 Task: Add an event with the title Marketing Campaign Planning, date '2024/05/16', time 8:50 AM to 10:50 AMand add a description: The team building workshop will begin with an introduction to the importance of effective communication in the workplace. Participants will learn about the impact of communication on team dynamics, productivity, and overall success. The facilitator will set a positive and supportive tone, creating a safe space for open dialogue and learning.Select event color  Grape . Add location for the event as: 654 Valley of the Kings, Luxor, Egypt, logged in from the account softage.2@softage.netand send the event invitation to softage.3@softage.net and softage.4@softage.net. Set a reminder for the event Monthly on the third Sunday
Action: Mouse moved to (55, 80)
Screenshot: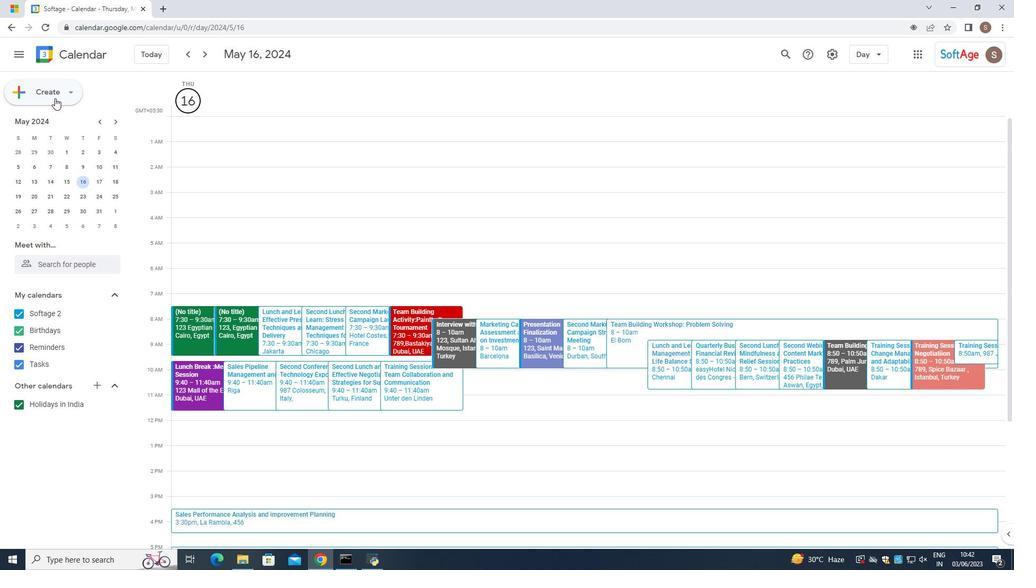 
Action: Mouse pressed left at (55, 80)
Screenshot: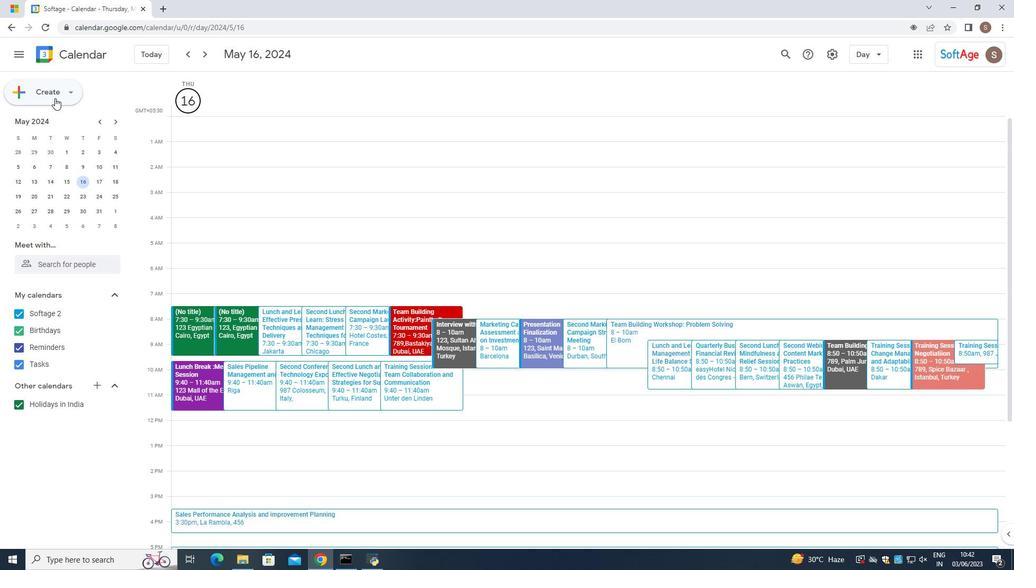 
Action: Mouse moved to (48, 122)
Screenshot: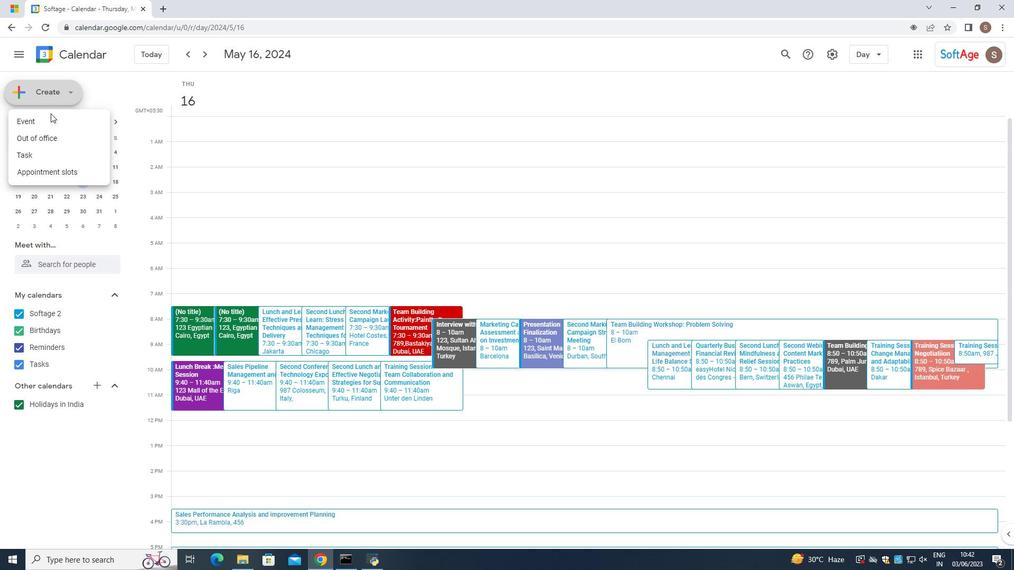 
Action: Mouse pressed left at (48, 122)
Screenshot: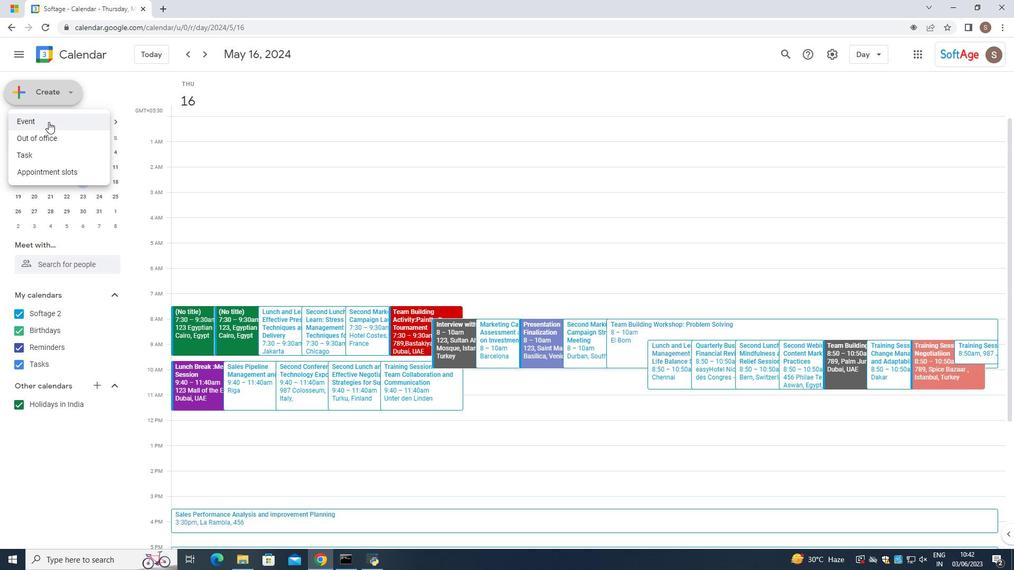 
Action: Mouse moved to (563, 253)
Screenshot: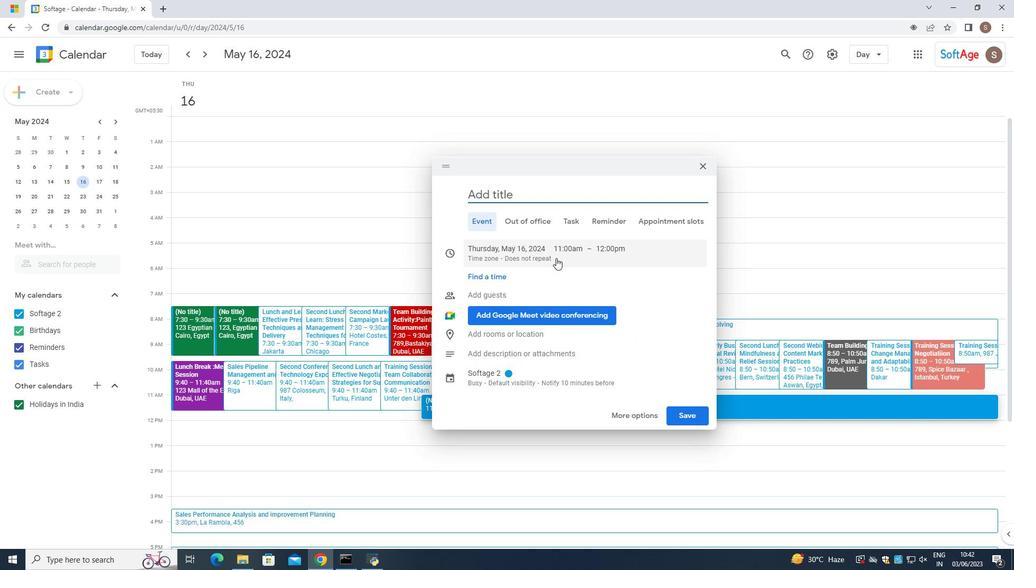 
Action: Mouse pressed left at (563, 253)
Screenshot: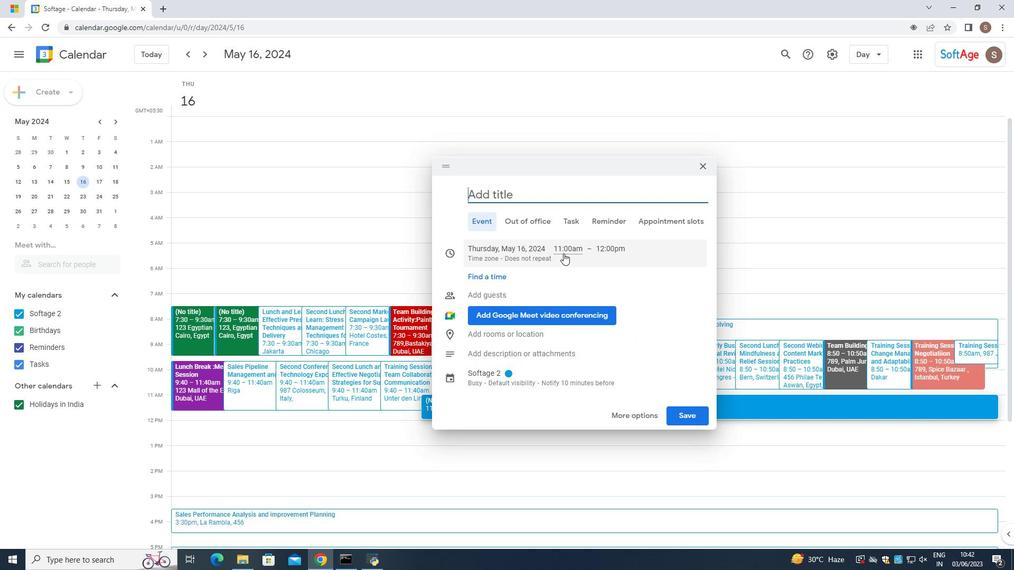 
Action: Mouse moved to (570, 286)
Screenshot: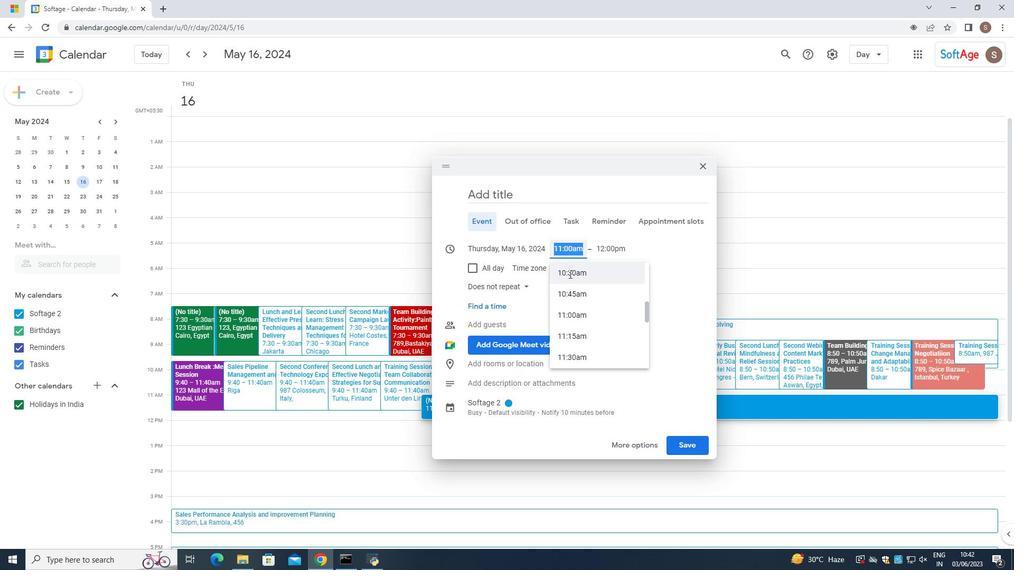 
Action: Mouse scrolled (570, 286) with delta (0, 0)
Screenshot: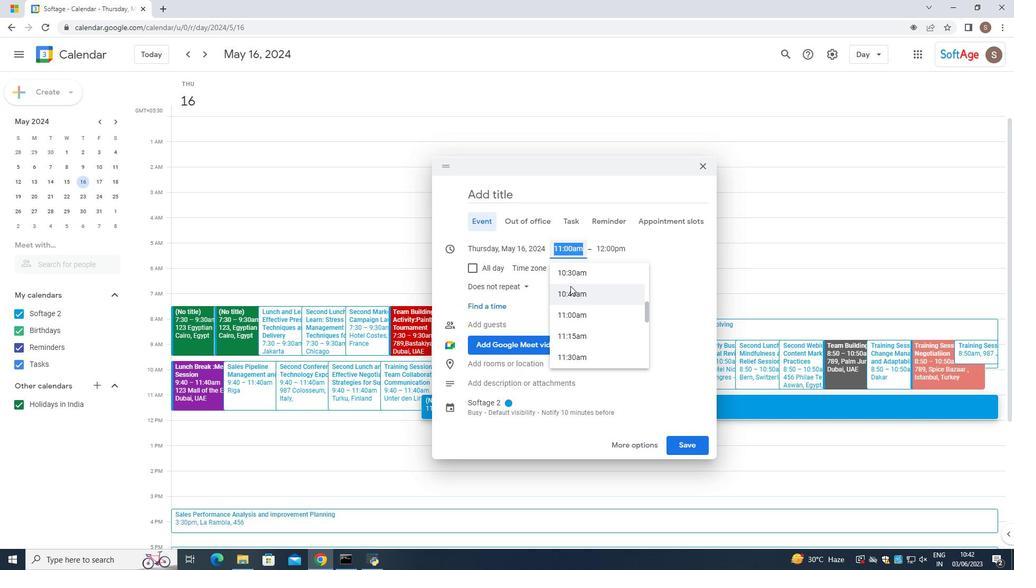 
Action: Mouse scrolled (570, 286) with delta (0, 0)
Screenshot: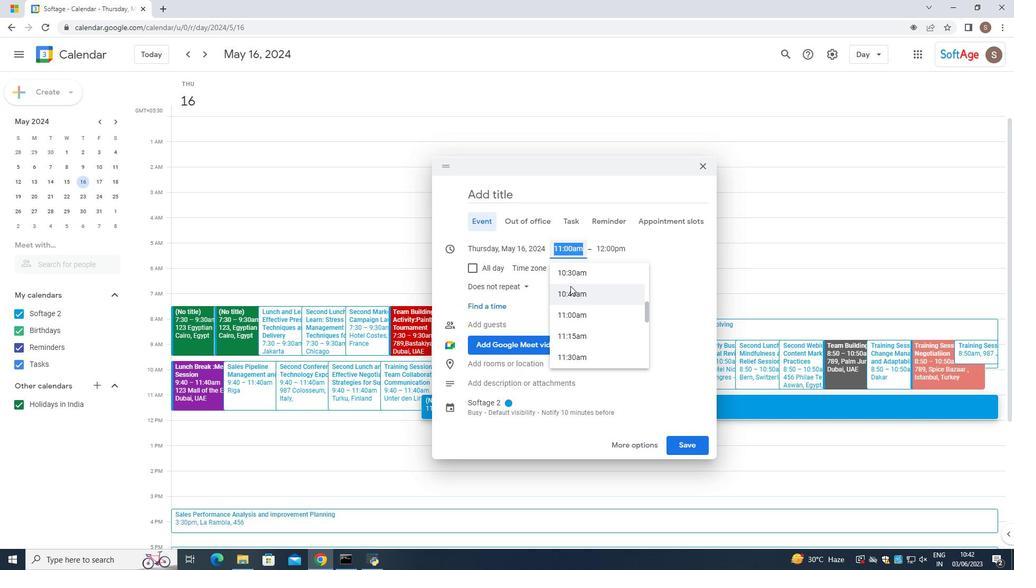 
Action: Mouse scrolled (570, 286) with delta (0, 0)
Screenshot: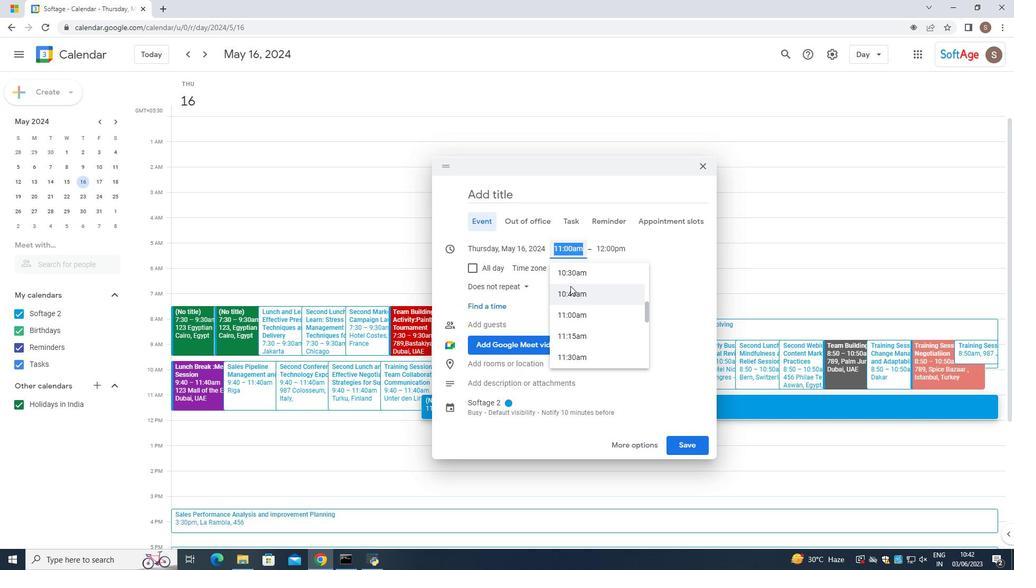 
Action: Mouse scrolled (570, 286) with delta (0, 0)
Screenshot: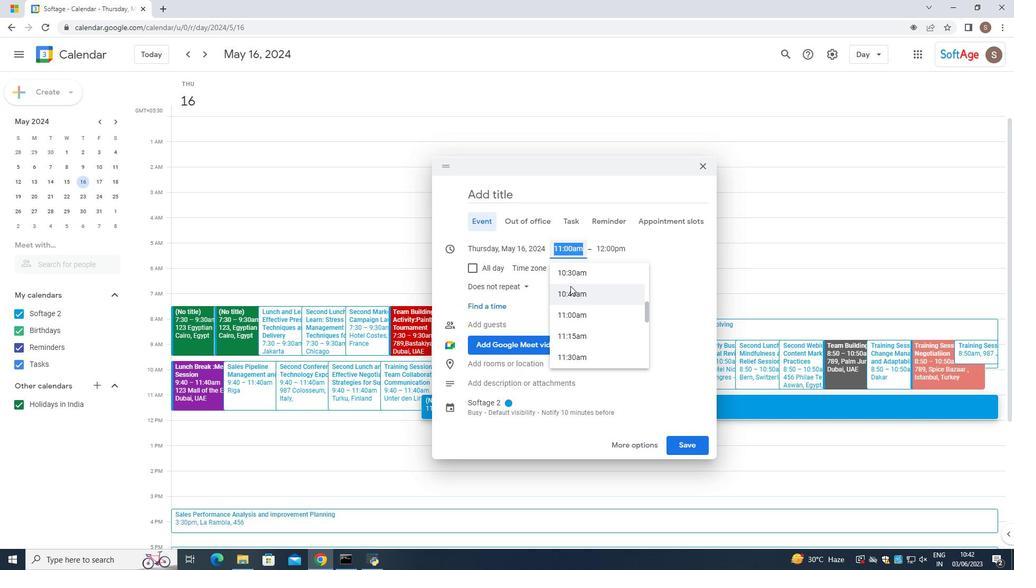 
Action: Mouse moved to (569, 282)
Screenshot: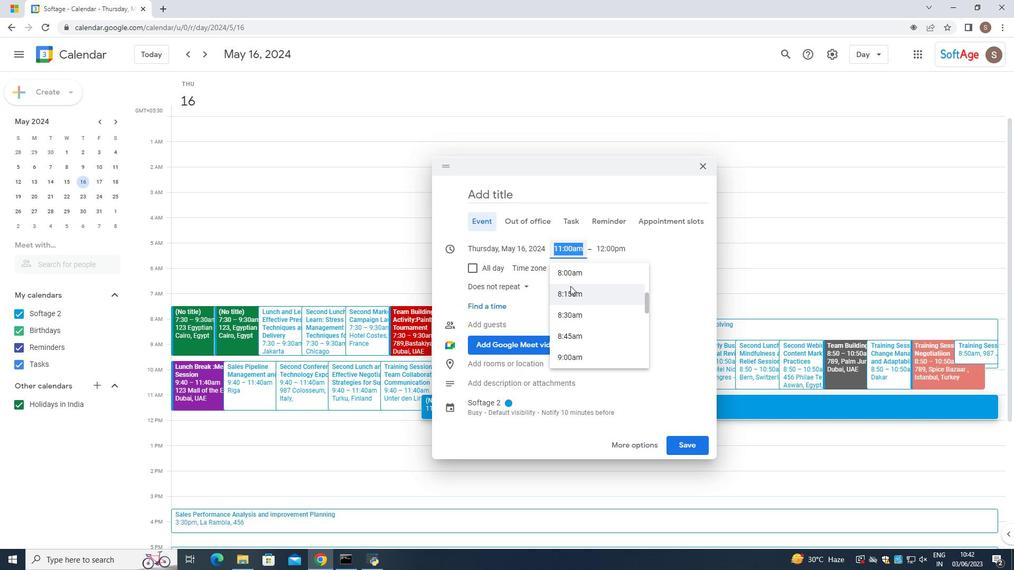
Action: Key pressed 8
Screenshot: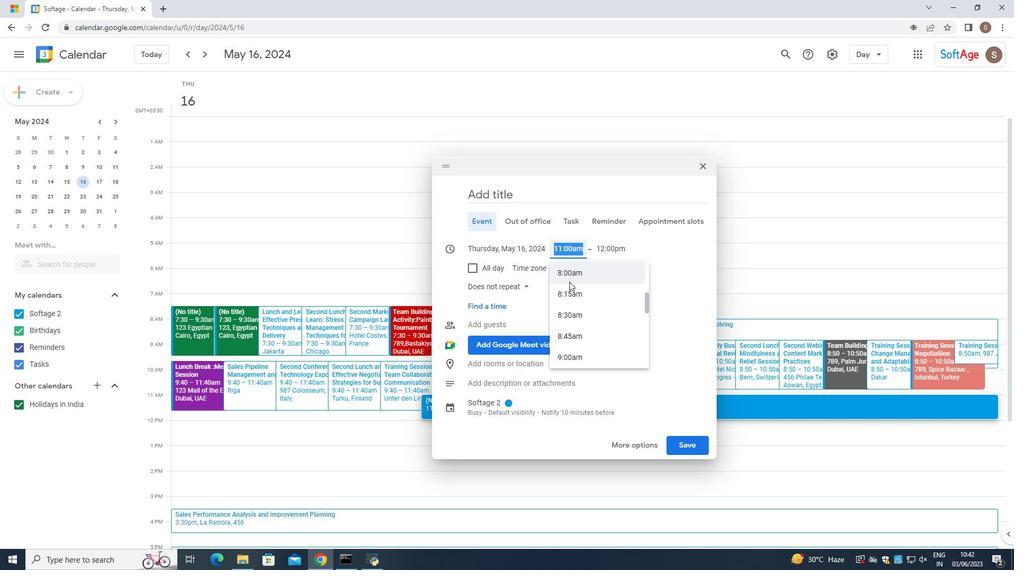 
Action: Mouse moved to (543, 274)
Screenshot: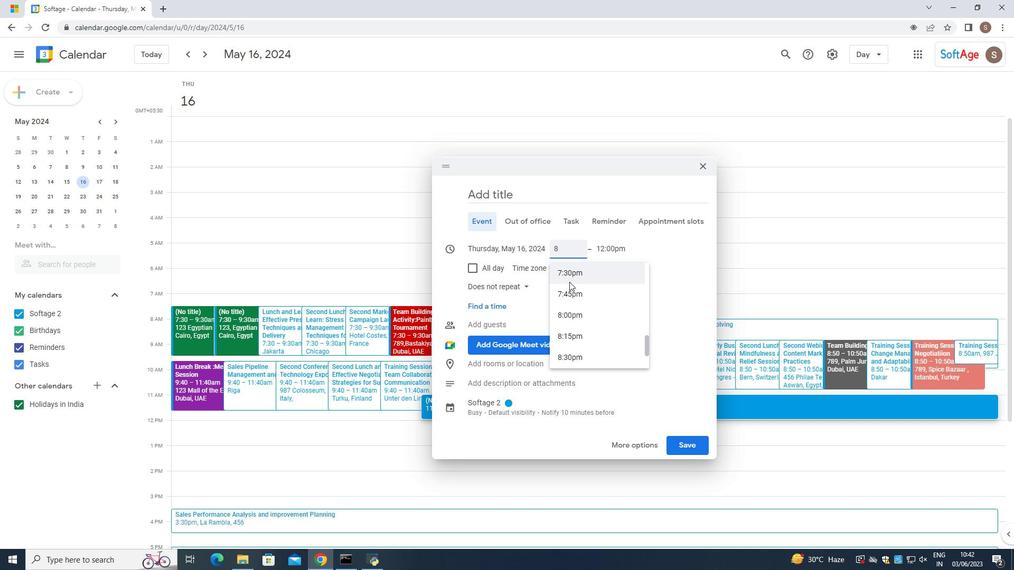 
Action: Key pressed <Key.shift_r>:
Screenshot: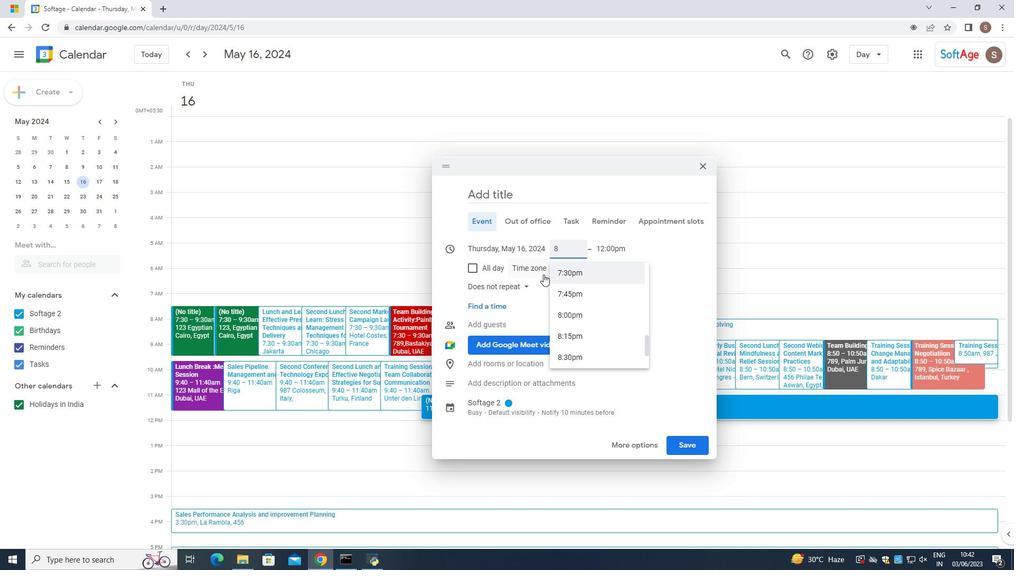 
Action: Mouse moved to (528, 268)
Screenshot: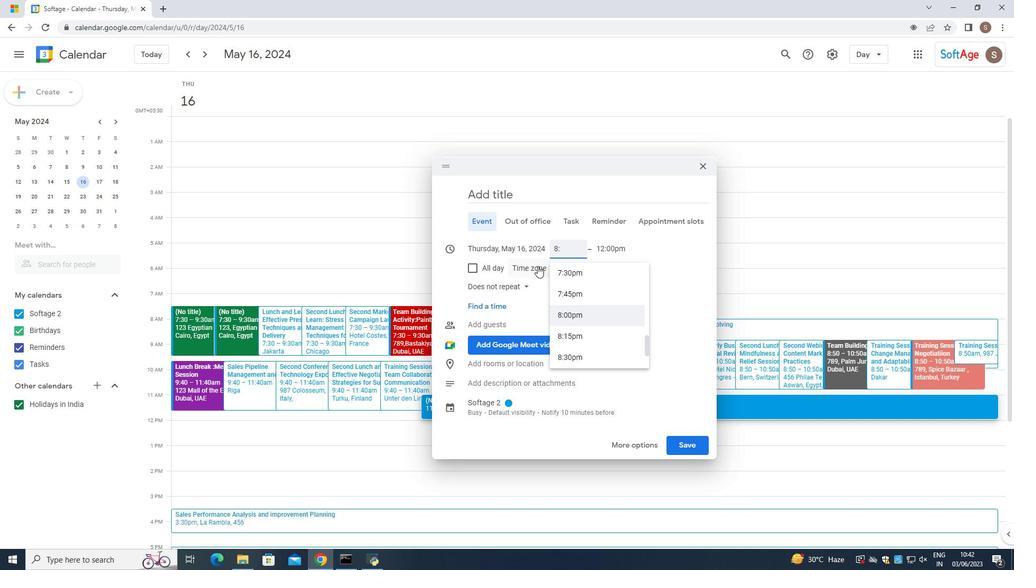 
Action: Key pressed 4<Key.backspace>
Screenshot: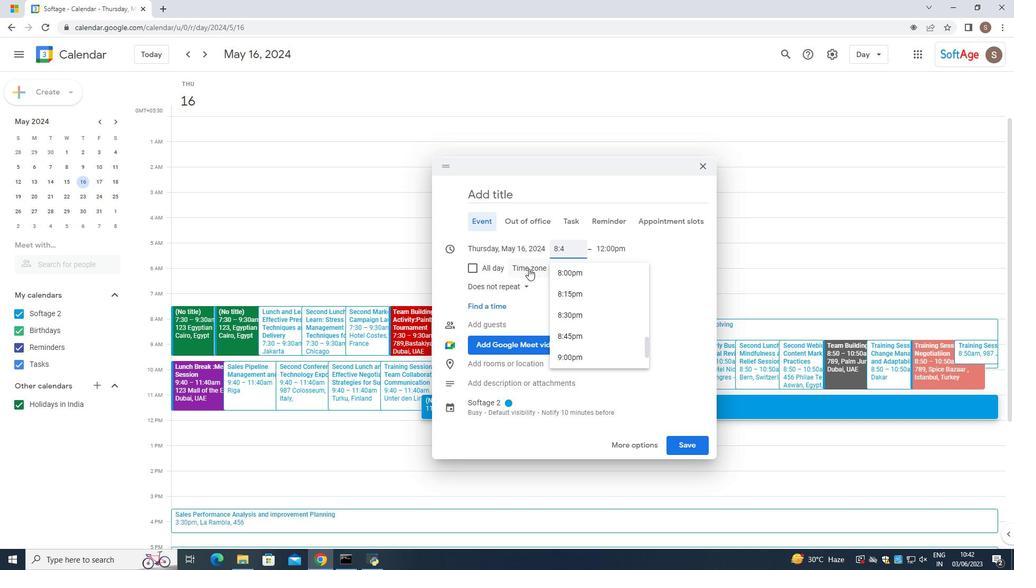 
Action: Mouse moved to (516, 240)
Screenshot: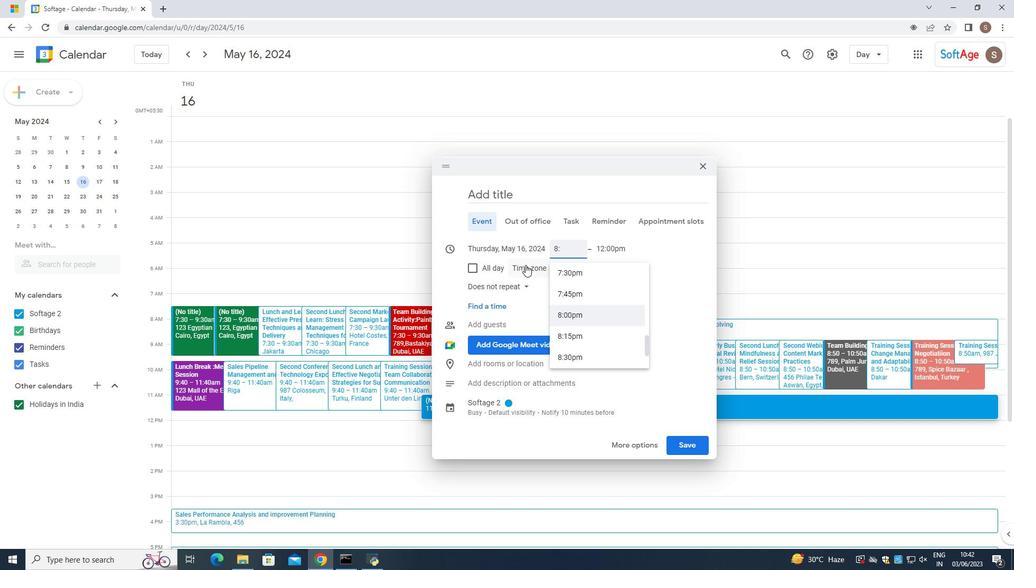 
Action: Key pressed 5
Screenshot: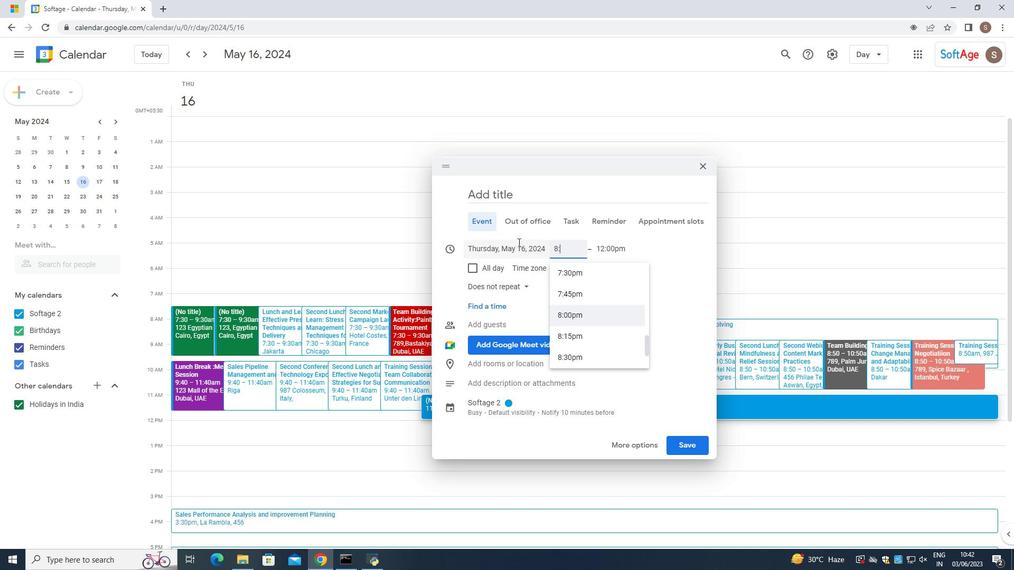 
Action: Mouse moved to (512, 240)
Screenshot: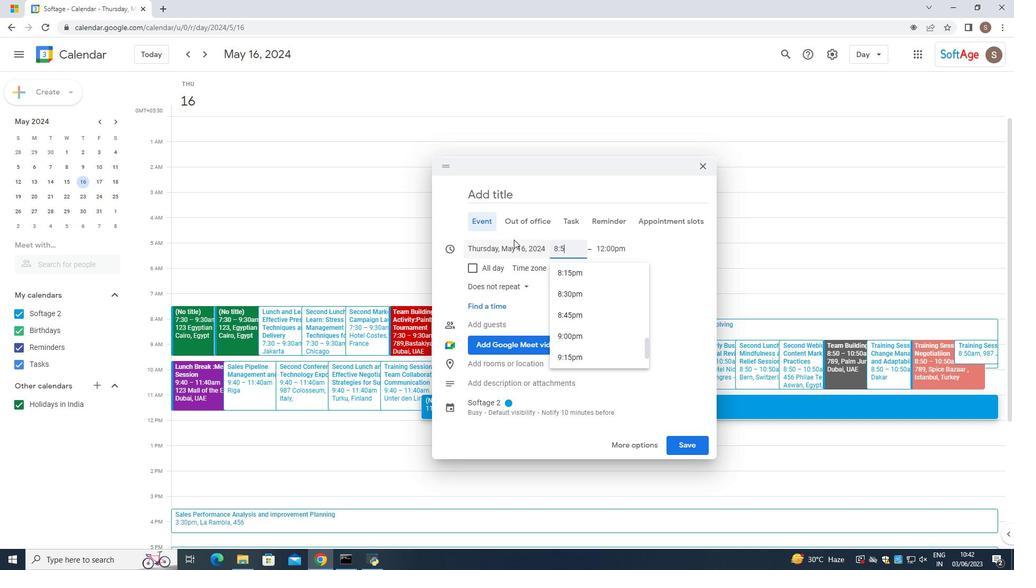 
Action: Key pressed 0<Key.space>am
Screenshot: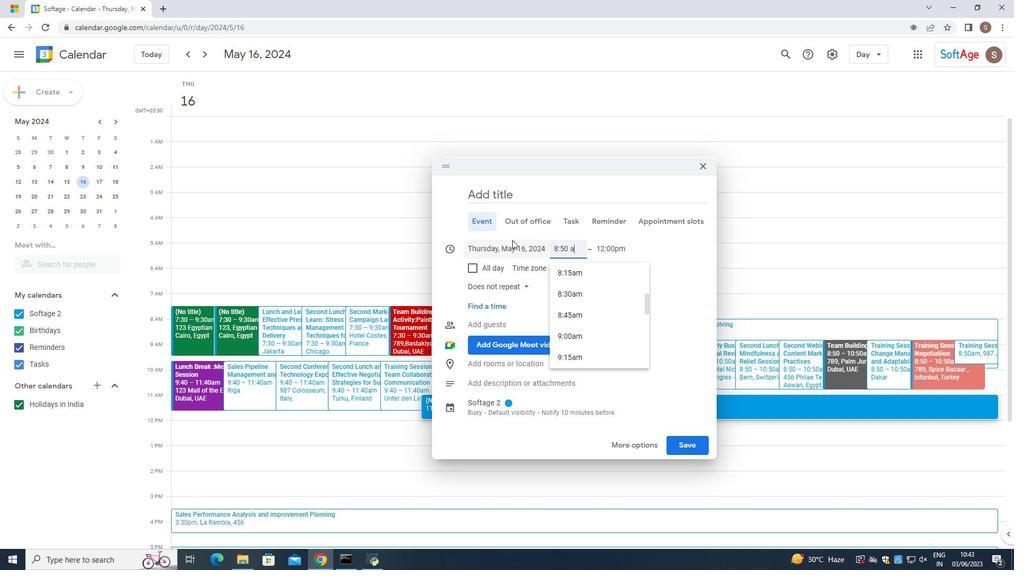
Action: Mouse moved to (512, 239)
Screenshot: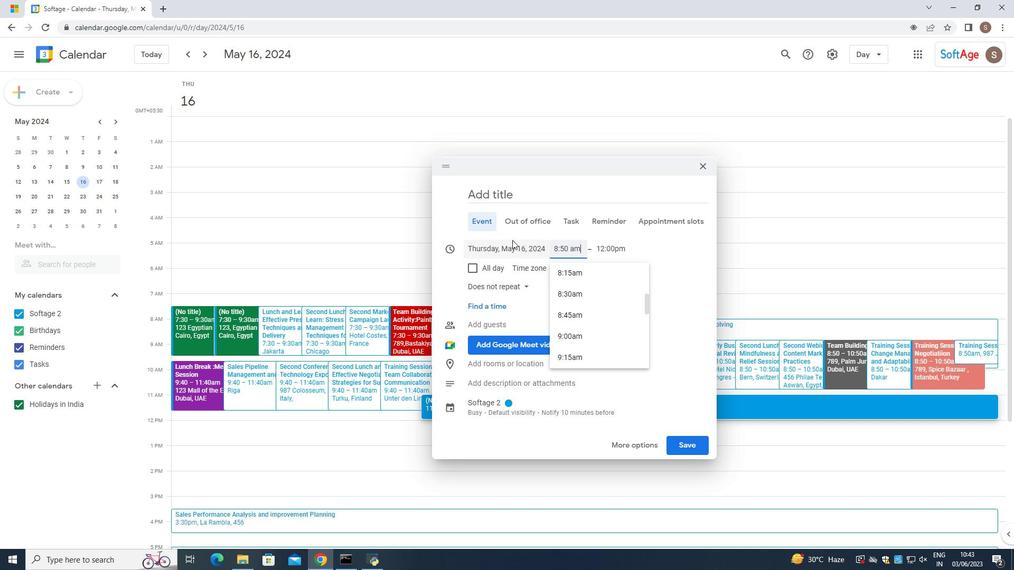 
Action: Key pressed <Key.enter>
Screenshot: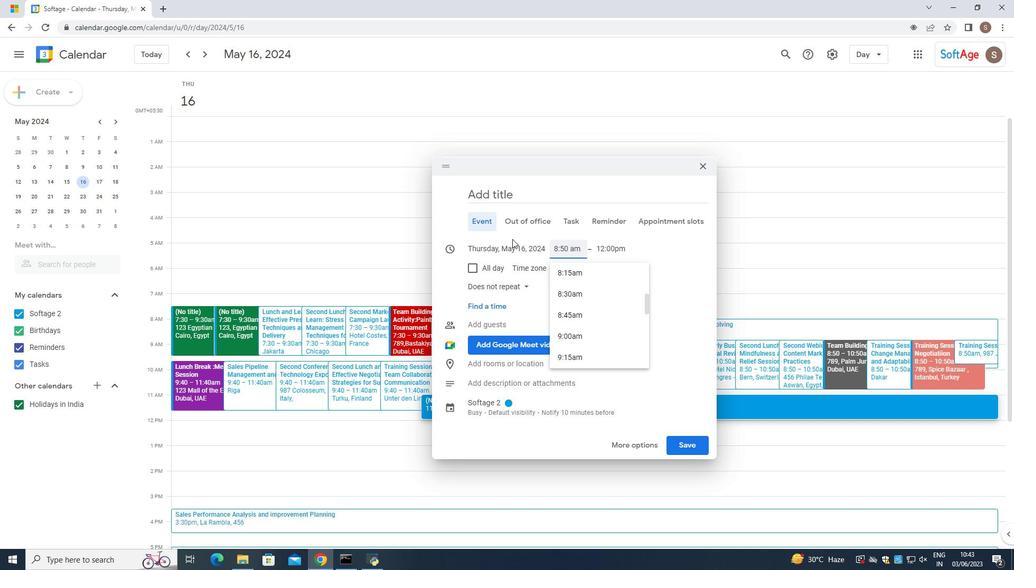 
Action: Mouse moved to (586, 250)
Screenshot: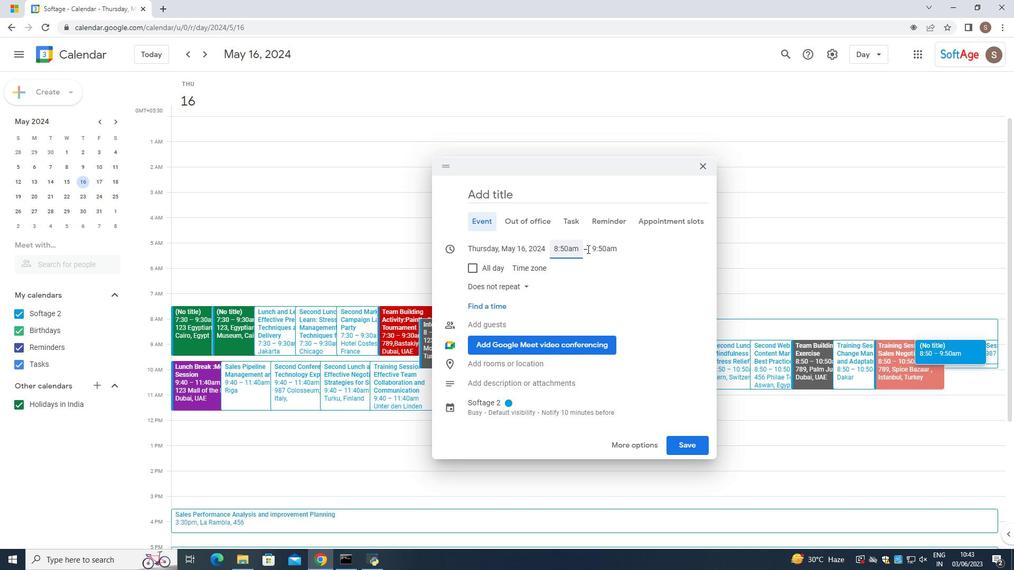 
Action: Mouse pressed left at (586, 250)
Screenshot: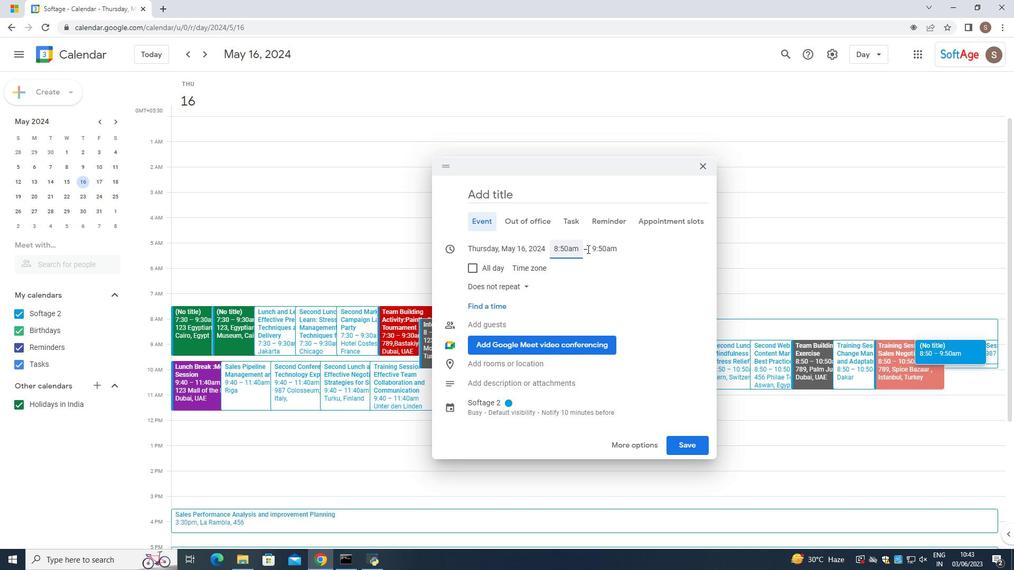 
Action: Mouse moved to (589, 250)
Screenshot: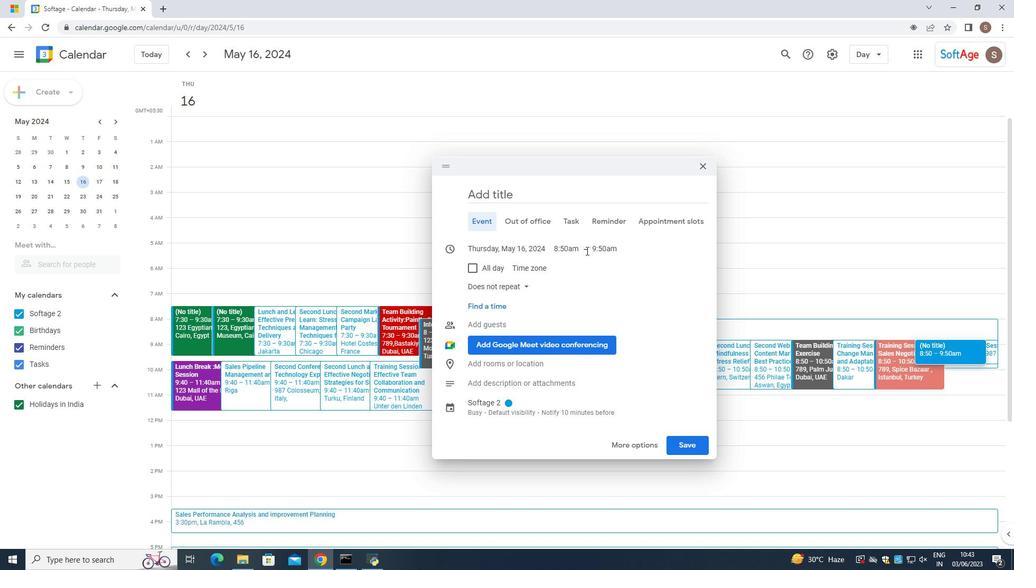 
Action: Mouse pressed left at (589, 250)
Screenshot: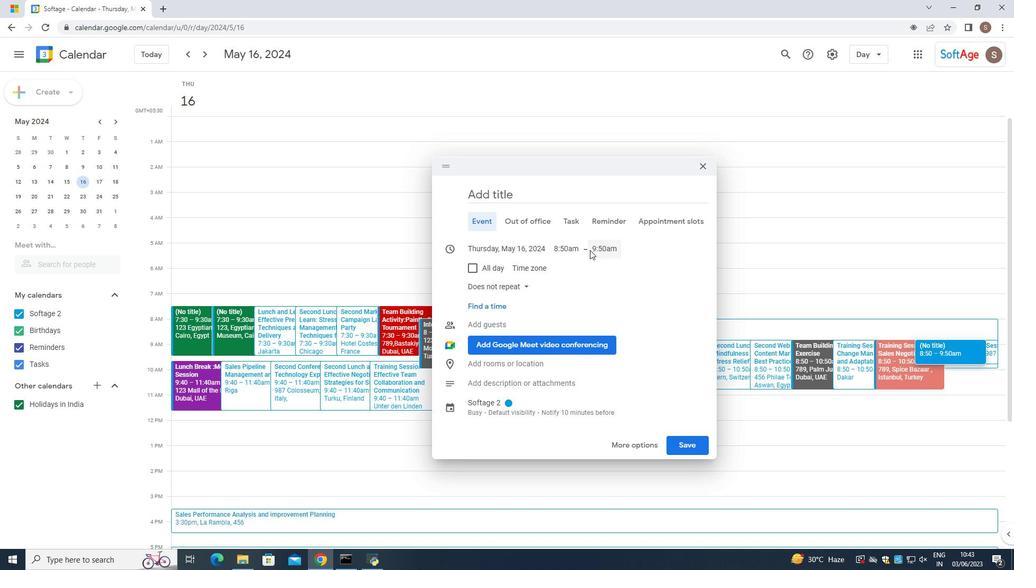 
Action: Mouse moved to (604, 348)
Screenshot: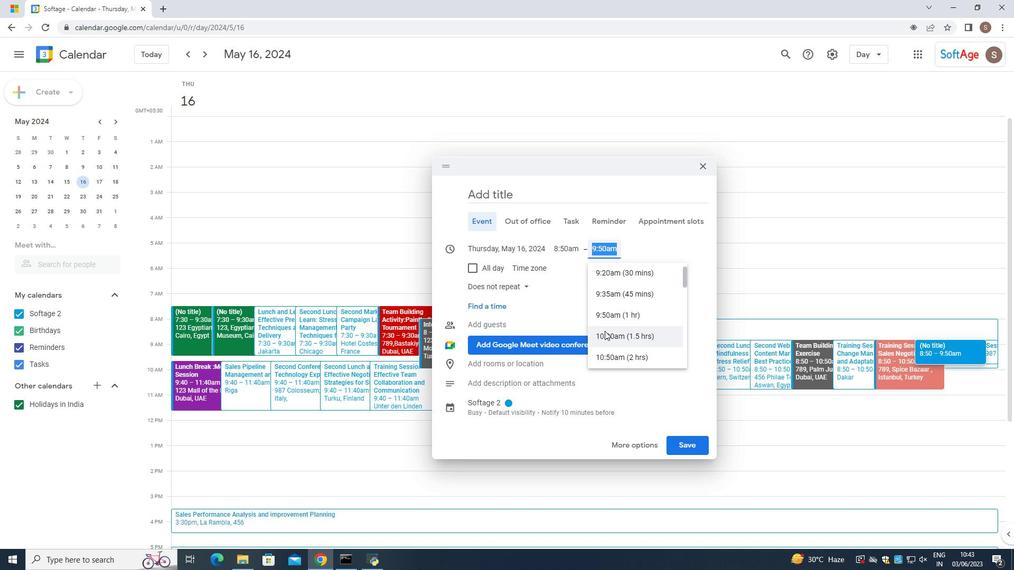 
Action: Mouse scrolled (604, 347) with delta (0, 0)
Screenshot: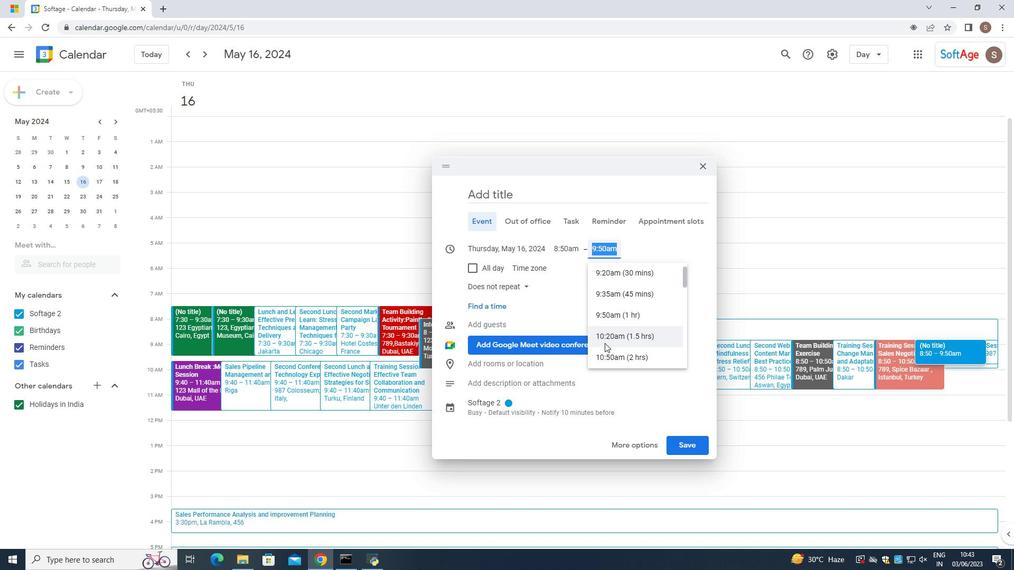 
Action: Mouse moved to (606, 350)
Screenshot: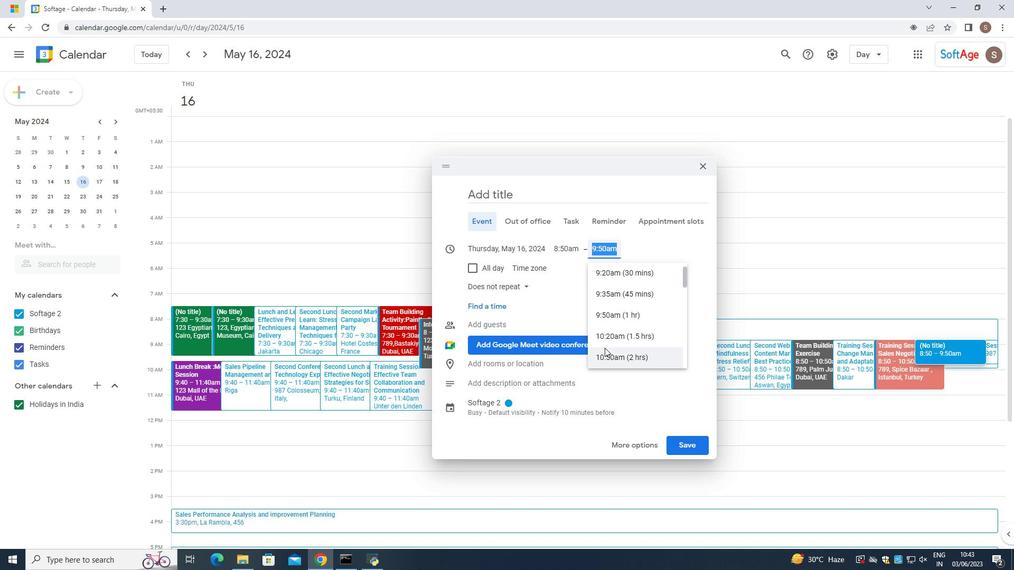 
Action: Mouse pressed left at (606, 350)
Screenshot: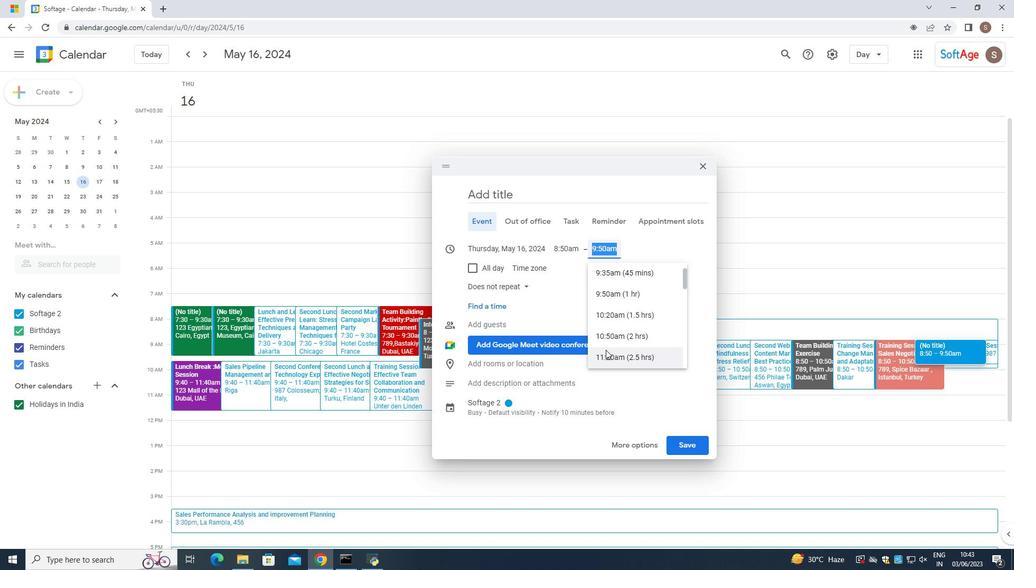 
Action: Mouse moved to (616, 303)
Screenshot: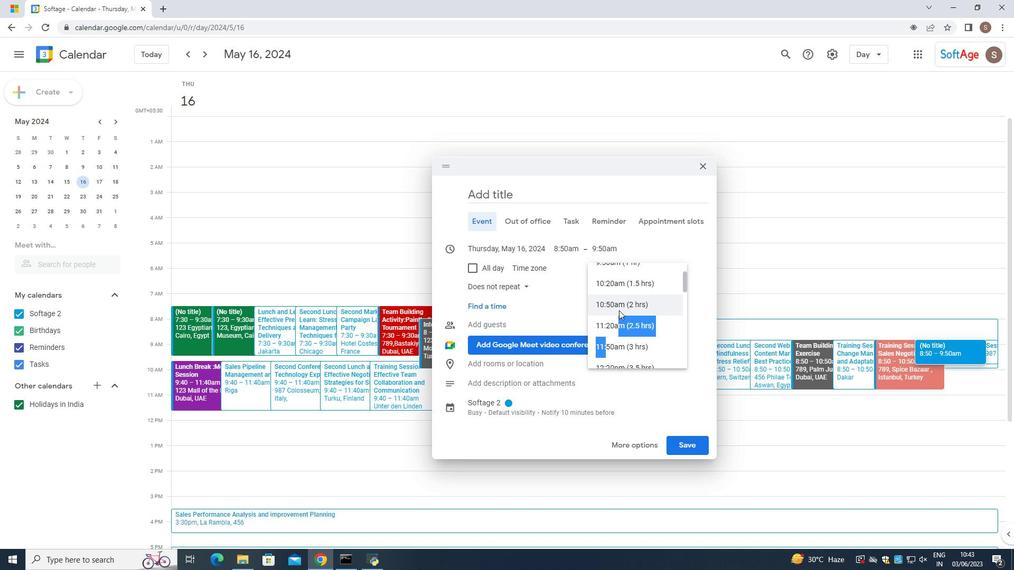 
Action: Mouse pressed left at (616, 303)
Screenshot: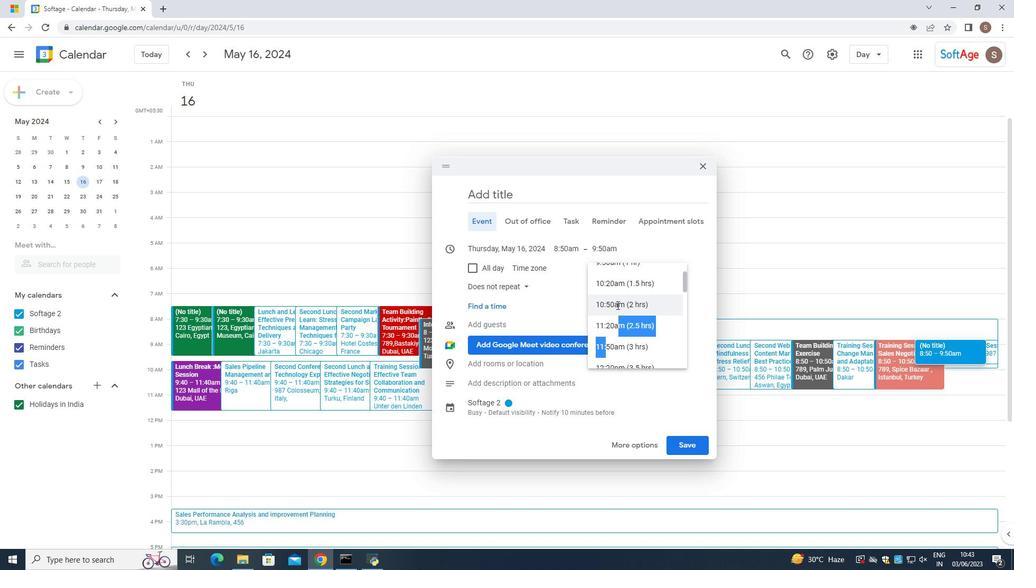 
Action: Mouse moved to (528, 285)
Screenshot: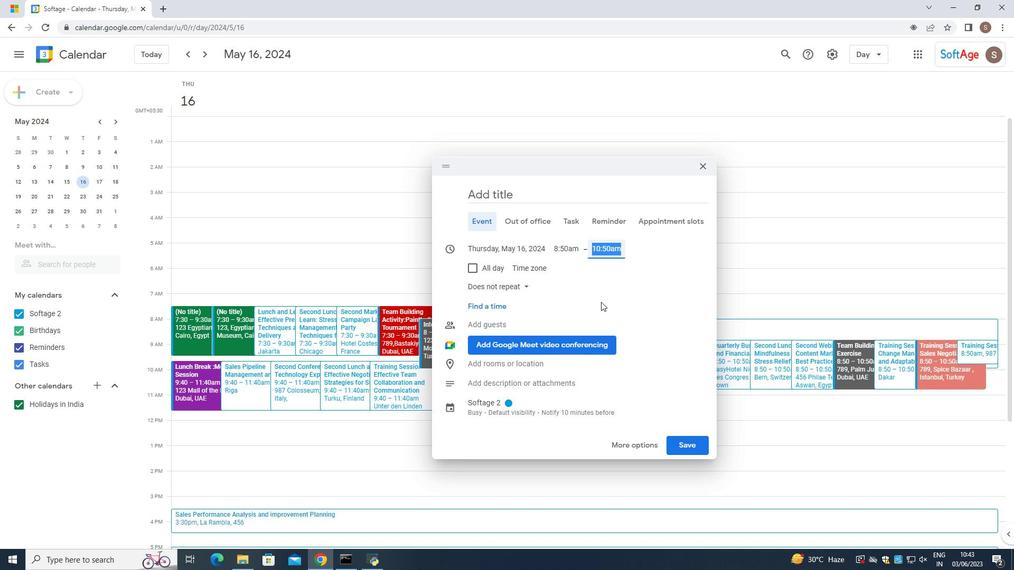 
Action: Mouse pressed left at (528, 285)
Screenshot: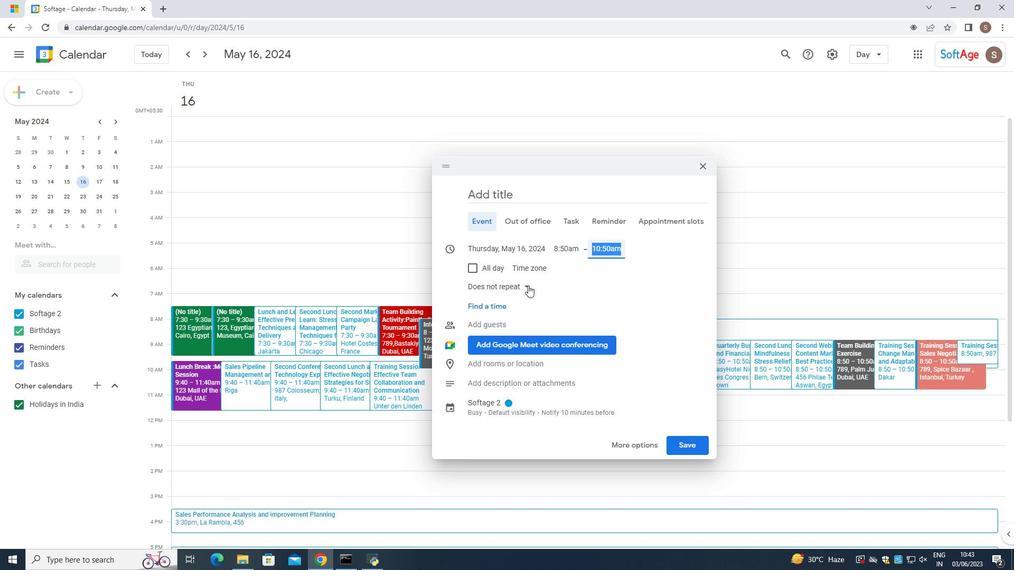 
Action: Mouse moved to (486, 413)
Screenshot: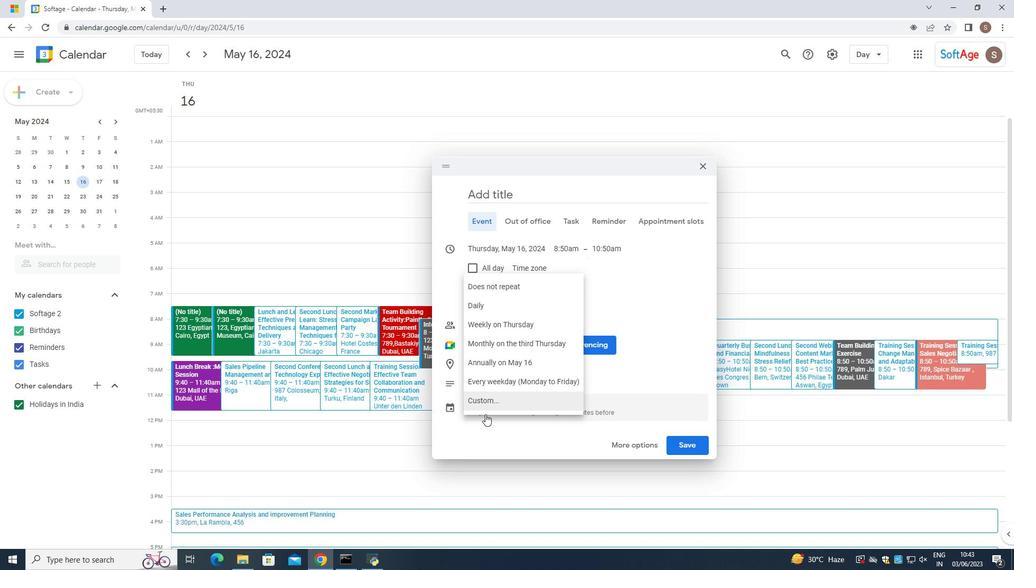 
Action: Mouse pressed left at (486, 413)
Screenshot: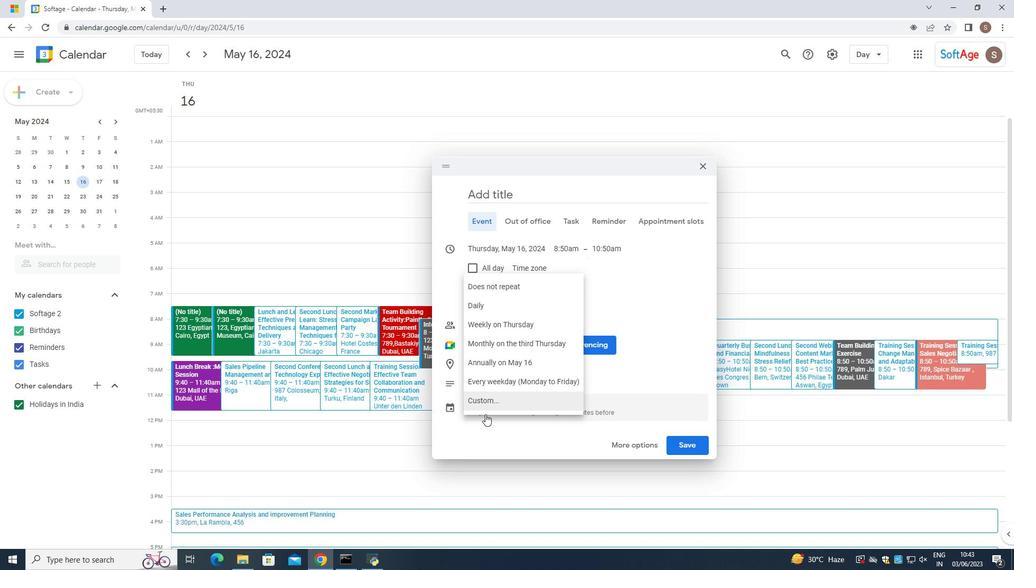 
Action: Mouse moved to (485, 409)
Screenshot: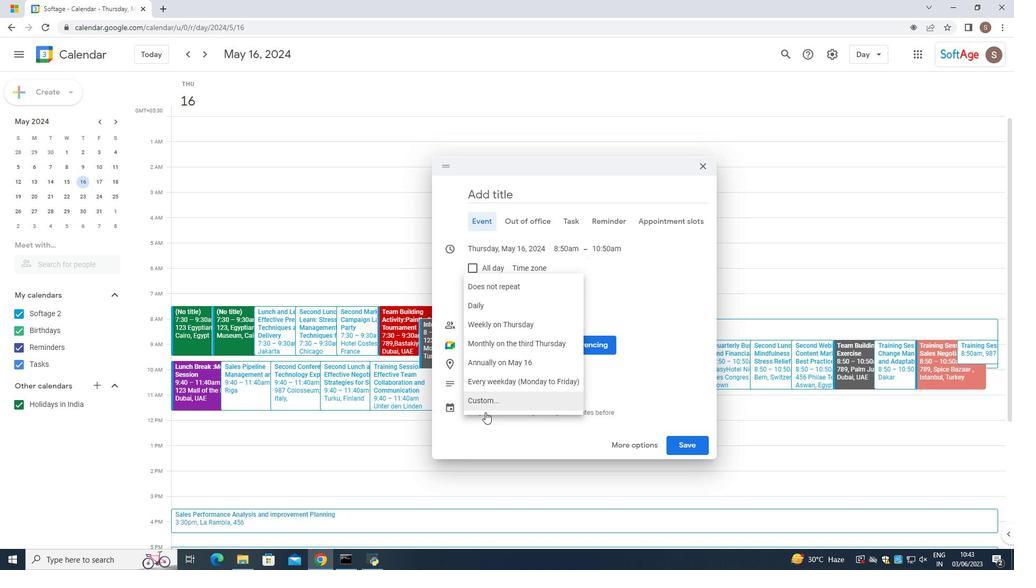 
Action: Mouse pressed left at (485, 409)
Screenshot: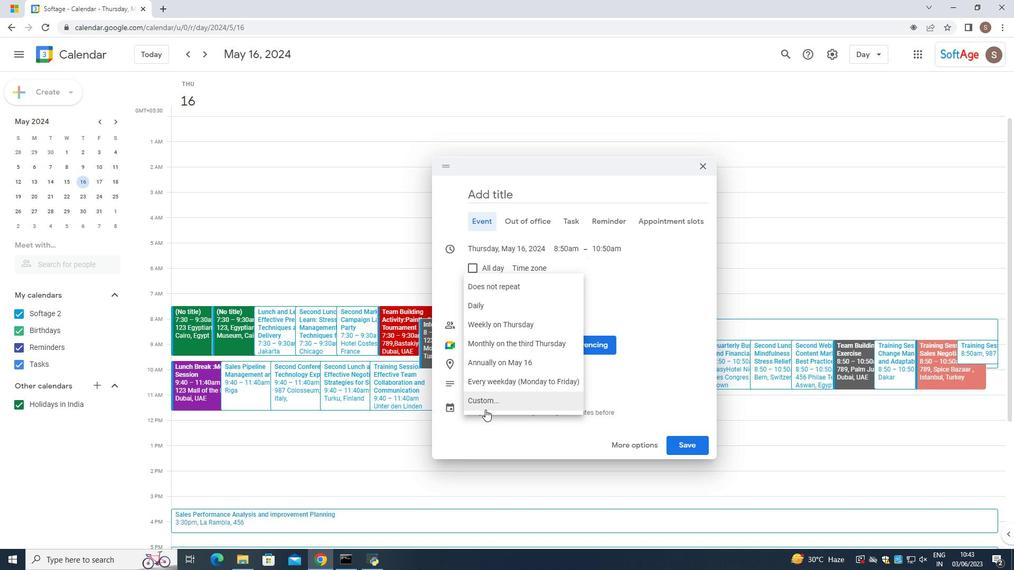 
Action: Mouse moved to (418, 271)
Screenshot: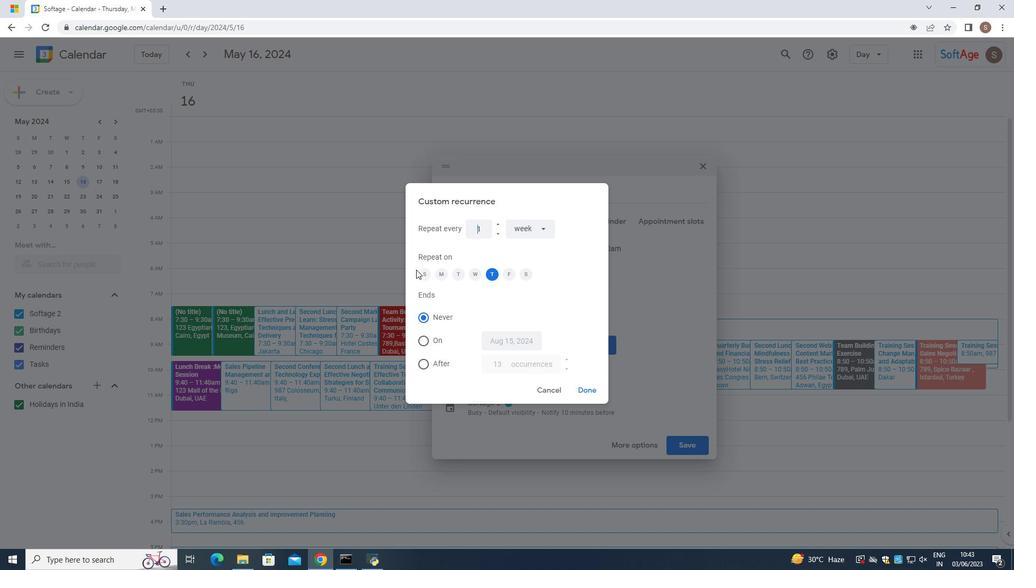 
Action: Mouse pressed left at (418, 271)
Screenshot: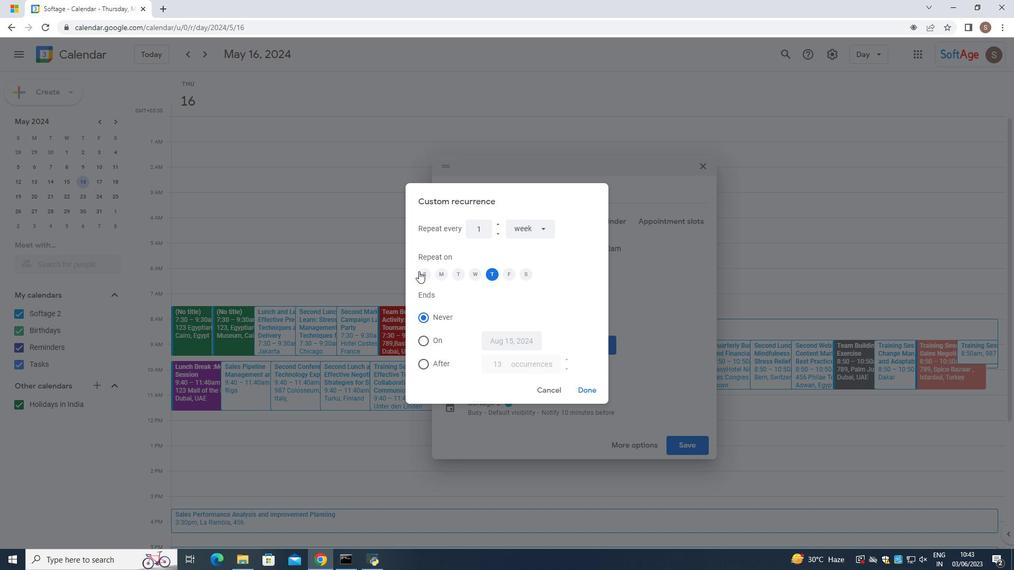
Action: Mouse moved to (488, 276)
Screenshot: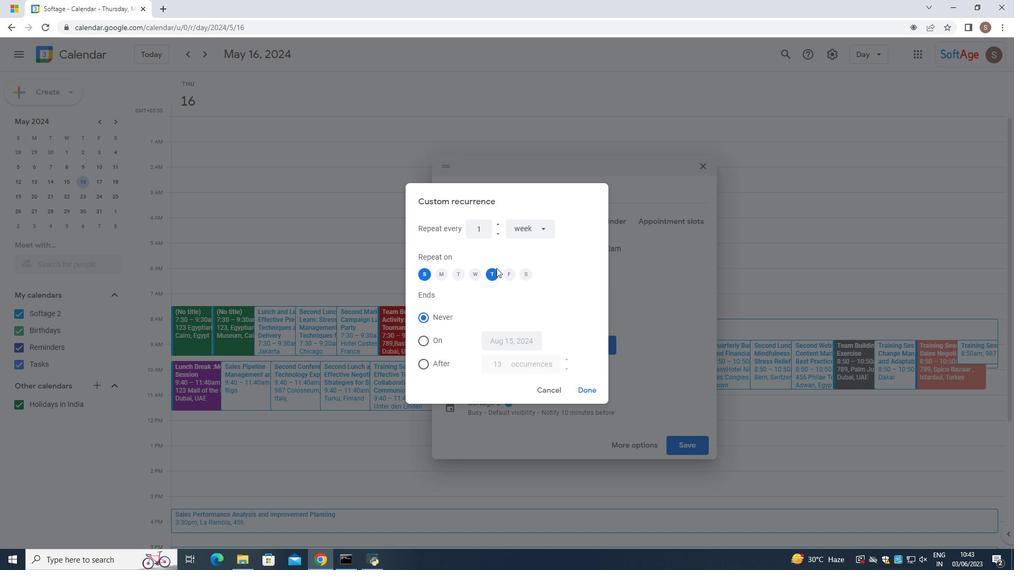
Action: Mouse pressed left at (488, 276)
Screenshot: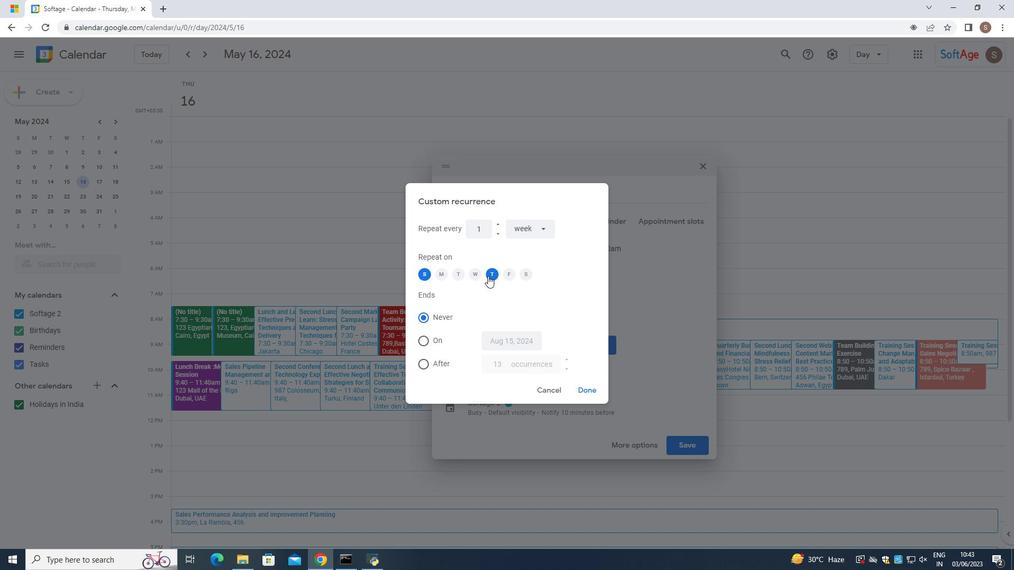 
Action: Mouse moved to (537, 238)
Screenshot: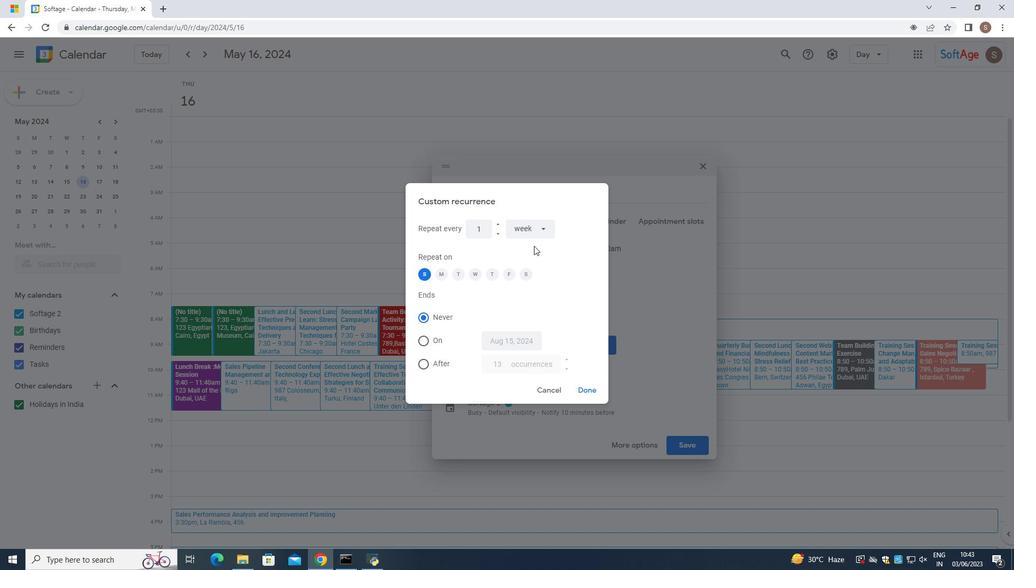 
Action: Mouse pressed left at (537, 238)
Screenshot: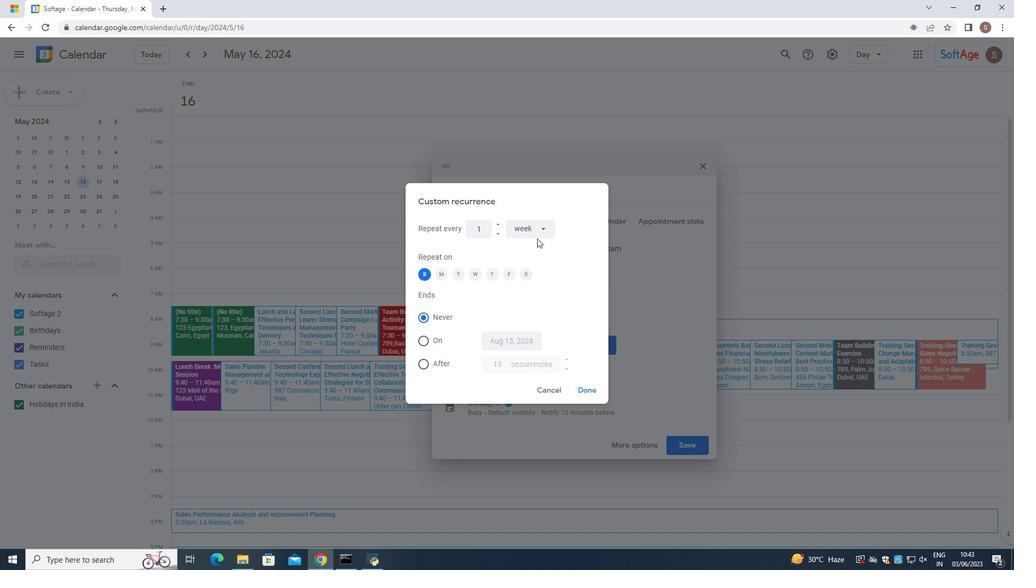 
Action: Mouse moved to (543, 231)
Screenshot: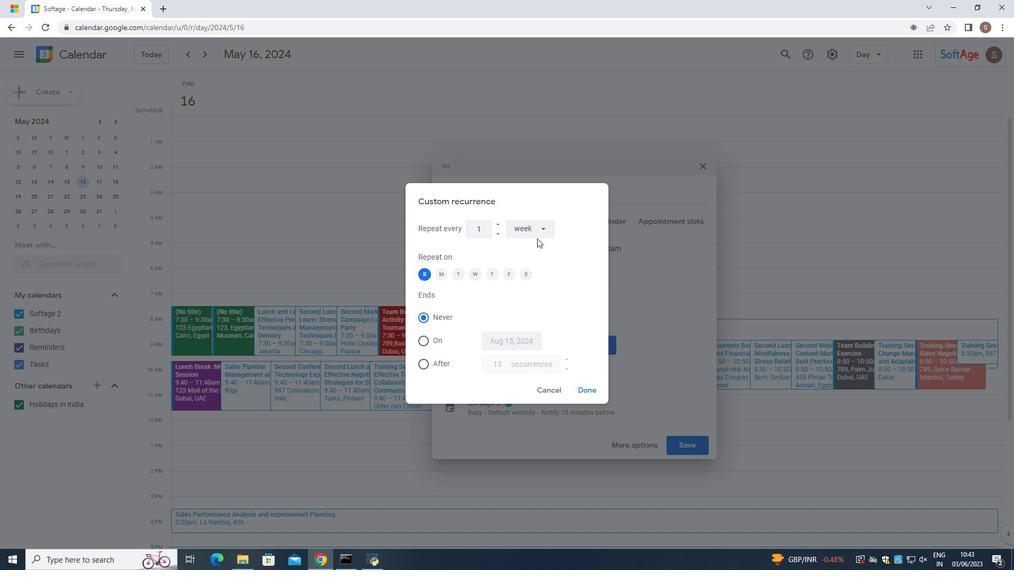 
Action: Mouse pressed left at (543, 231)
Screenshot: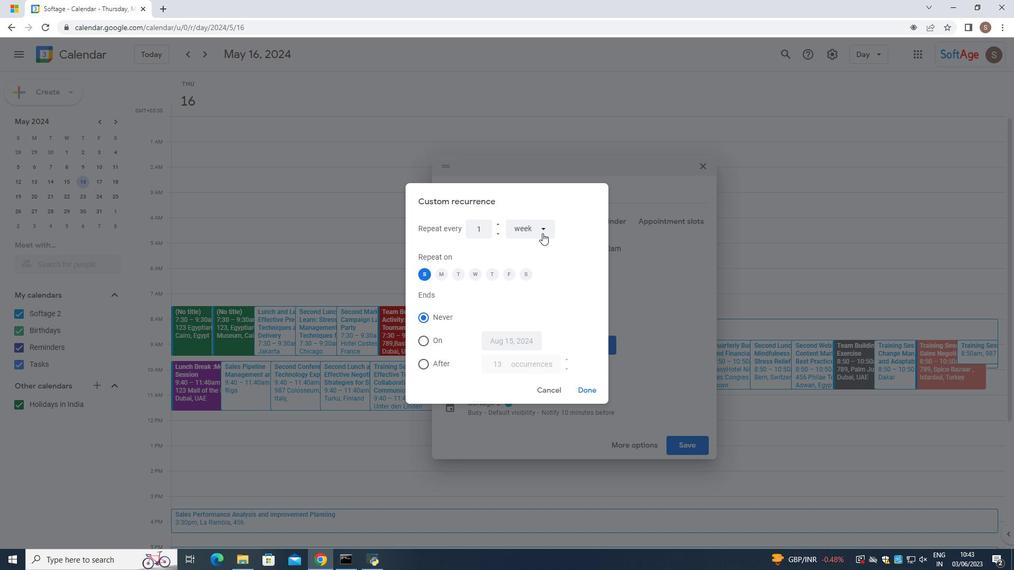 
Action: Mouse moved to (520, 286)
Screenshot: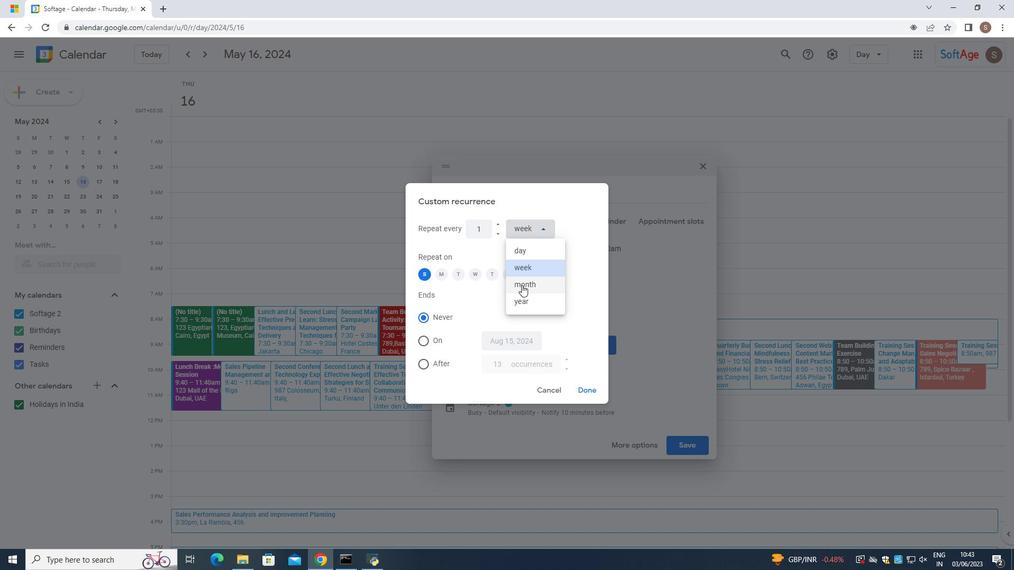 
Action: Mouse pressed left at (520, 286)
Screenshot: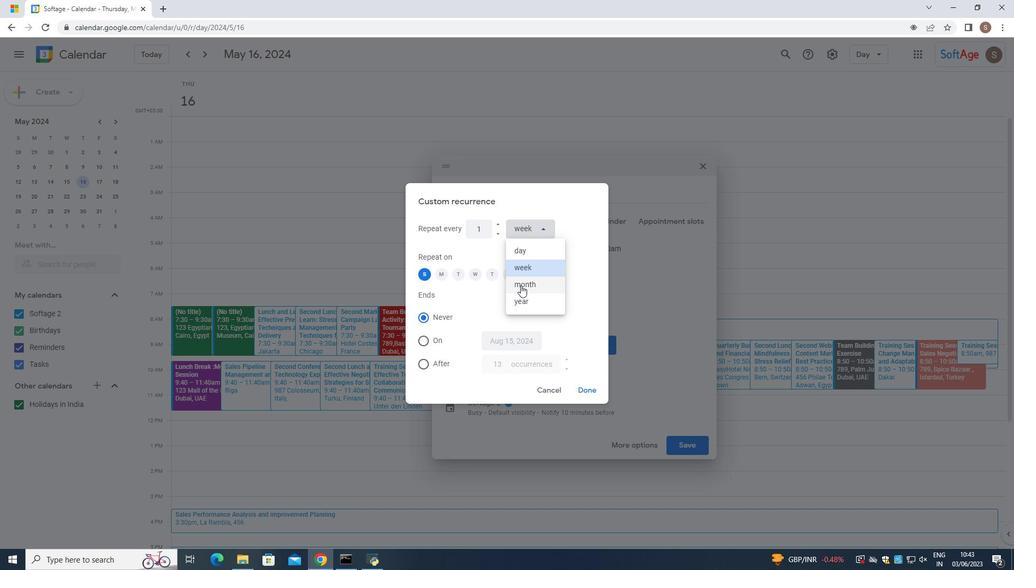 
Action: Mouse moved to (502, 270)
Screenshot: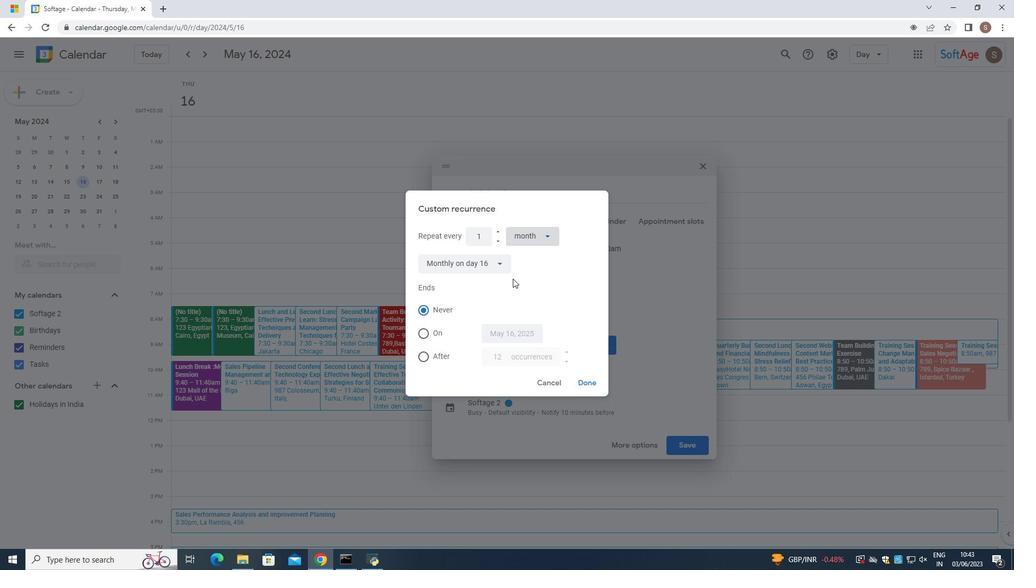 
Action: Mouse pressed left at (502, 270)
Screenshot: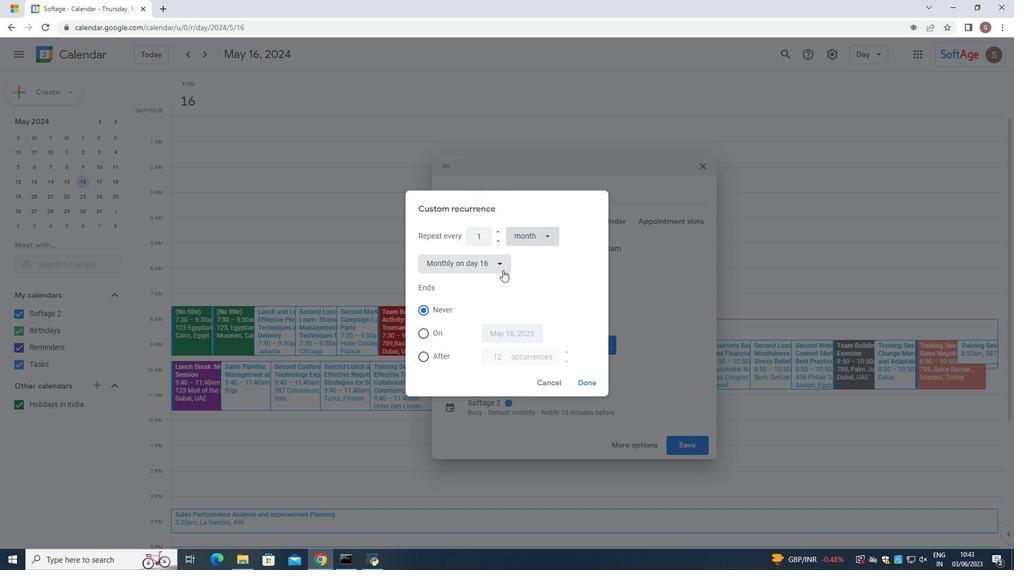 
Action: Mouse moved to (493, 293)
Screenshot: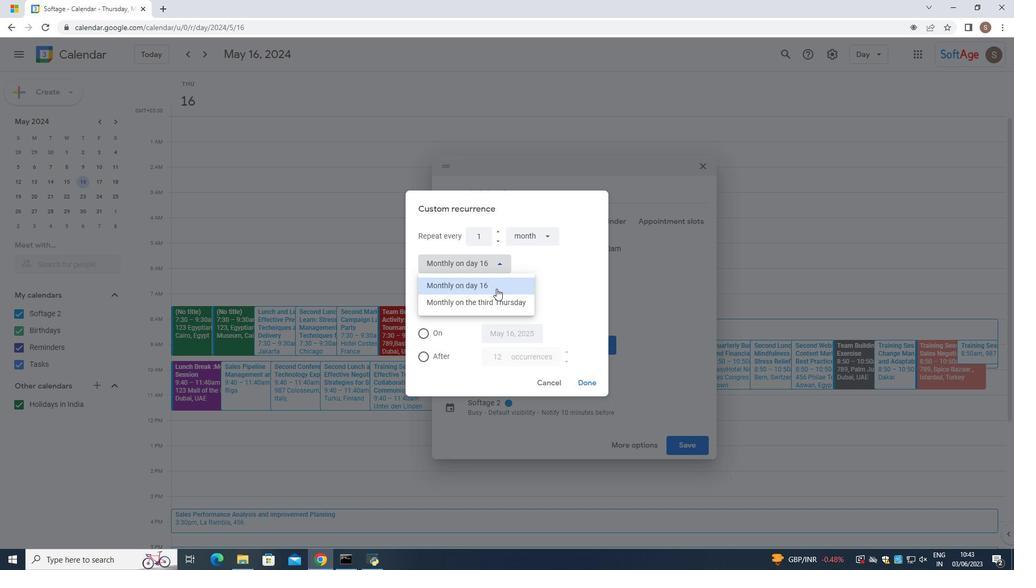 
Action: Mouse pressed left at (493, 293)
Screenshot: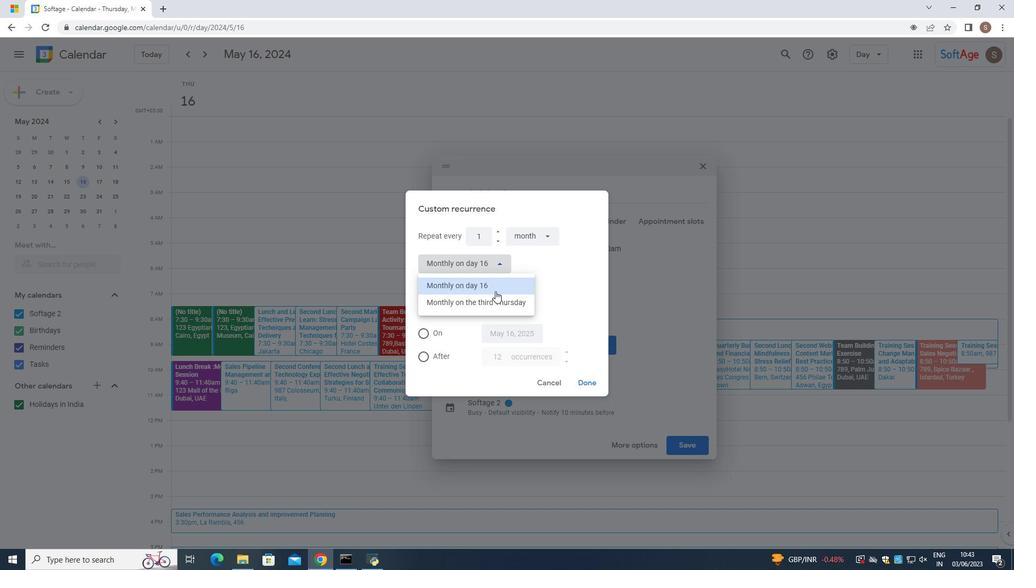 
Action: Mouse moved to (499, 262)
Screenshot: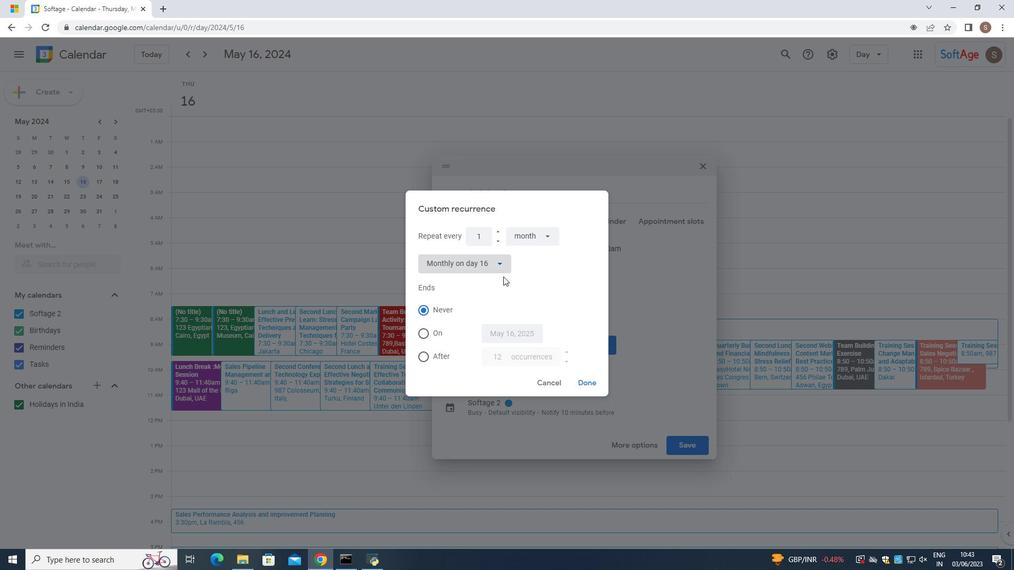 
Action: Mouse pressed left at (499, 262)
Screenshot: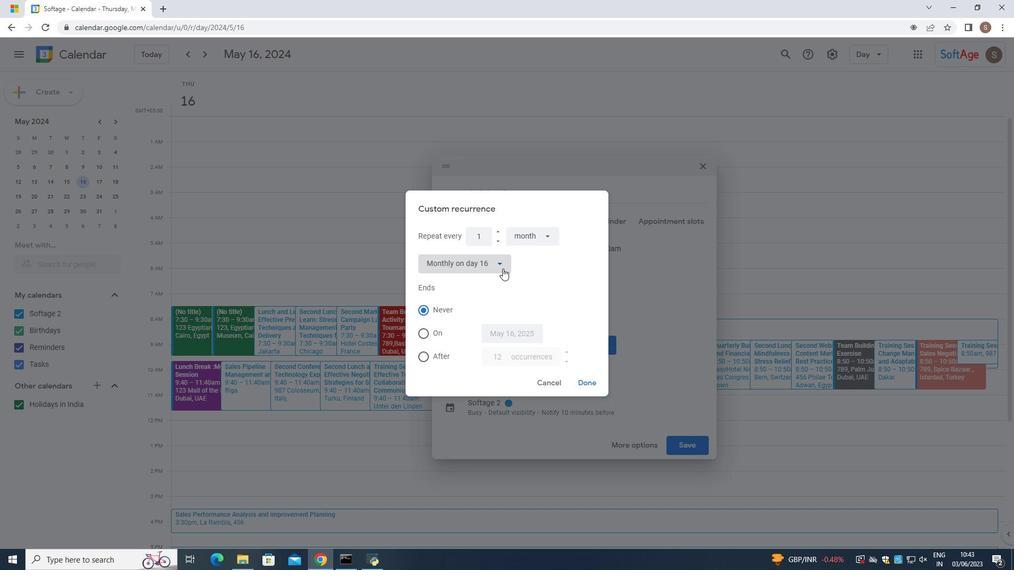 
Action: Mouse moved to (490, 301)
Screenshot: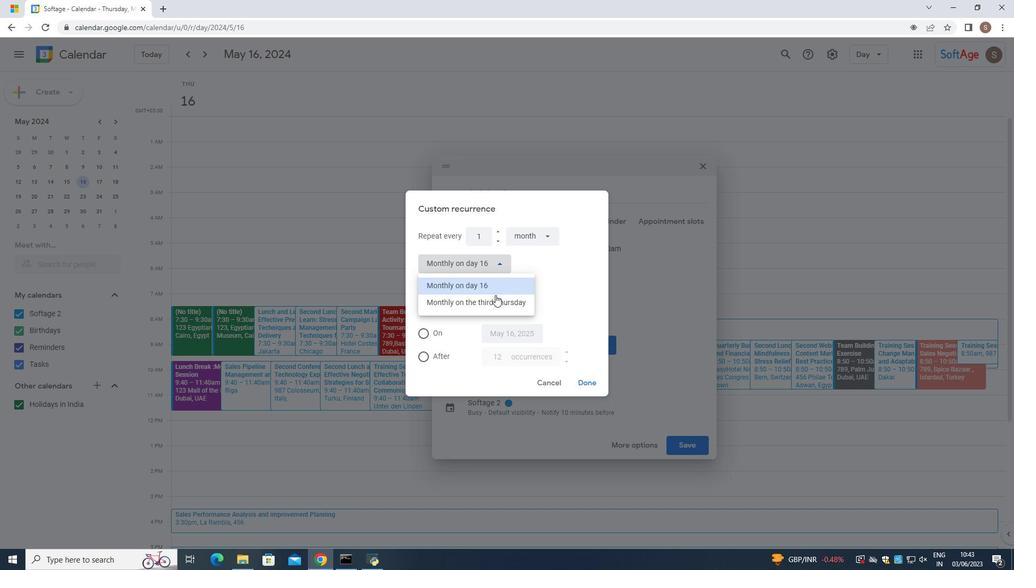 
Action: Mouse pressed left at (490, 301)
Screenshot: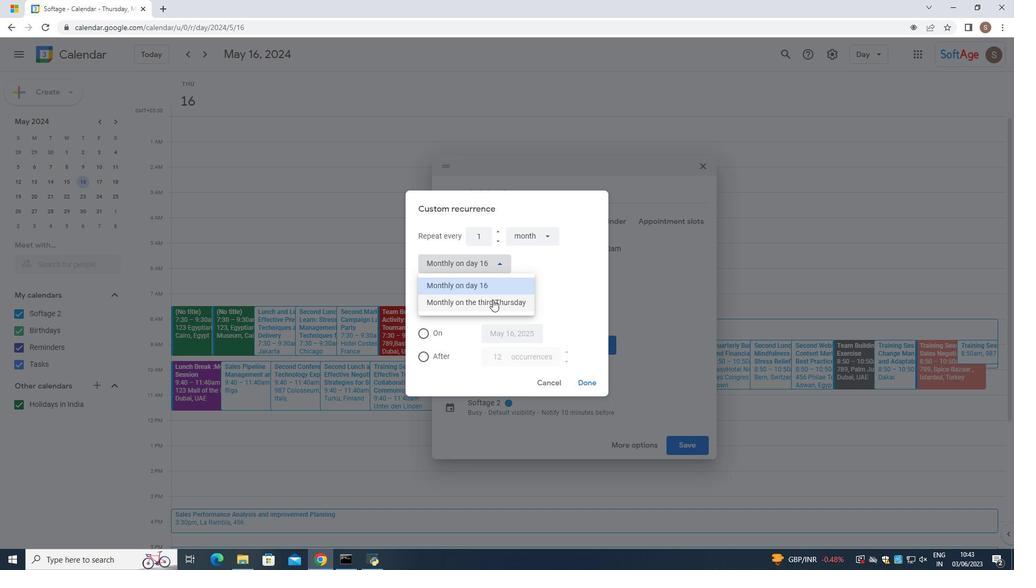 
Action: Mouse moved to (576, 387)
Screenshot: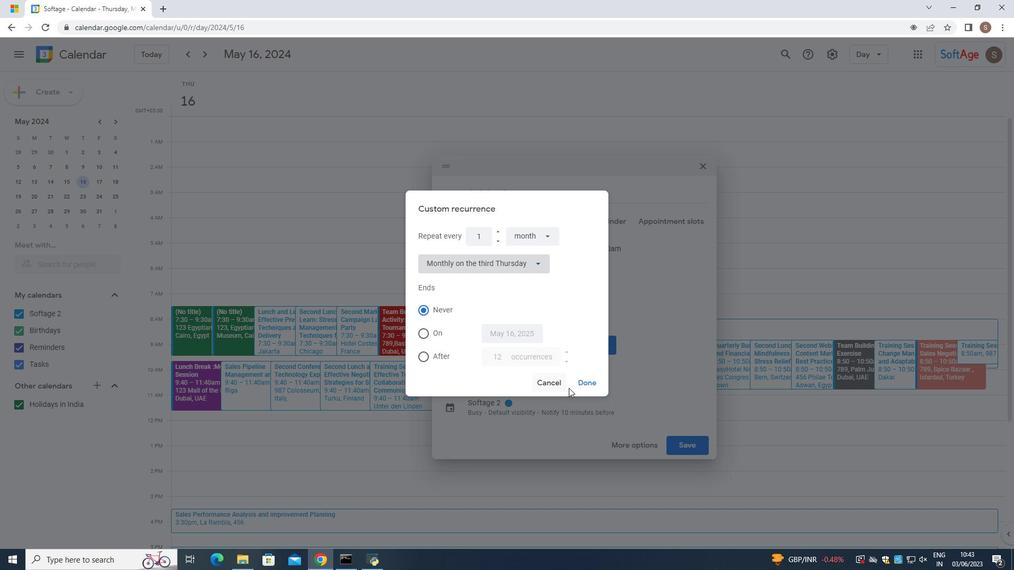 
Action: Mouse pressed left at (576, 387)
Screenshot: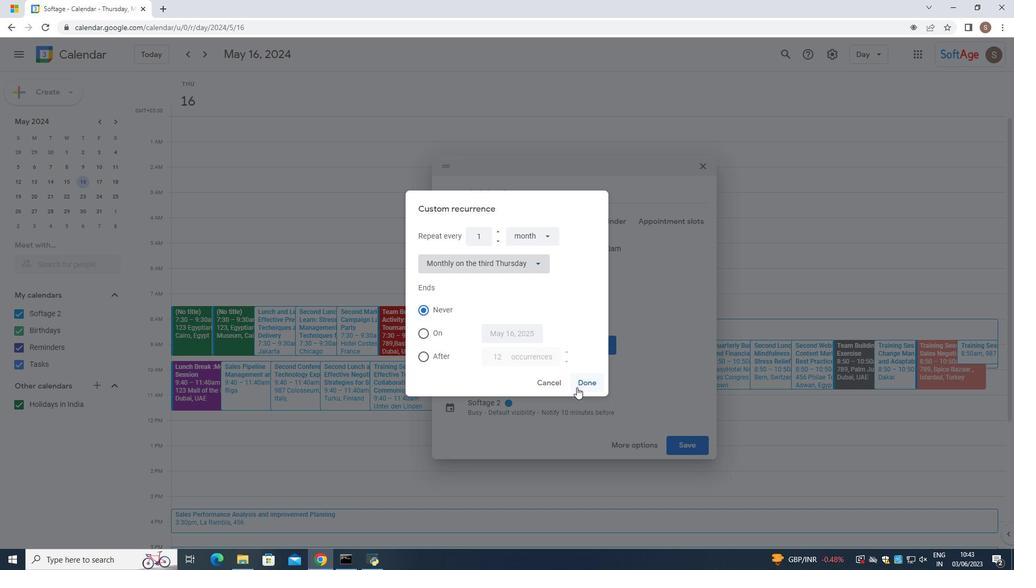 
Action: Mouse moved to (501, 302)
Screenshot: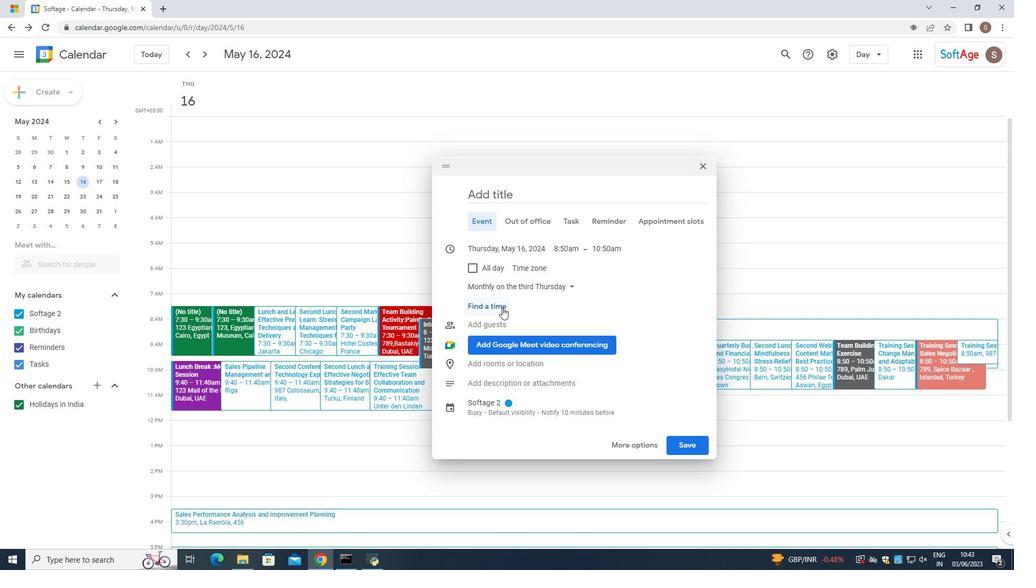 
Action: Mouse scrolled (501, 302) with delta (0, 0)
Screenshot: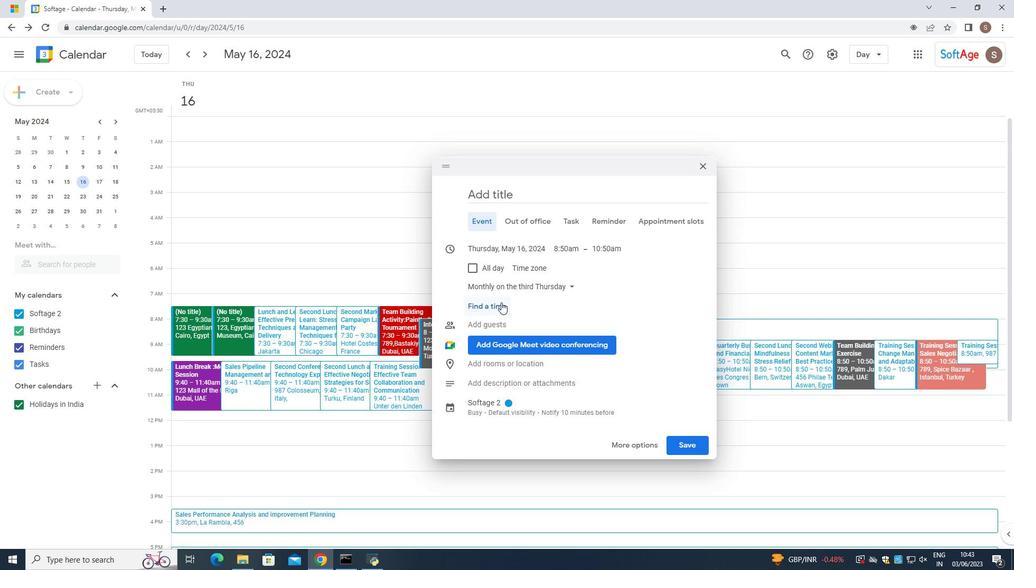 
Action: Mouse scrolled (501, 302) with delta (0, 0)
Screenshot: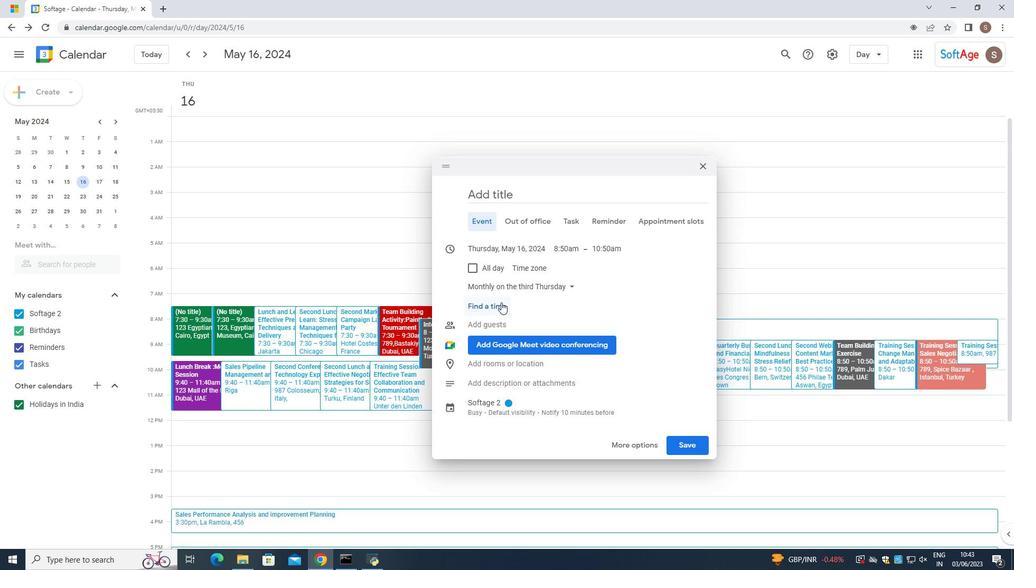 
Action: Mouse scrolled (501, 302) with delta (0, 0)
Screenshot: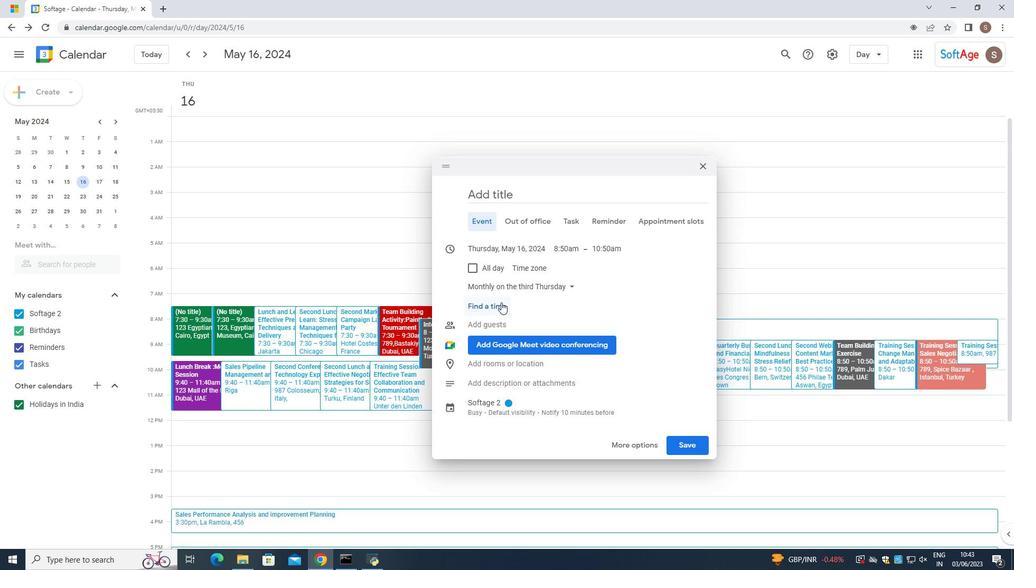 
Action: Mouse moved to (500, 302)
Screenshot: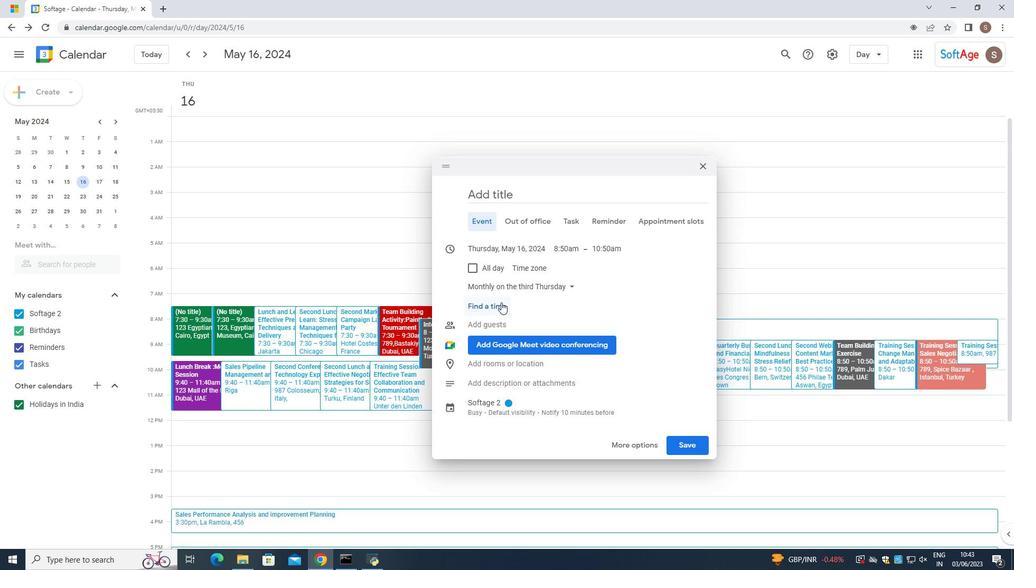 
Action: Mouse scrolled (500, 301) with delta (0, 0)
Screenshot: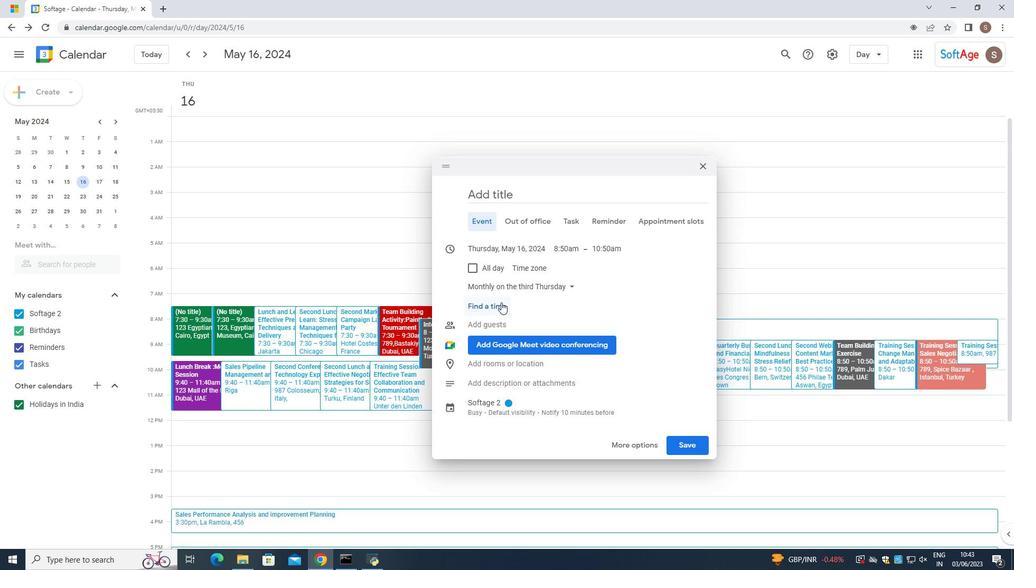 
Action: Mouse moved to (500, 302)
Screenshot: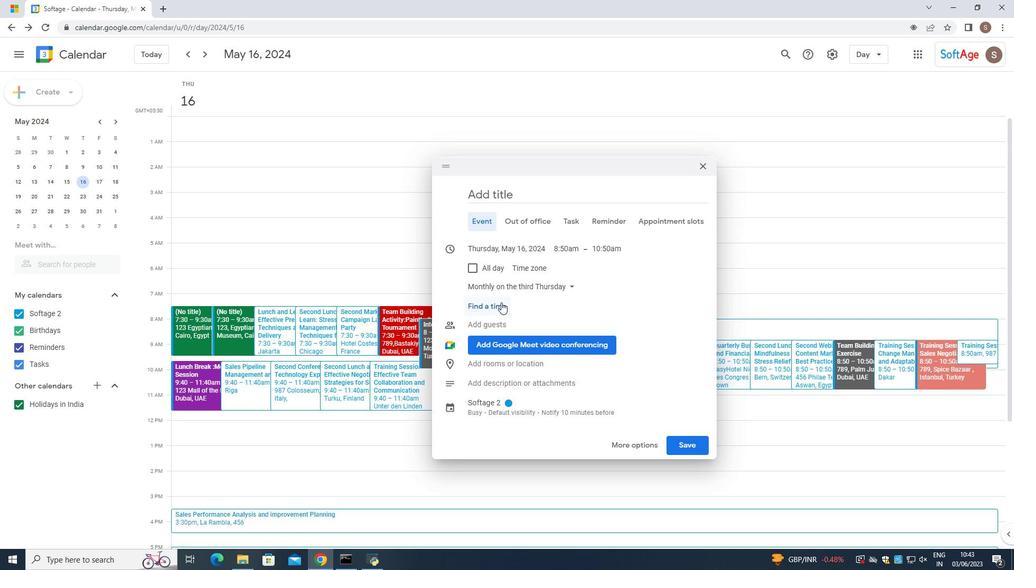 
Action: Mouse scrolled (500, 301) with delta (0, 0)
Screenshot: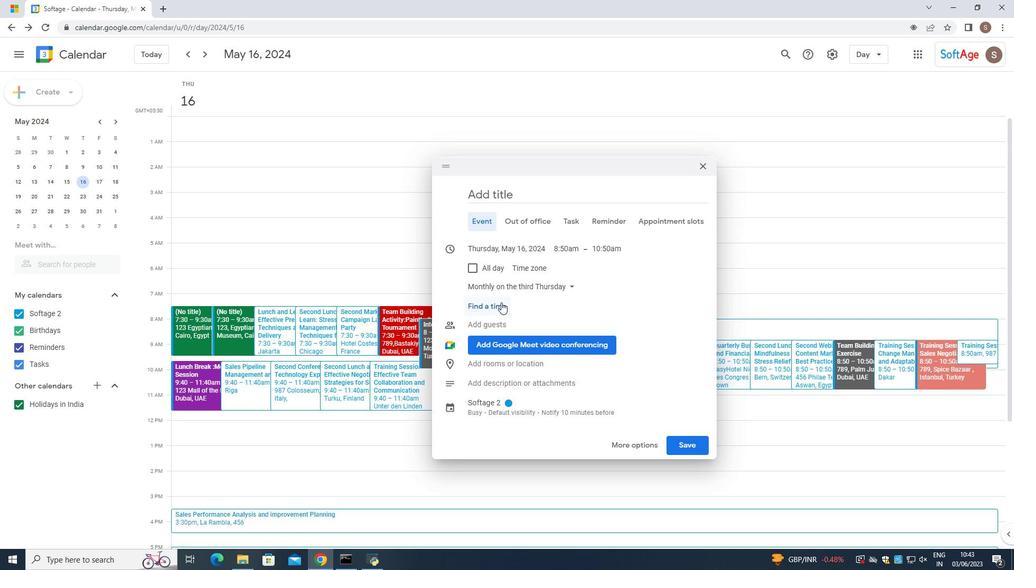 
Action: Mouse moved to (521, 359)
Screenshot: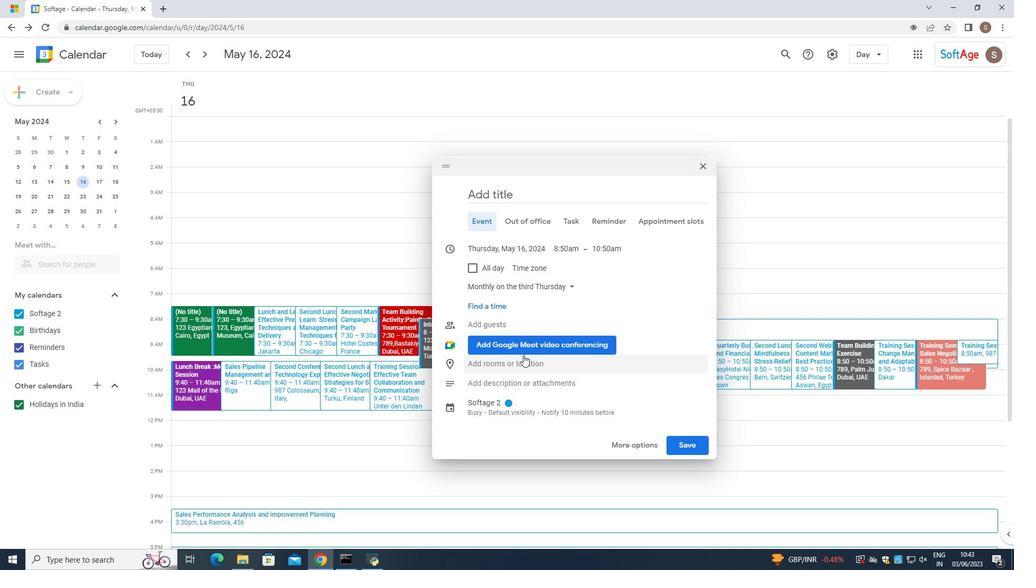 
Action: Mouse scrolled (521, 359) with delta (0, 0)
Screenshot: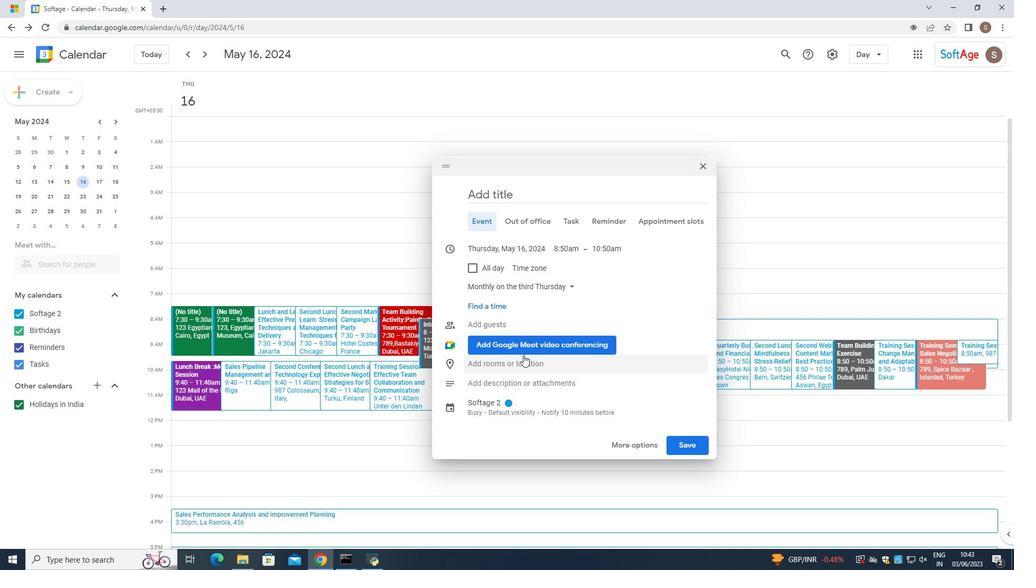 
Action: Mouse moved to (520, 363)
Screenshot: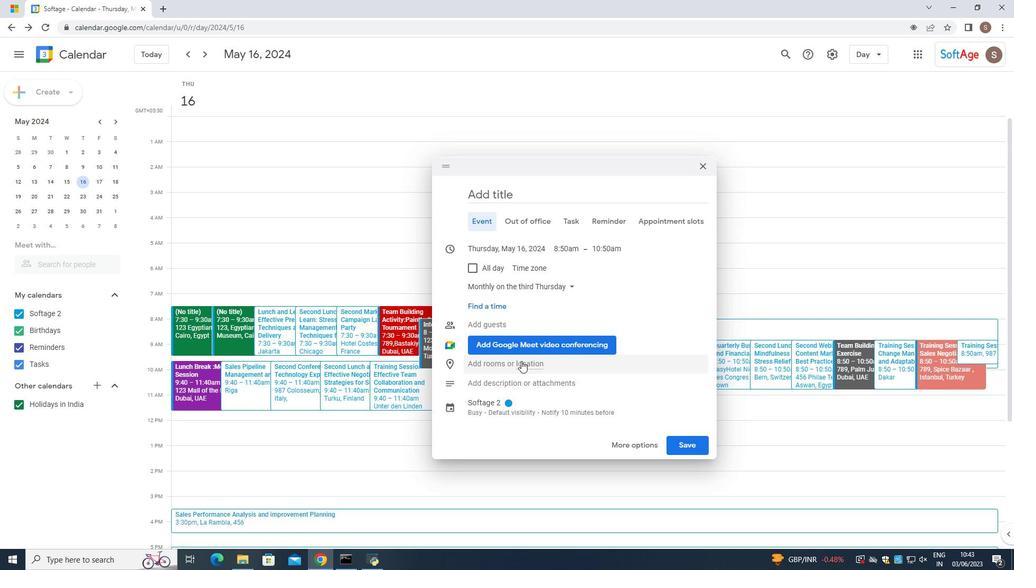 
Action: Mouse scrolled (520, 363) with delta (0, 0)
Screenshot: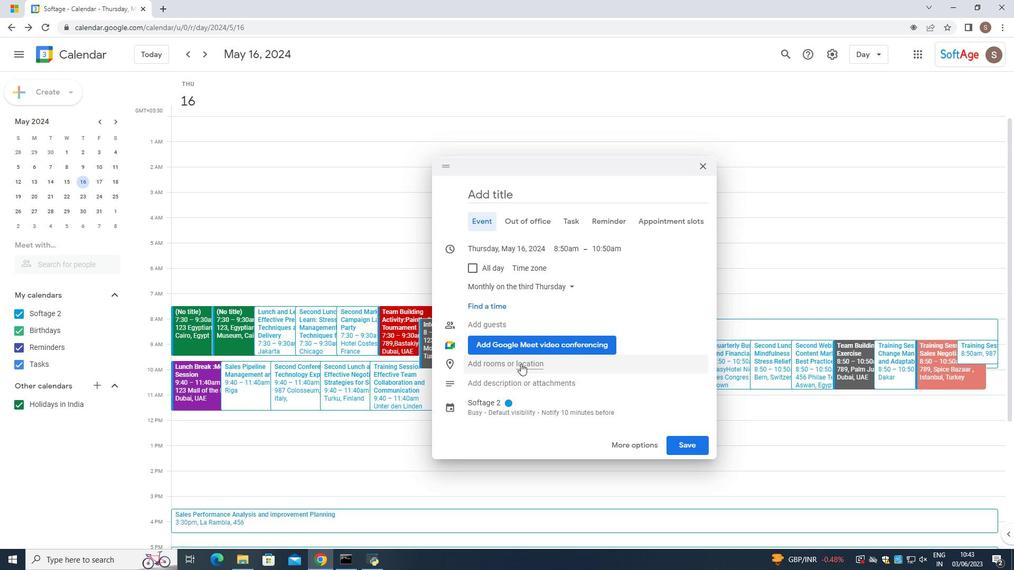 
Action: Mouse scrolled (520, 363) with delta (0, 0)
Screenshot: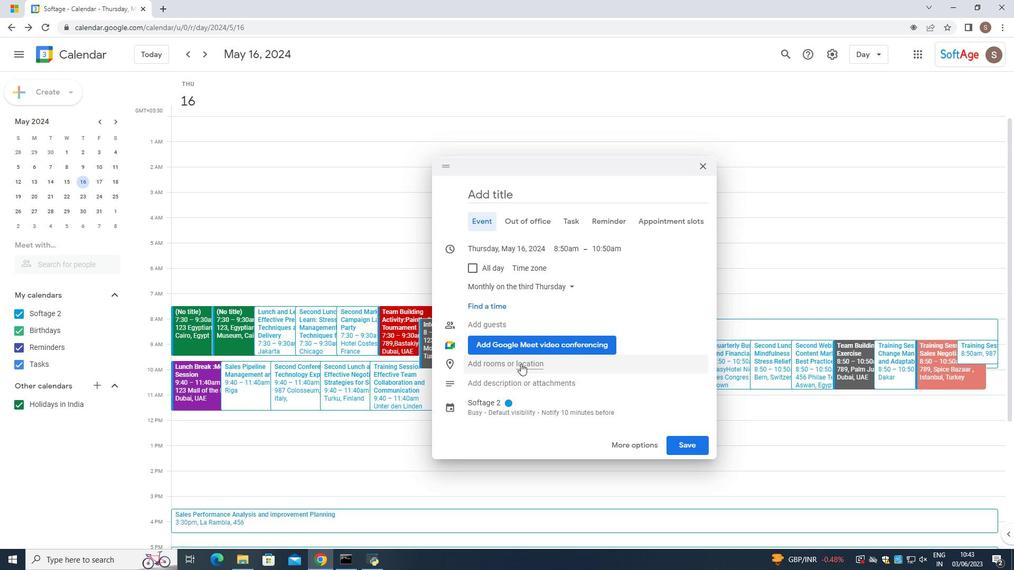 
Action: Mouse scrolled (520, 363) with delta (0, 0)
Screenshot: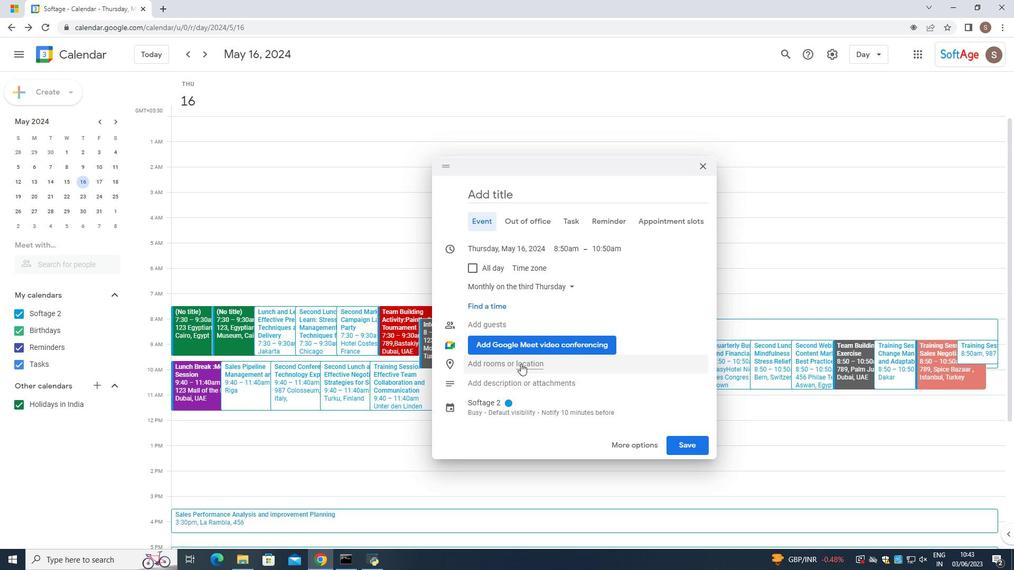
Action: Mouse scrolled (520, 363) with delta (0, 0)
Screenshot: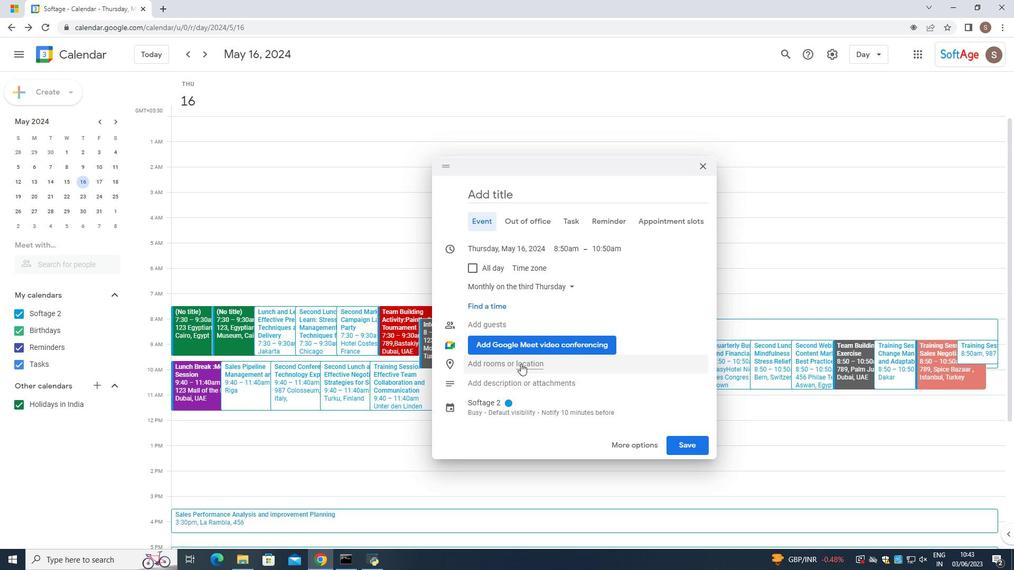 
Action: Mouse scrolled (520, 363) with delta (0, 0)
Screenshot: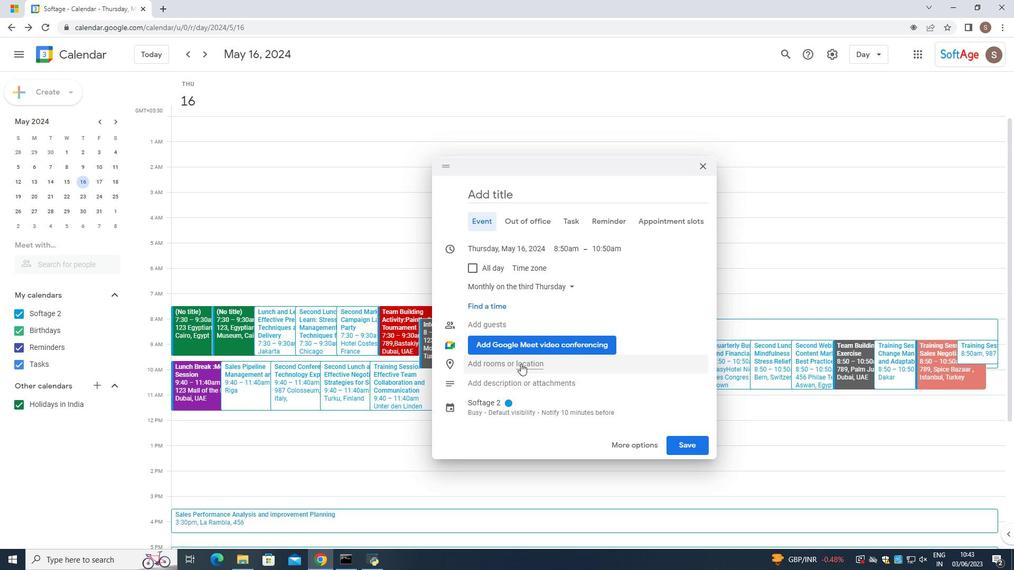 
Action: Mouse moved to (515, 377)
Screenshot: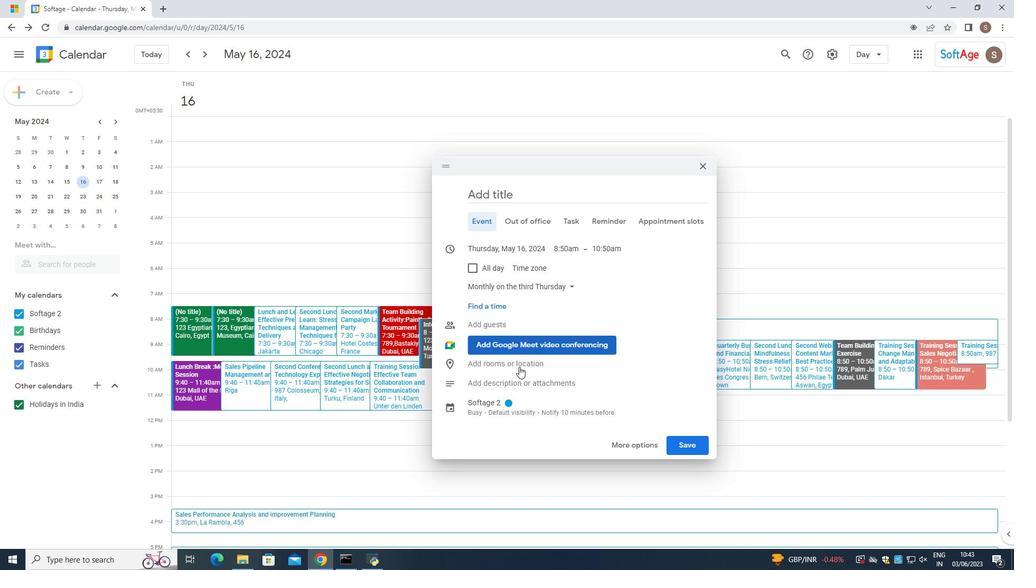 
Action: Mouse pressed left at (515, 377)
Screenshot: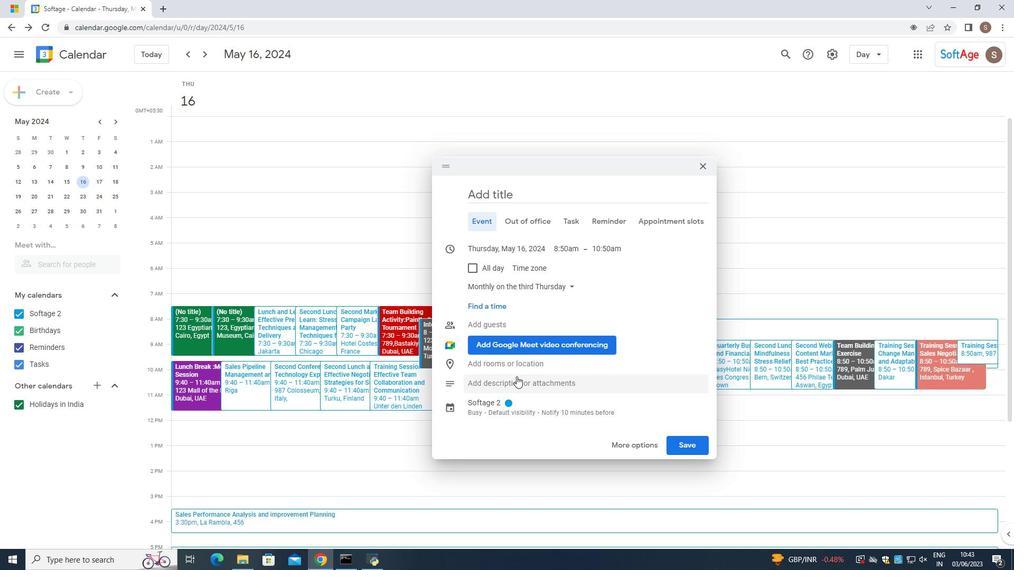 
Action: Mouse moved to (664, 455)
Screenshot: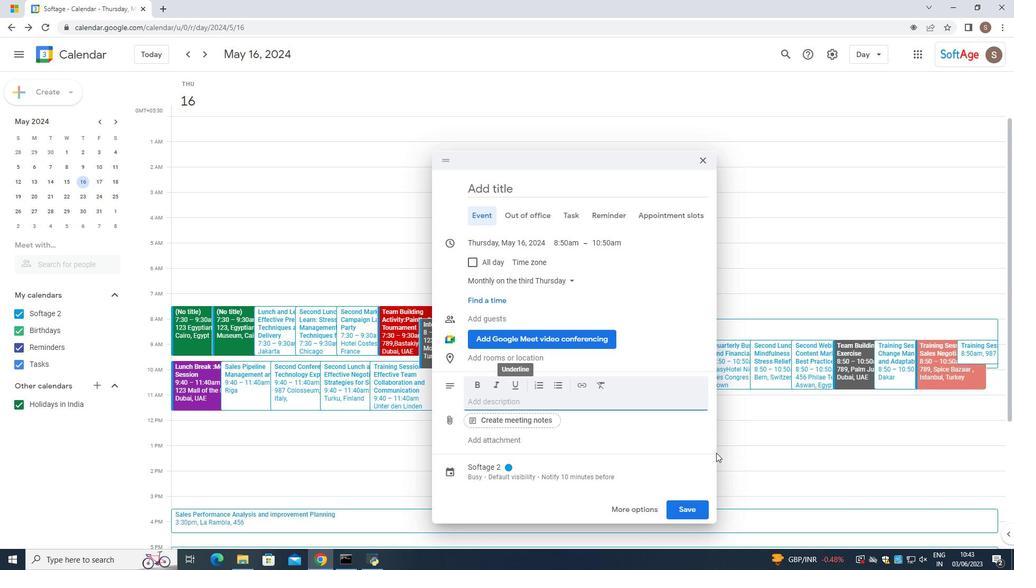 
Action: Mouse scrolled (664, 455) with delta (0, 0)
Screenshot: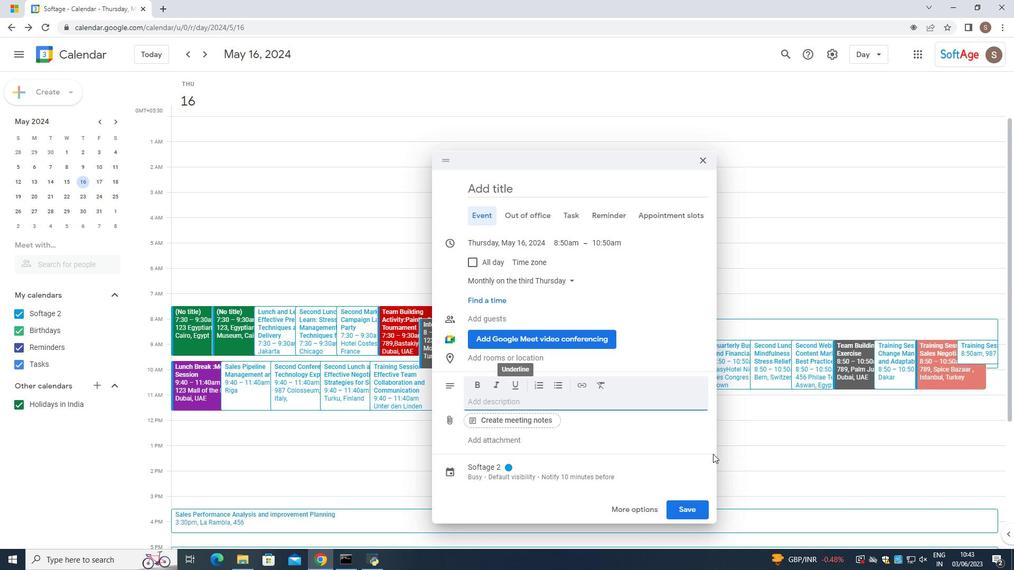 
Action: Mouse moved to (518, 464)
Screenshot: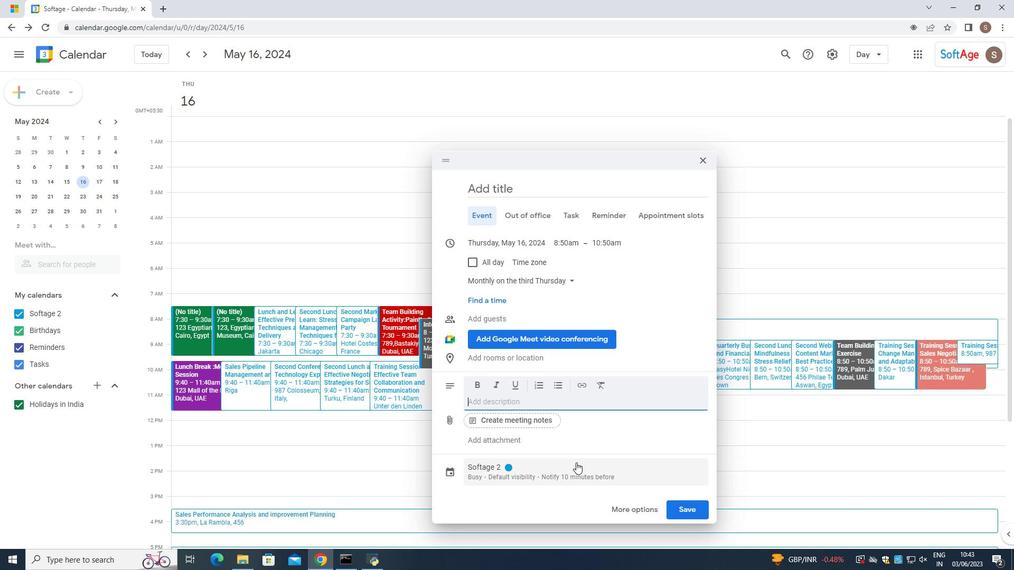 
Action: Mouse pressed left at (518, 464)
Screenshot: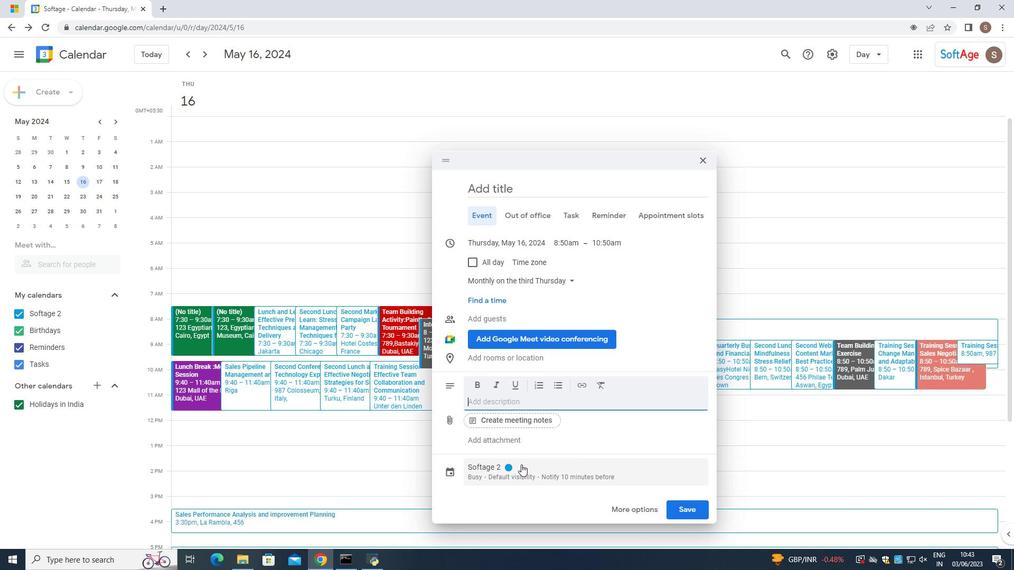 
Action: Mouse moved to (533, 392)
Screenshot: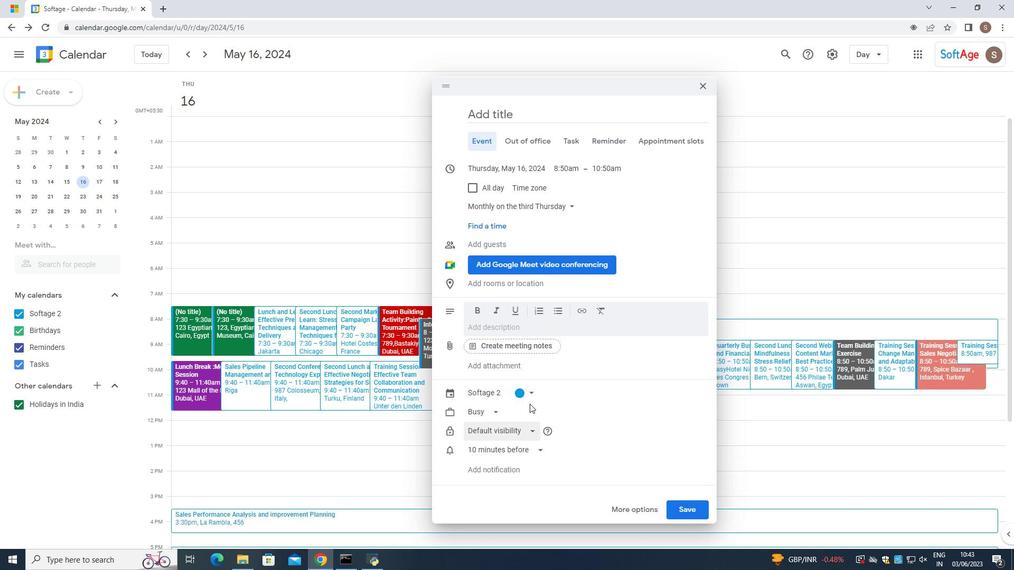 
Action: Mouse pressed left at (533, 392)
Screenshot: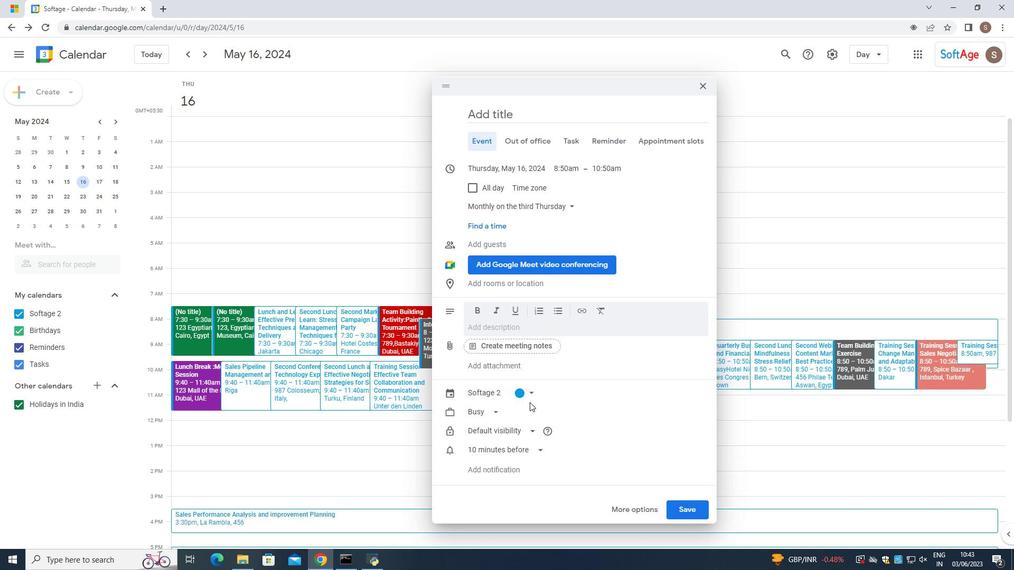 
Action: Mouse moved to (534, 448)
Screenshot: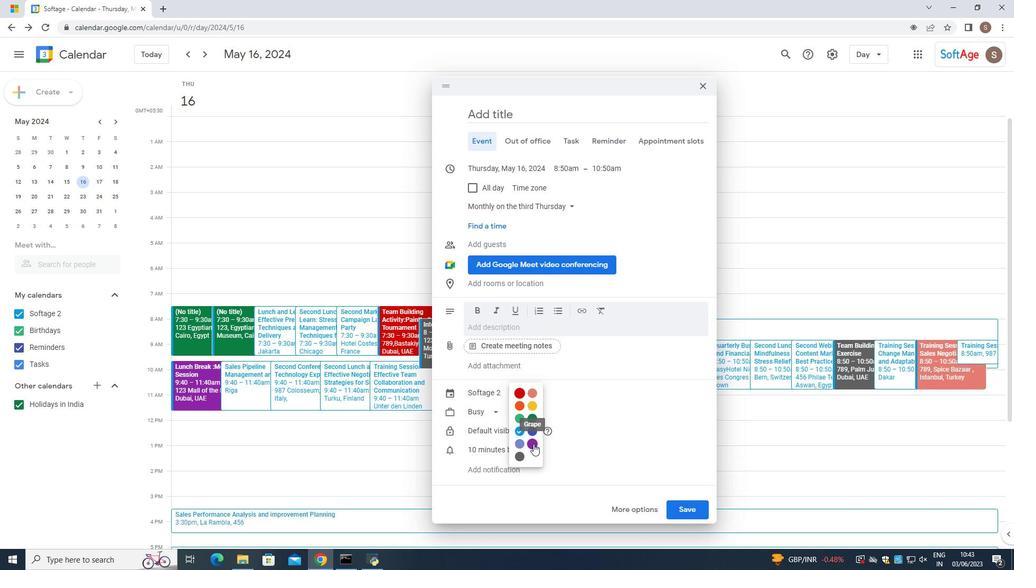 
Action: Mouse pressed left at (534, 448)
Screenshot: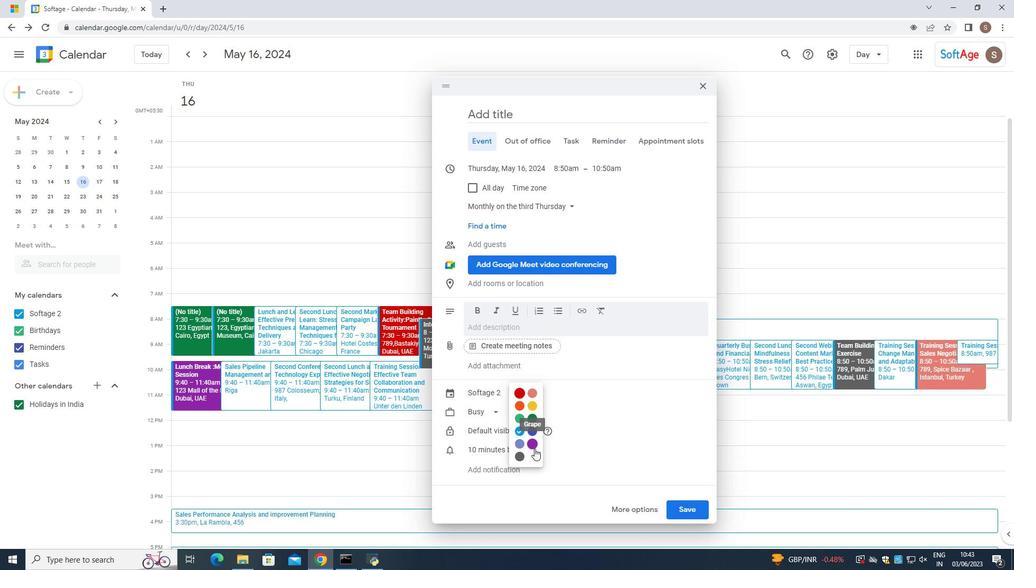 
Action: Mouse moved to (499, 324)
Screenshot: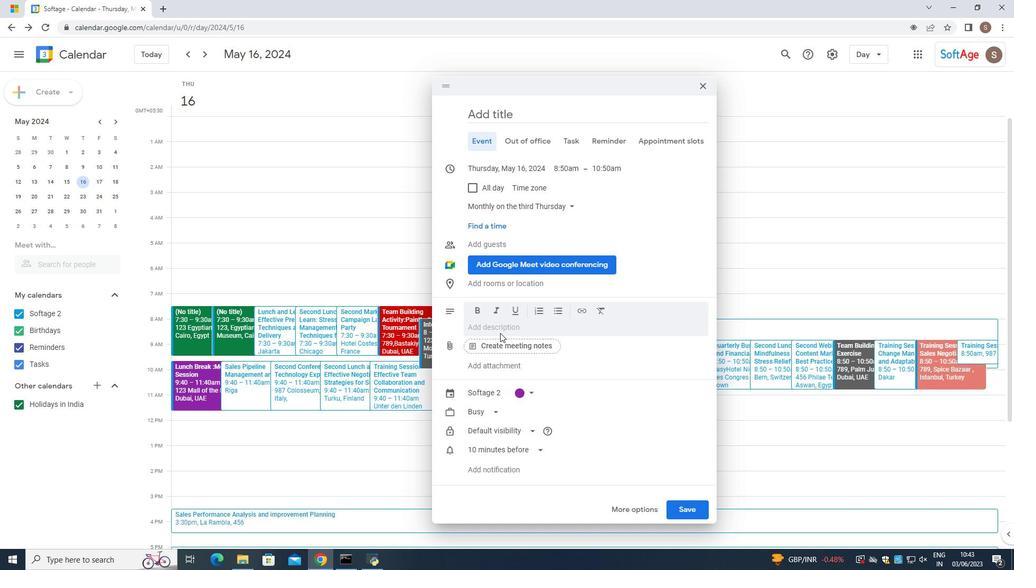
Action: Mouse pressed left at (499, 324)
Screenshot: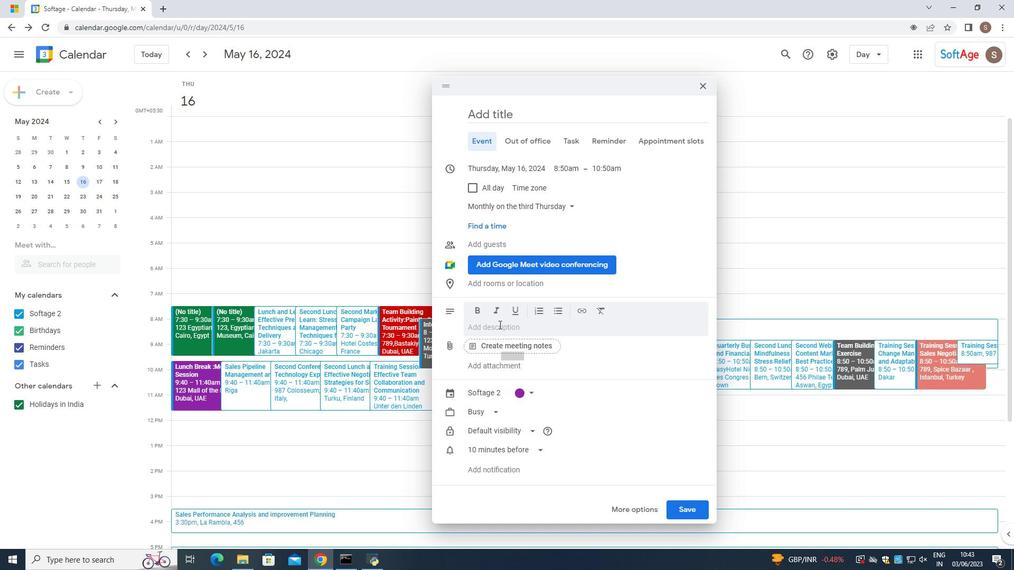 
Action: Mouse moved to (495, 312)
Screenshot: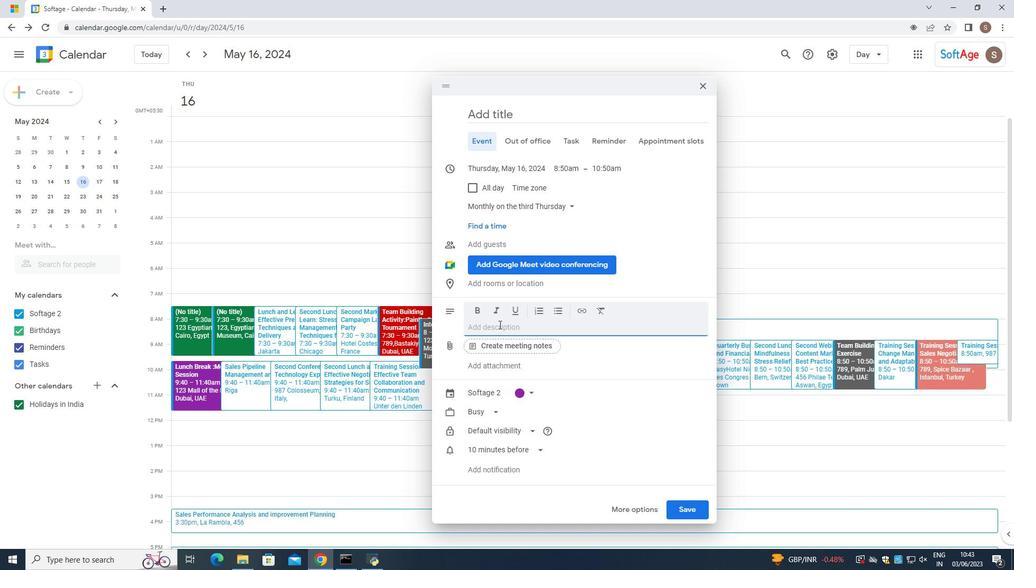 
Action: Mouse pressed left at (495, 312)
Screenshot: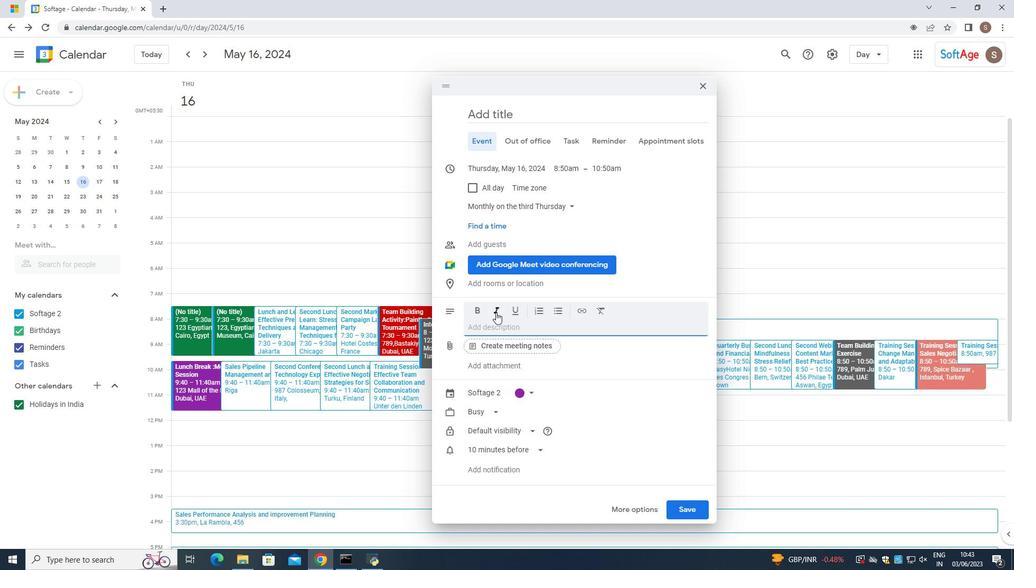 
Action: Mouse moved to (492, 324)
Screenshot: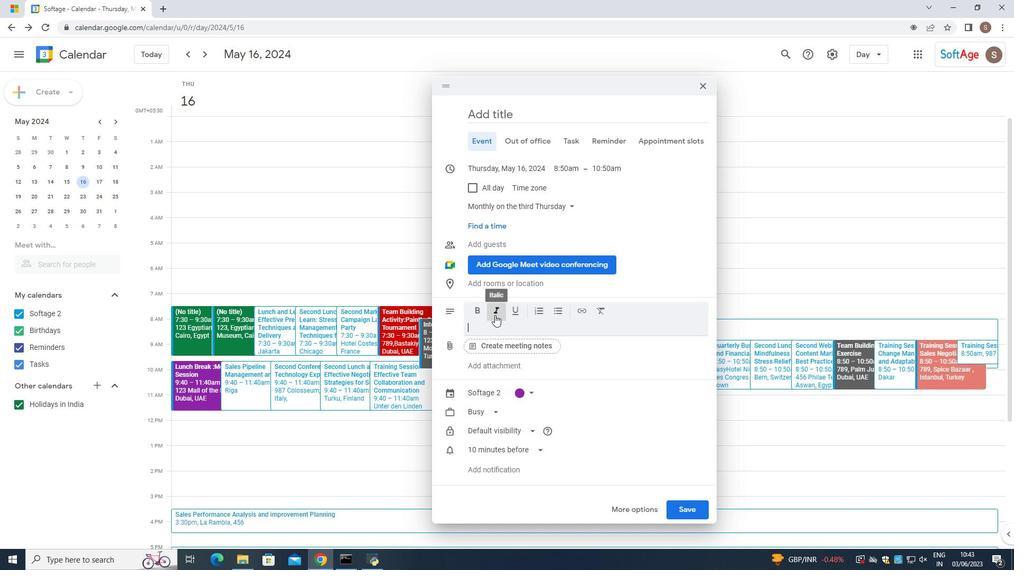 
Action: Mouse pressed left at (492, 324)
Screenshot: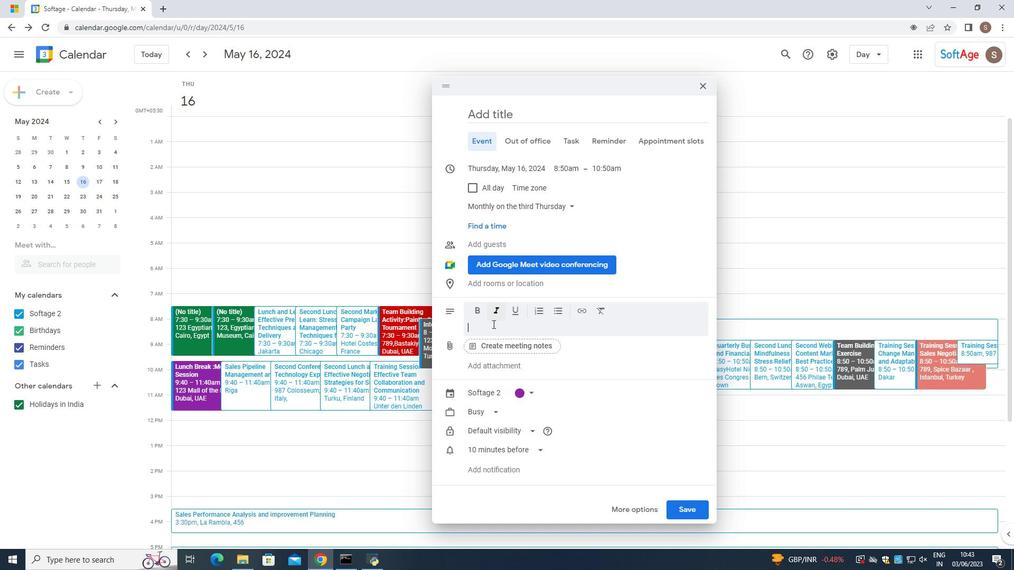 
Action: Mouse moved to (514, 315)
Screenshot: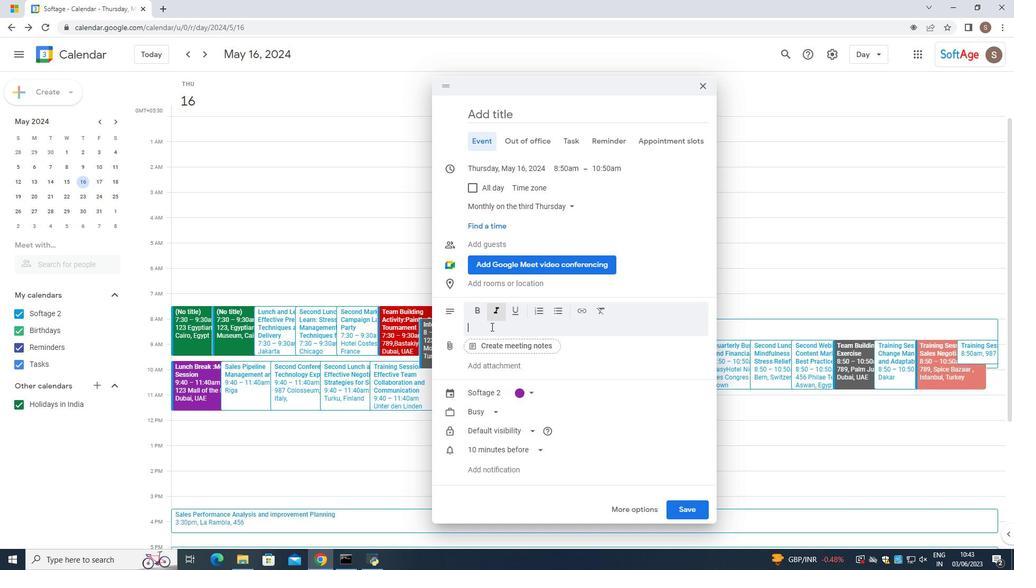 
Action: Key pressed the<Key.backspace><Key.backspace><Key.backspace><Key.caps_lock>T<Key.caps_lock>hge<Key.space><Key.backspace><Key.backspace><Key.backspace>e<Key.space>team<Key.space>building<Key.space>workshop<Key.space>will<Key.space>begin<Key.space>with<Key.space>an<Key.space>ind<Key.backspace><Key.backspace><Key.backspace><Key.backspace><Key.space>introduction<Key.space>to<Key.space>the<Key.space>importance<Key.space>of<Key.space>effectiove<Key.space>communication<Key.space>
Screenshot: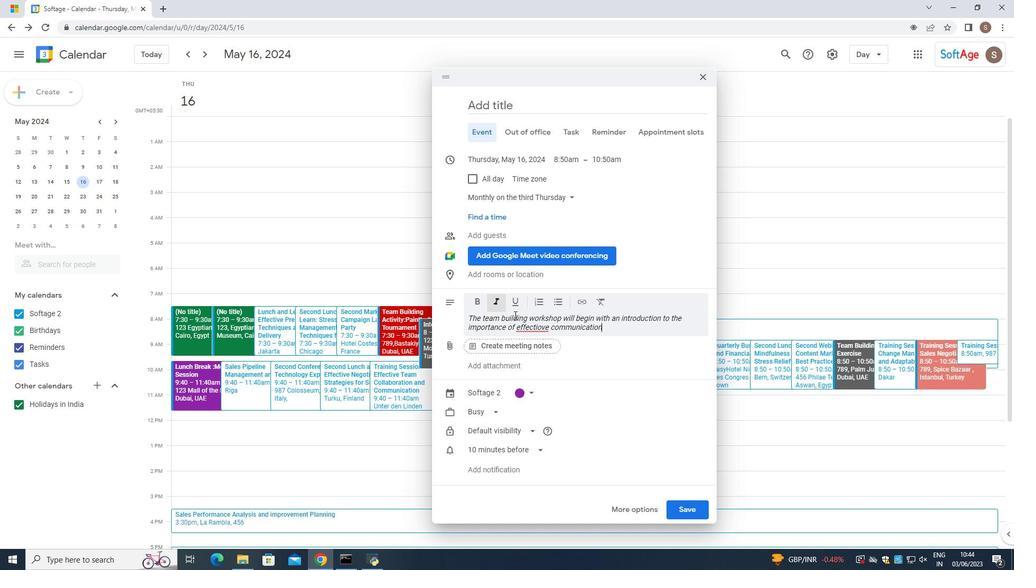 
Action: Mouse moved to (538, 330)
Screenshot: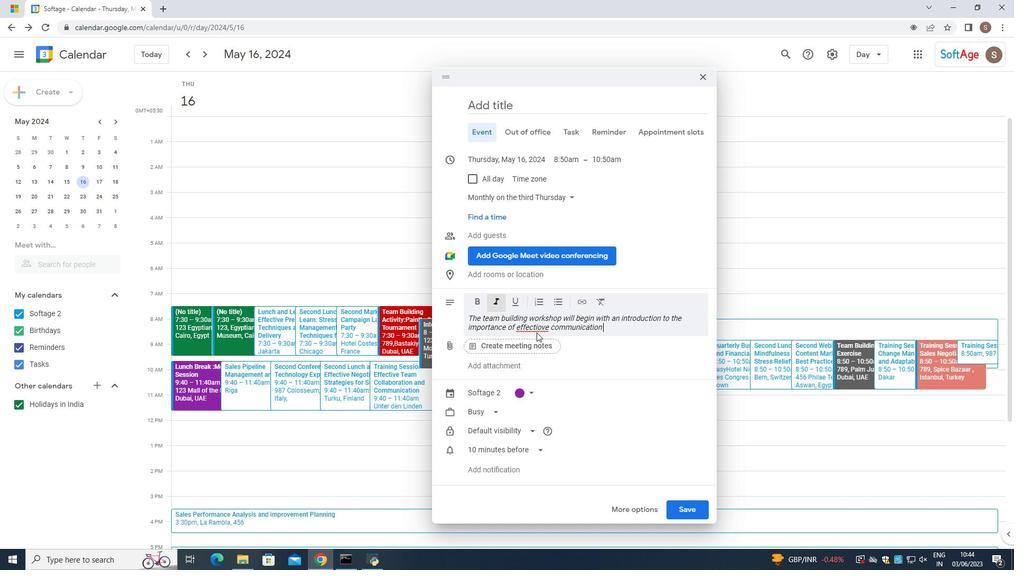 
Action: Mouse pressed left at (538, 330)
Screenshot: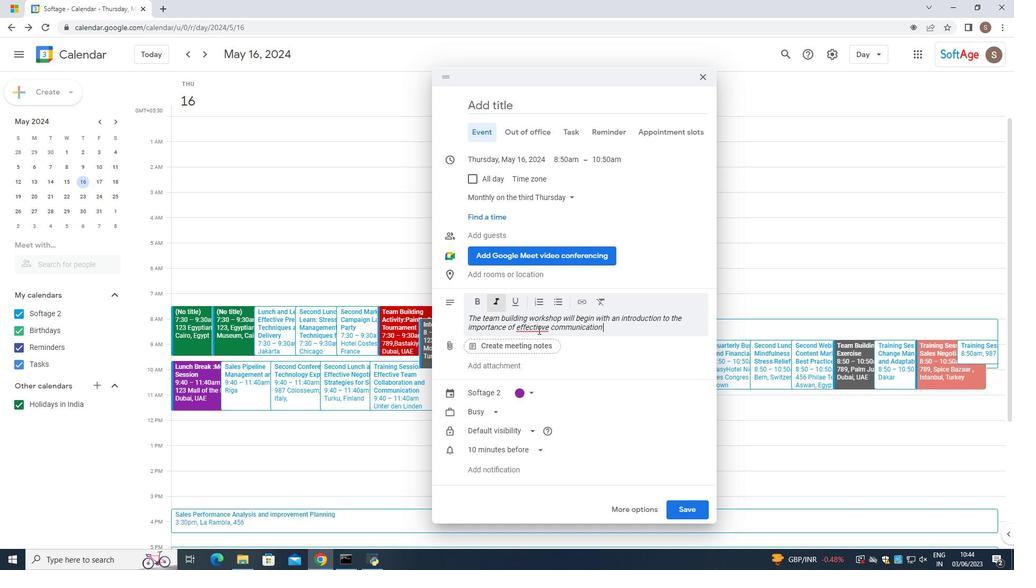 
Action: Mouse pressed right at (538, 330)
Screenshot: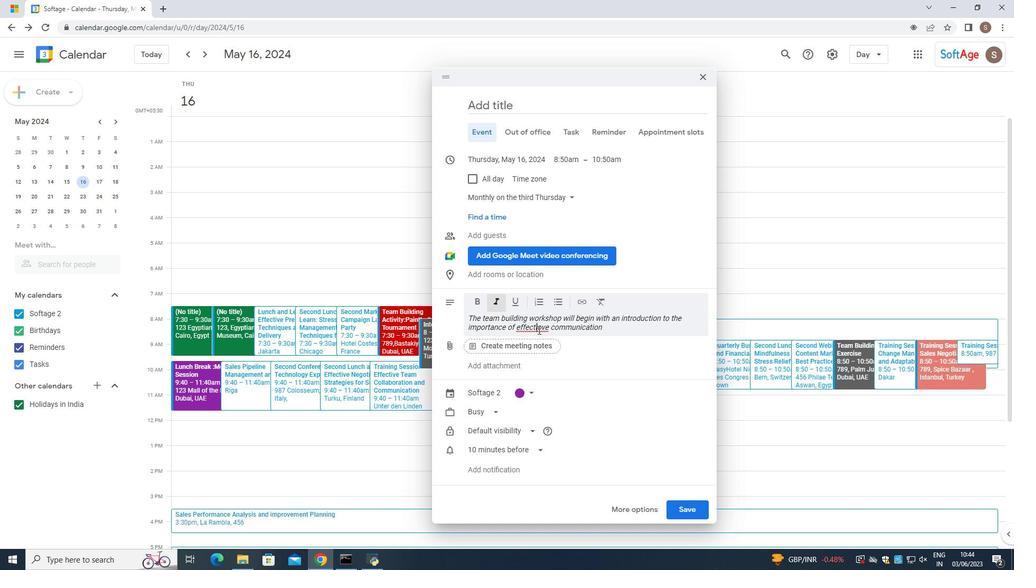 
Action: Mouse moved to (564, 334)
Screenshot: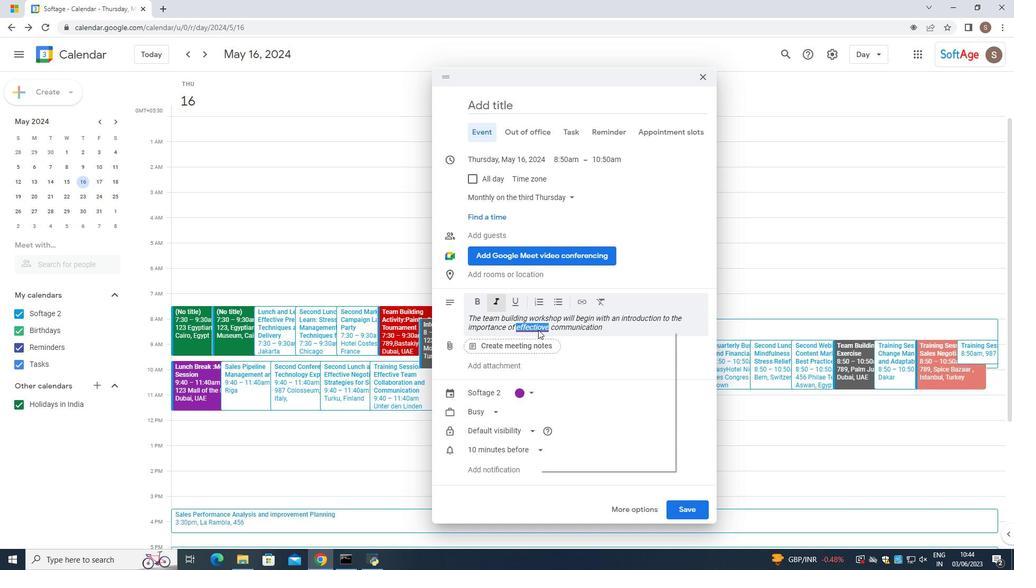 
Action: Mouse pressed left at (564, 334)
Screenshot: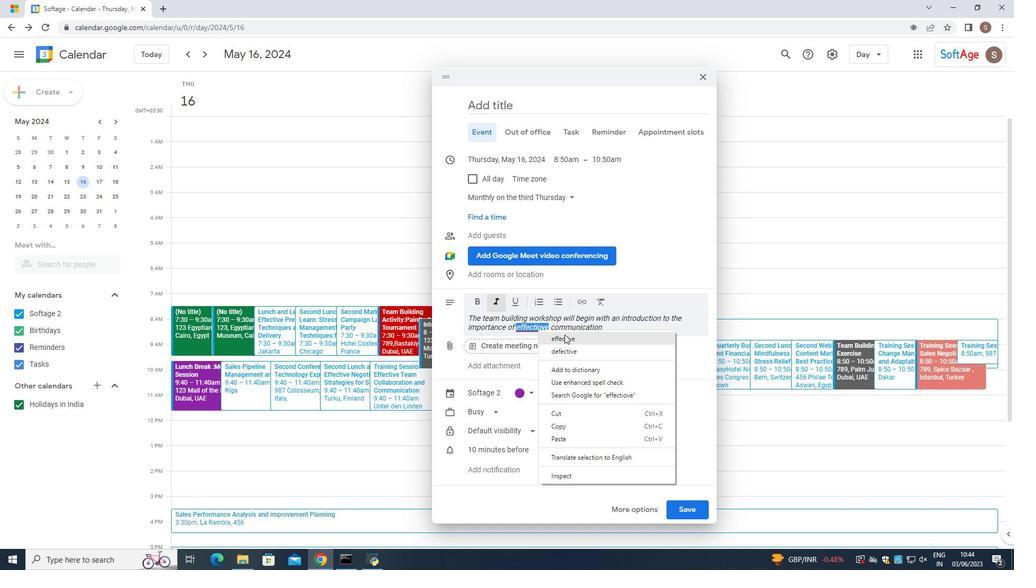 
Action: Mouse moved to (611, 324)
Screenshot: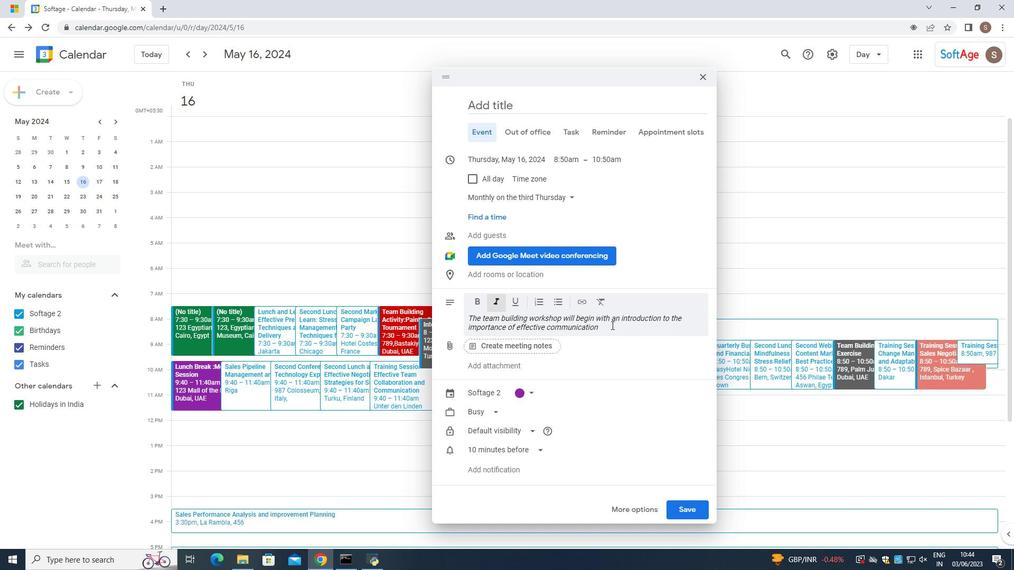 
Action: Mouse pressed left at (611, 324)
Screenshot: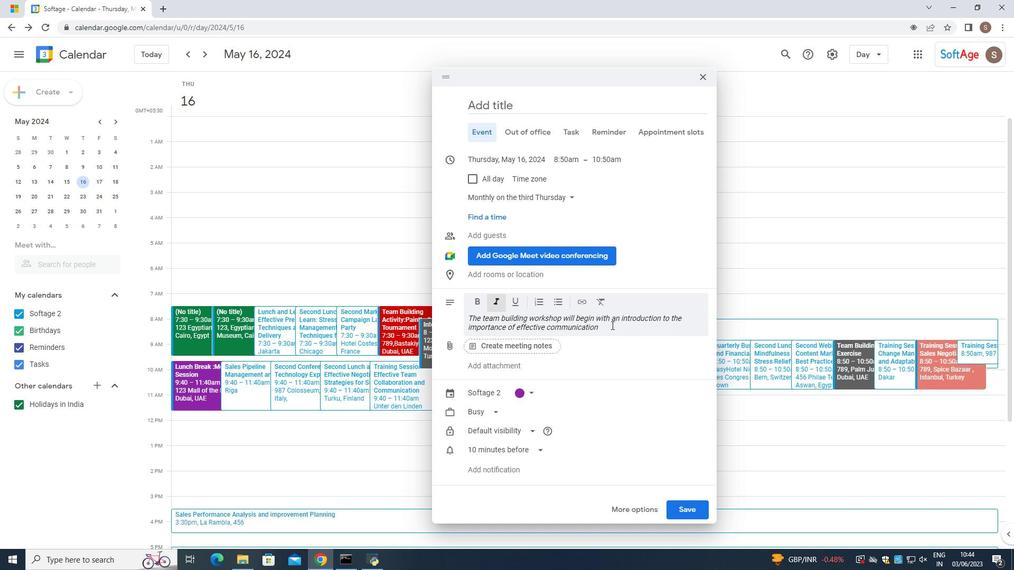 
Action: Mouse moved to (611, 331)
Screenshot: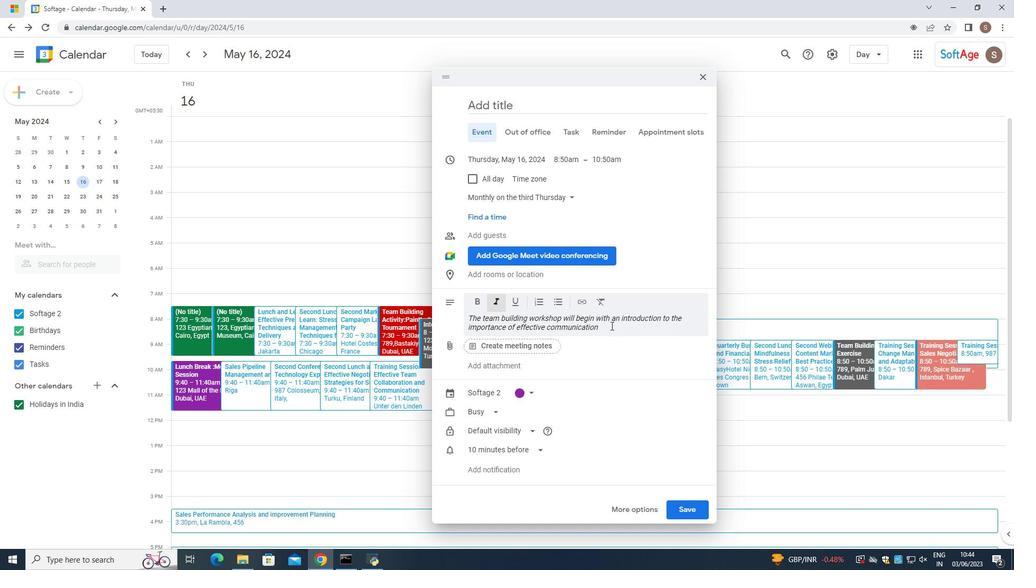 
Action: Key pressed in<Key.space>the<Key.space>workplace.<Key.space><Key.caps_lock>O<Key.backspace>P<Key.caps_lock>articipants<Key.space>will<Key.space>learn<Key.space>about<Key.space>the<Key.space>impact<Key.space>ofvc<Key.backspace><Key.backspace><Key.space>v<Key.backspace>communication<Key.space>on<Key.space>team<Key.space>dynamics,<Key.space>profdu<Key.backspace><Key.backspace><Key.backspace>ductivity<Key.space>and<Key.space>ob<Key.backspace>verall<Key.space>success,<Key.backspace>,<Key.backspace>.<Key.space><Key.caps_lock>T<Key.caps_lock>he<Key.space>facillitator<Key.space>
Screenshot: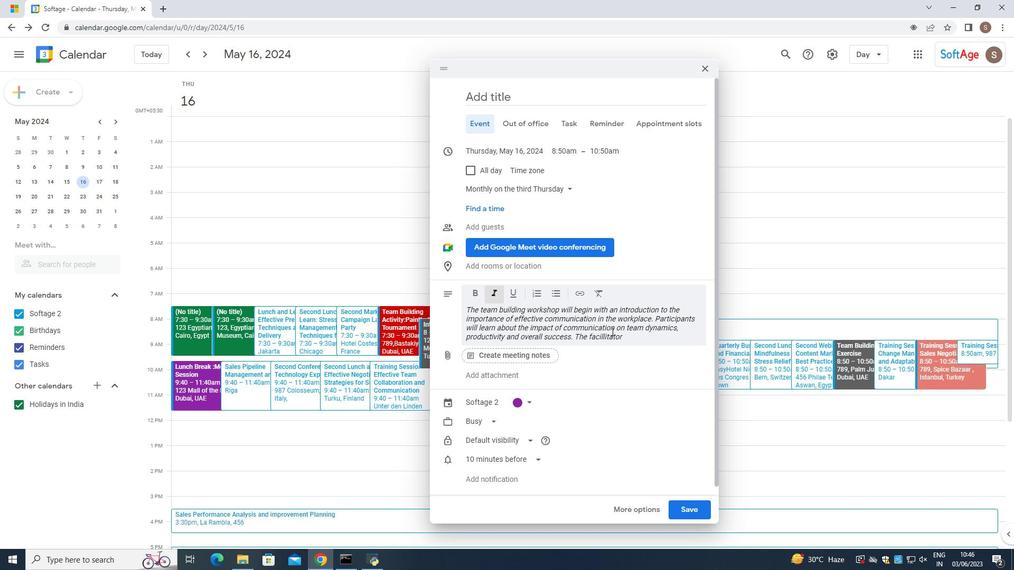 
Action: Mouse moved to (604, 326)
Screenshot: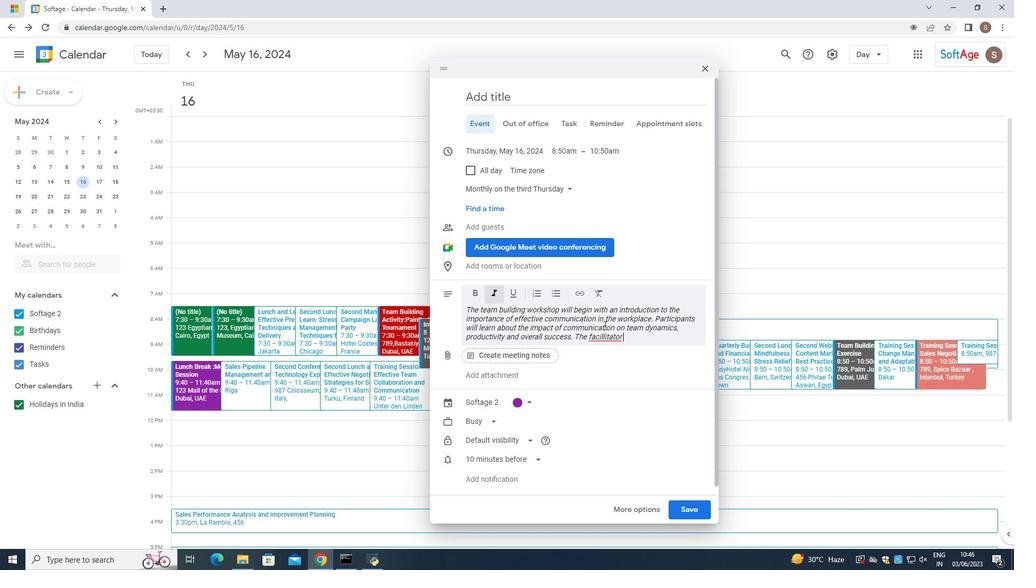 
Action: Mouse pressed left at (604, 326)
Screenshot: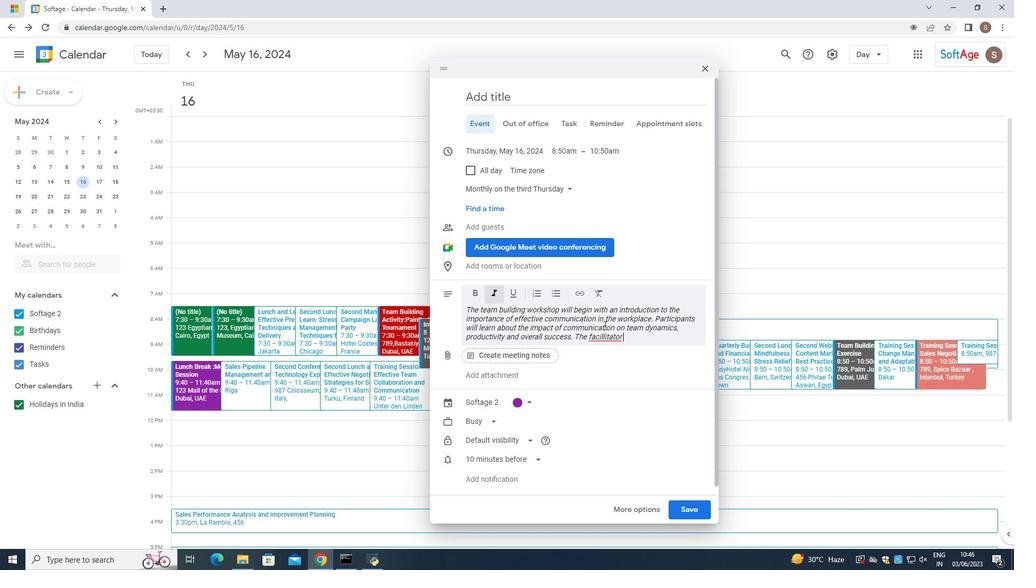 
Action: Mouse moved to (605, 338)
Screenshot: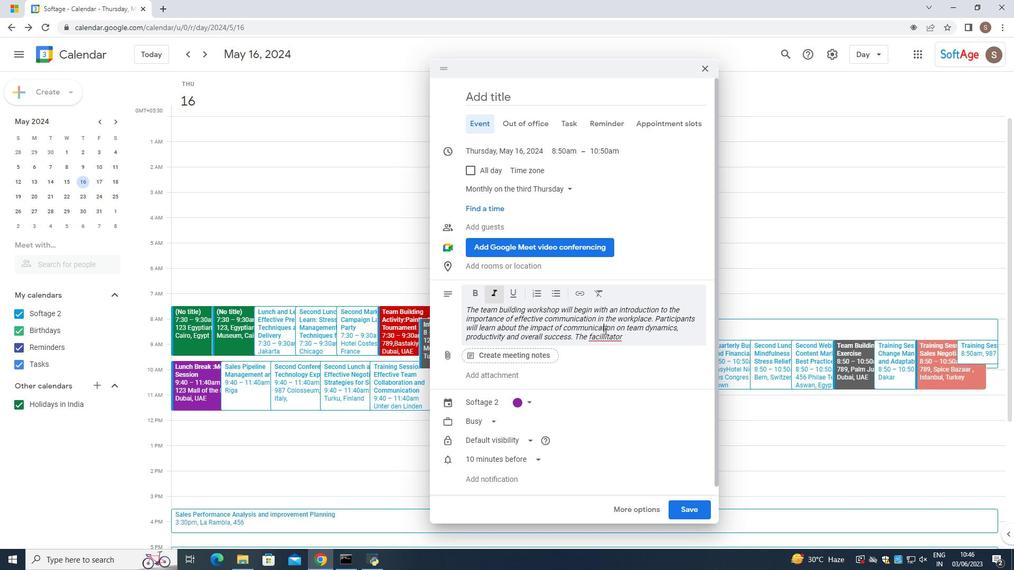 
Action: Mouse pressed left at (605, 338)
Screenshot: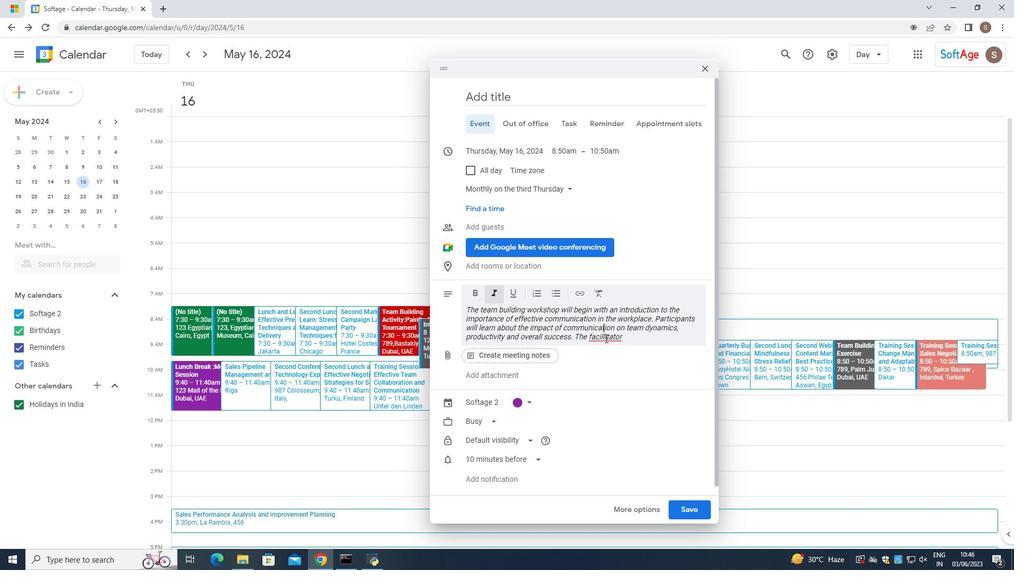 
Action: Mouse pressed right at (605, 338)
Screenshot: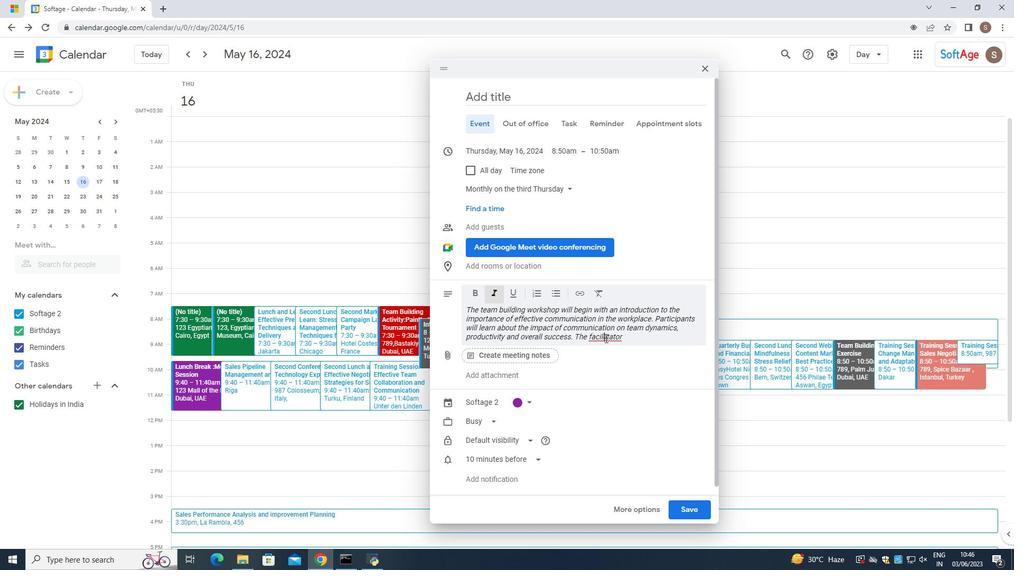 
Action: Mouse moved to (633, 348)
Screenshot: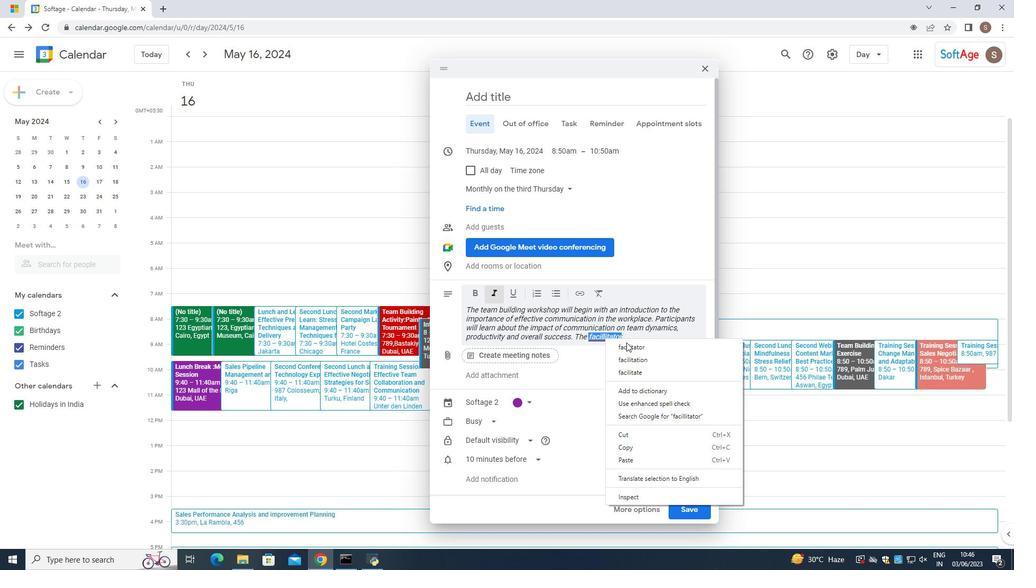 
Action: Mouse pressed left at (633, 348)
Screenshot: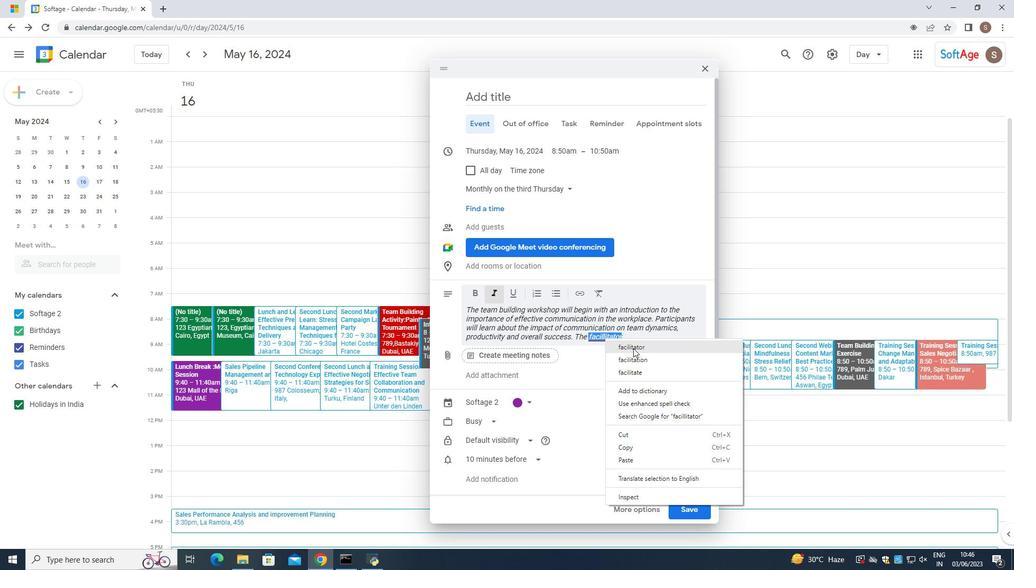
Action: Mouse moved to (640, 337)
Screenshot: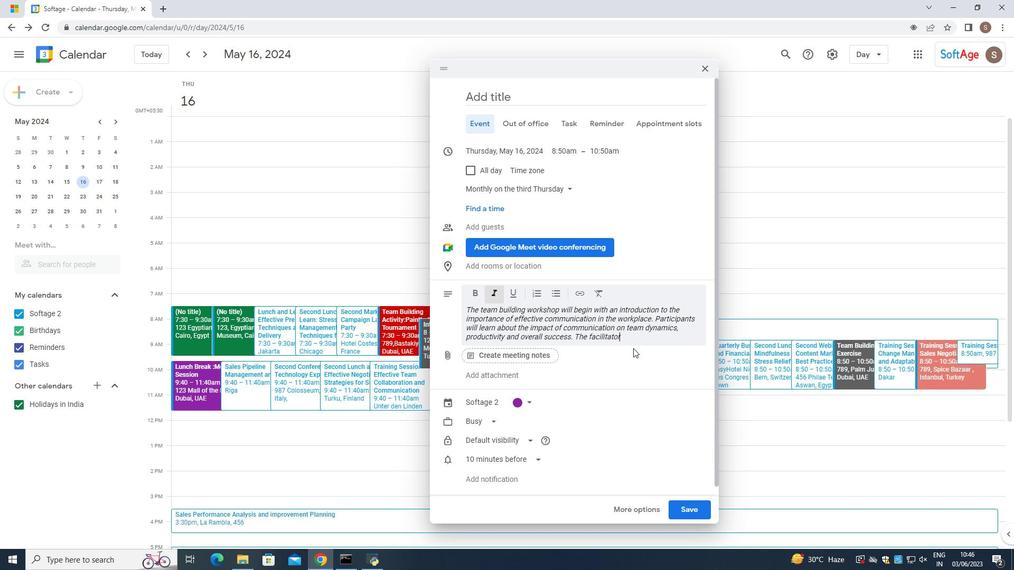 
Action: Mouse pressed left at (640, 337)
Screenshot: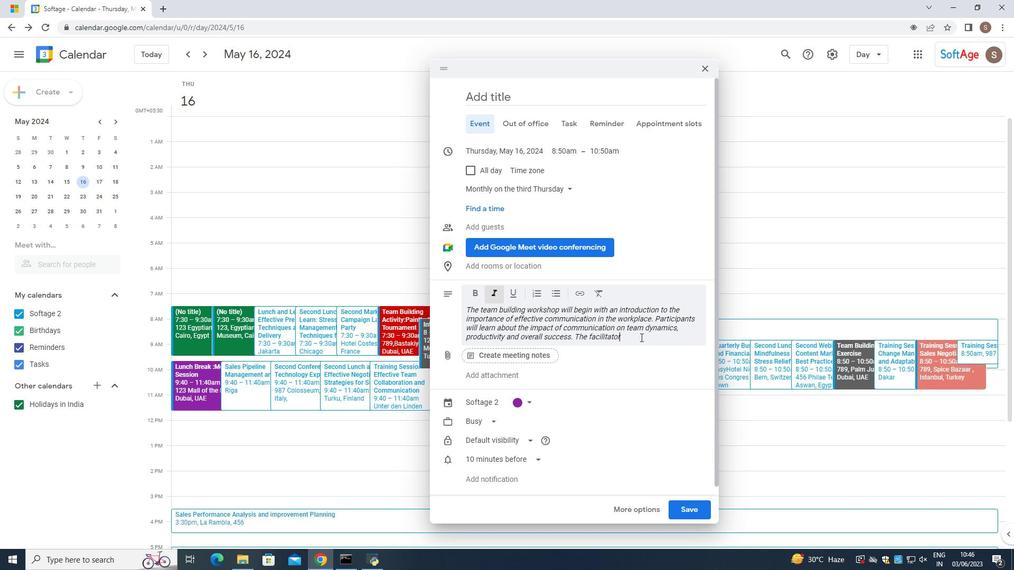 
Action: Mouse moved to (671, 367)
Screenshot: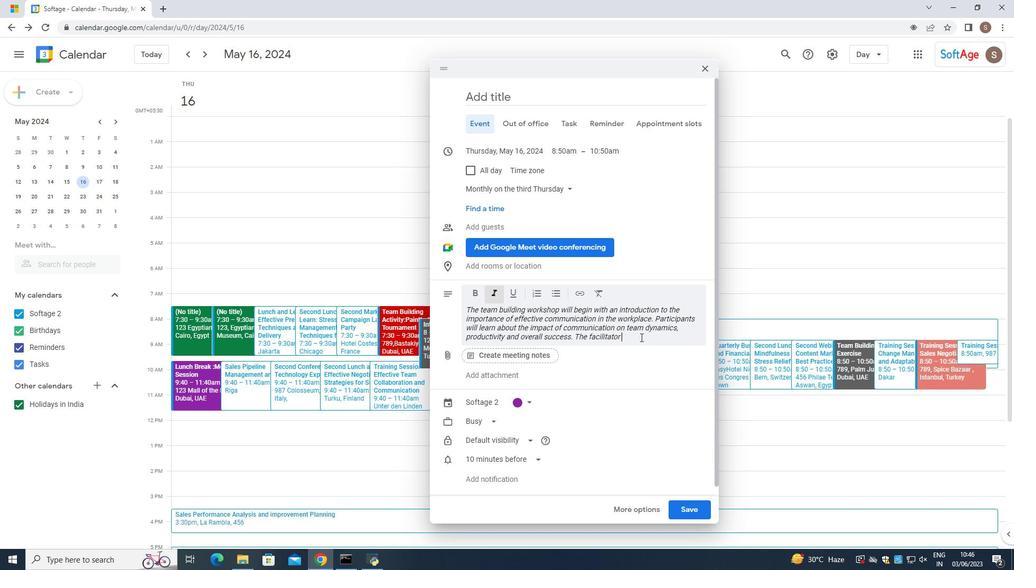 
Action: Key pressed <Key.space>will<Key.space>set<Key.space>a<Key.space>positive<Key.space>and<Key.space>suoppo==<Key.backspace><Key.backspace>rtive<Key.space>tone<Key.space>creatying<Key.space>
Screenshot: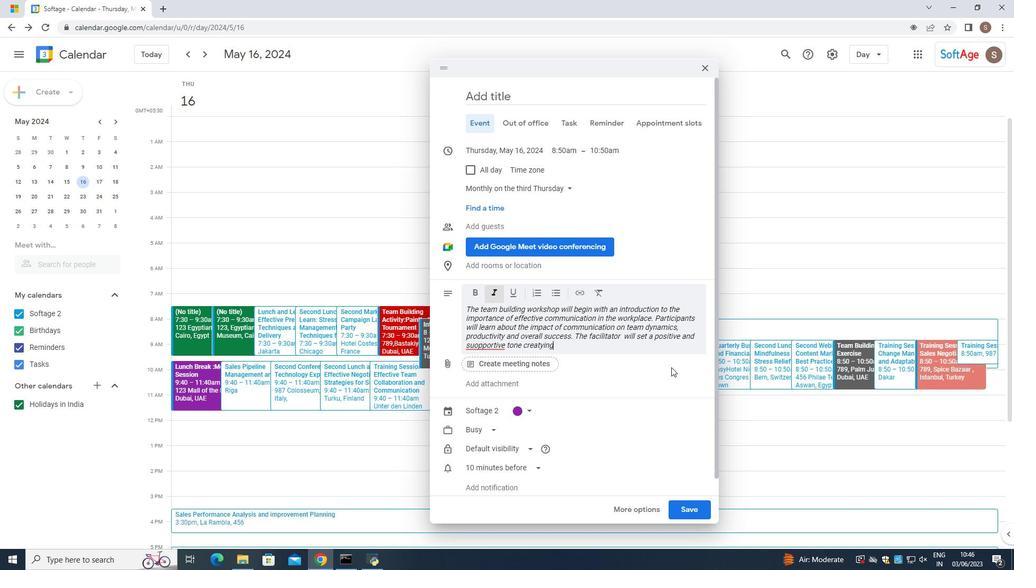 
Action: Mouse moved to (495, 347)
Screenshot: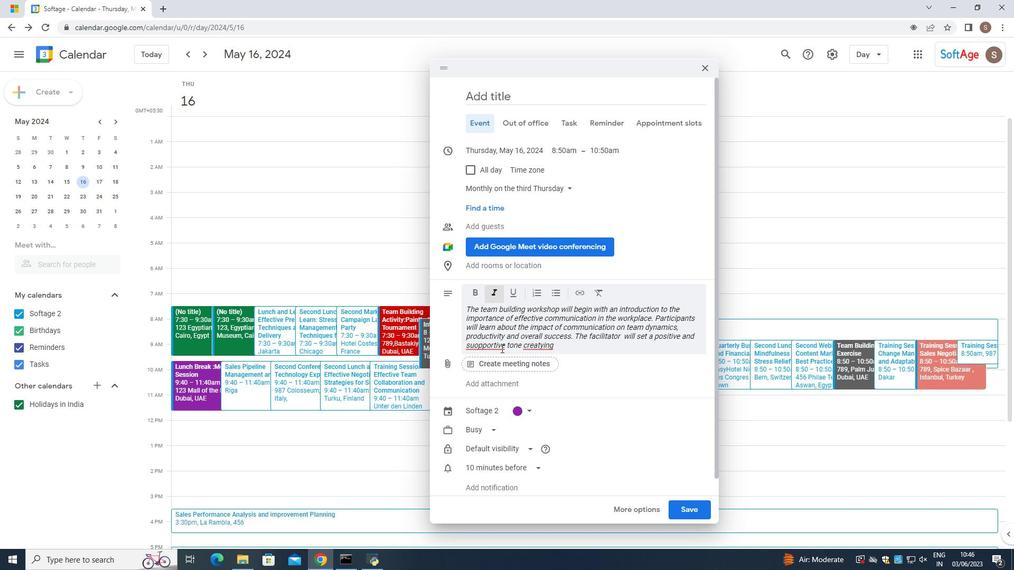 
Action: Mouse pressed left at (495, 347)
Screenshot: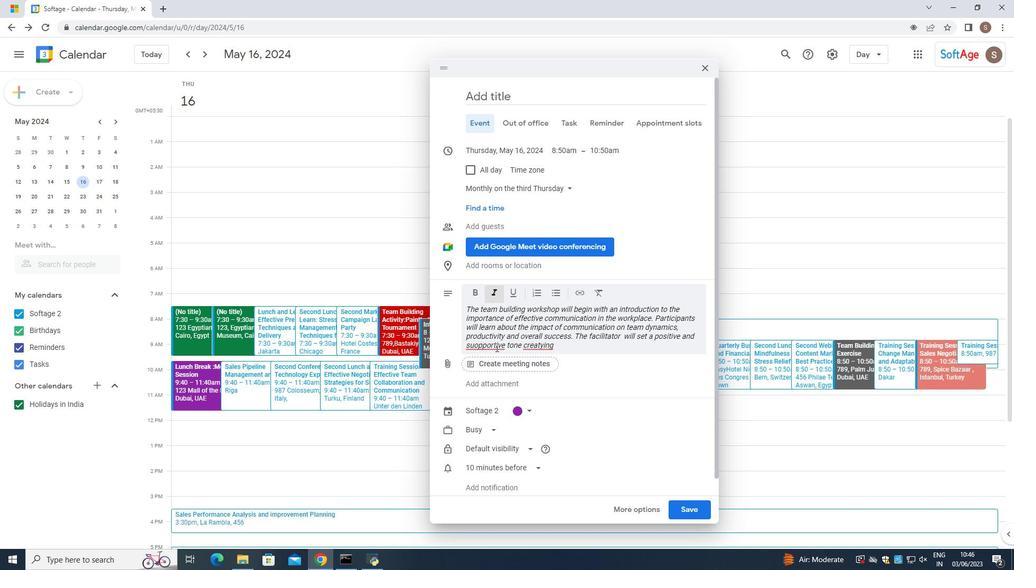 
Action: Mouse pressed right at (495, 347)
Screenshot: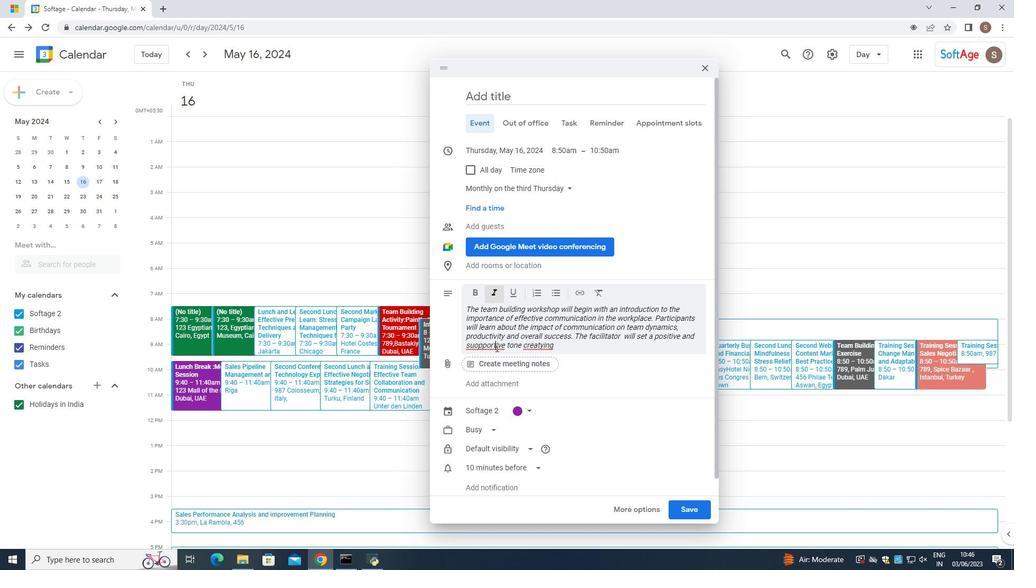 
Action: Mouse moved to (540, 355)
Screenshot: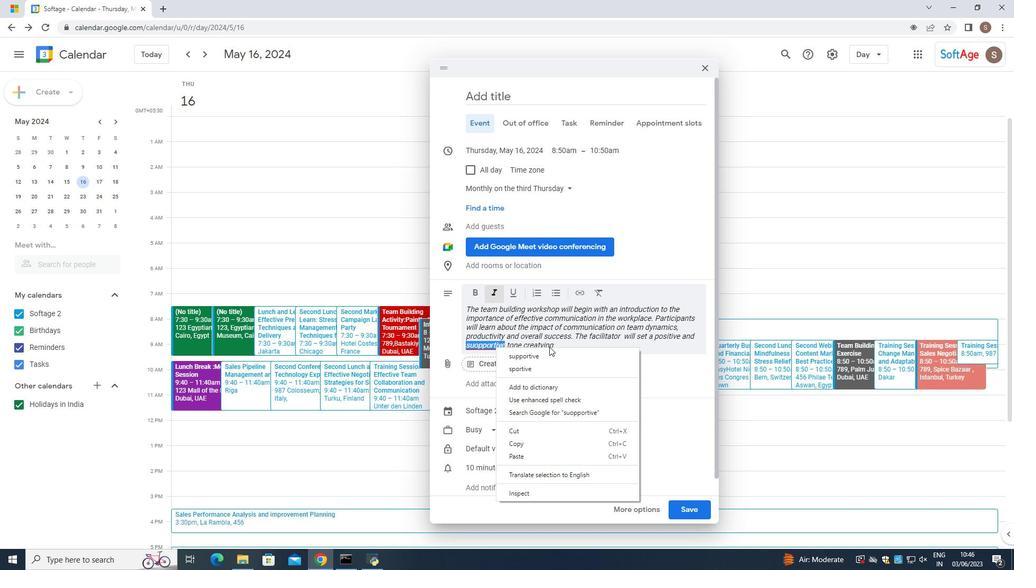 
Action: Mouse pressed left at (540, 355)
Screenshot: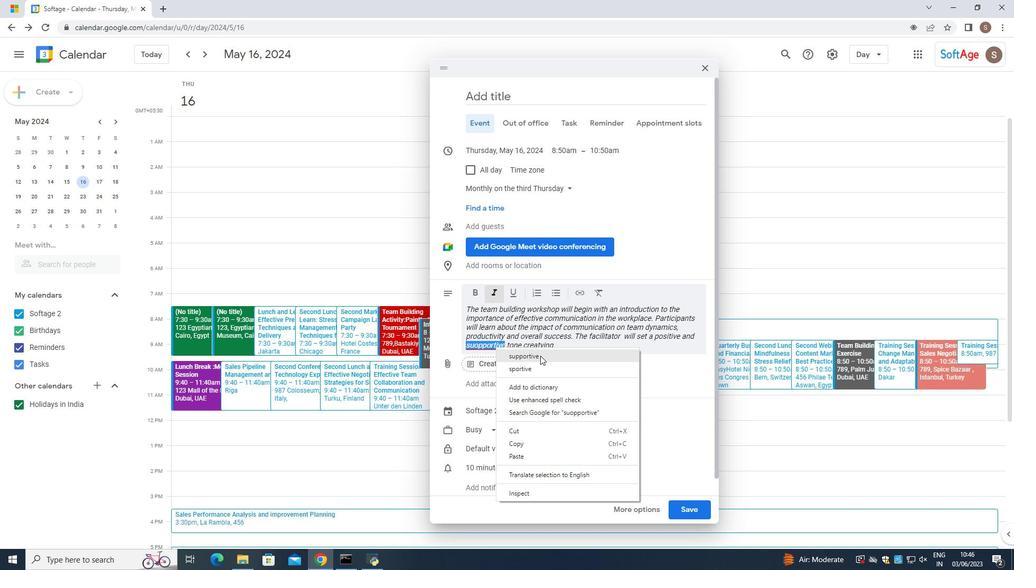 
Action: Mouse moved to (534, 344)
Screenshot: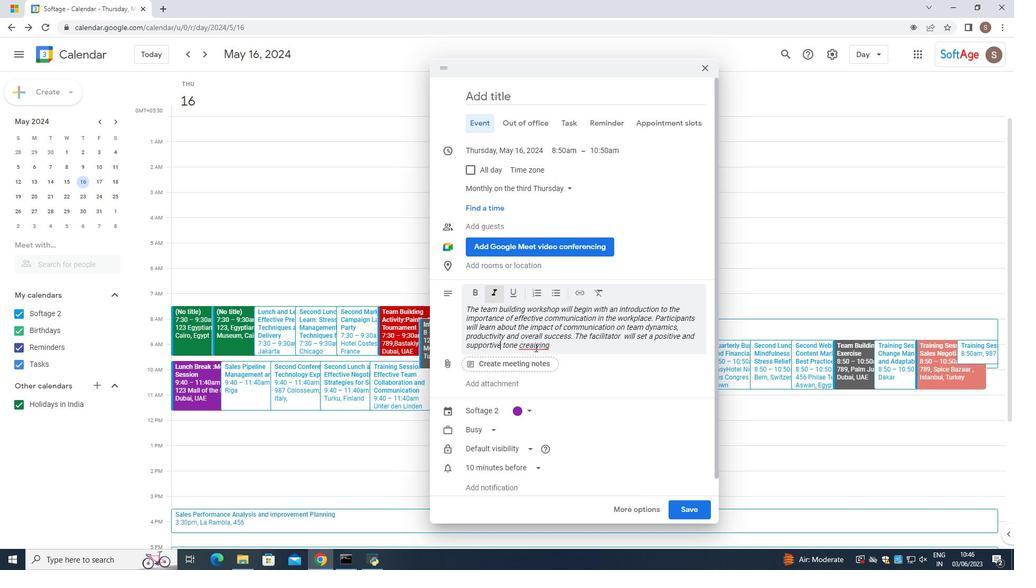 
Action: Mouse pressed left at (534, 344)
Screenshot: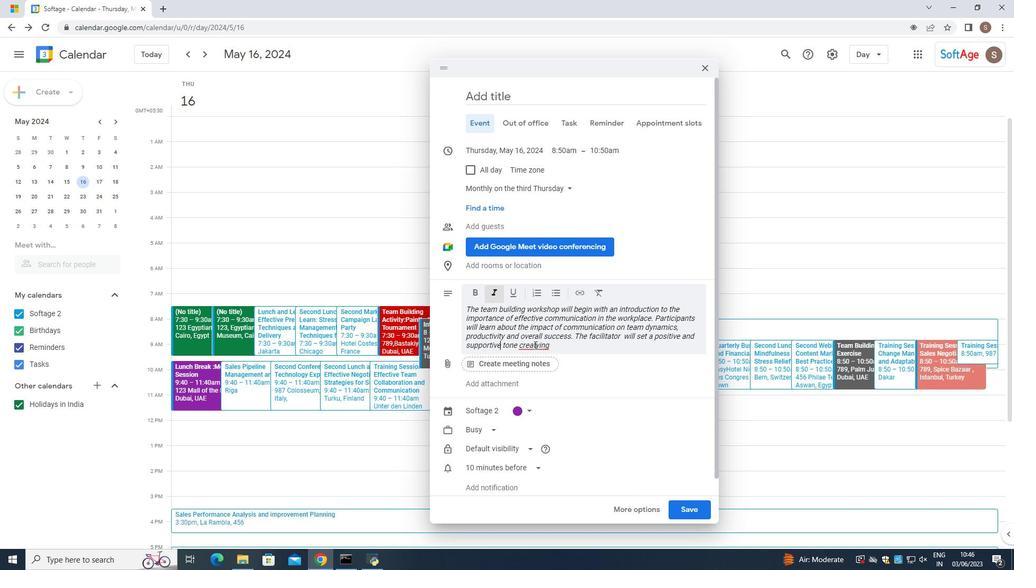 
Action: Mouse pressed right at (534, 344)
Screenshot: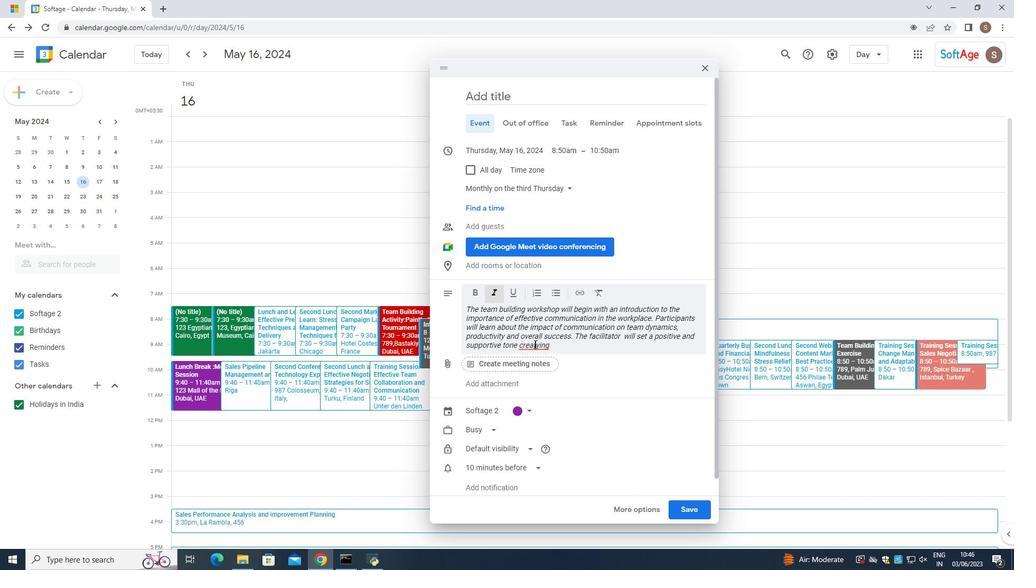 
Action: Mouse moved to (551, 350)
Screenshot: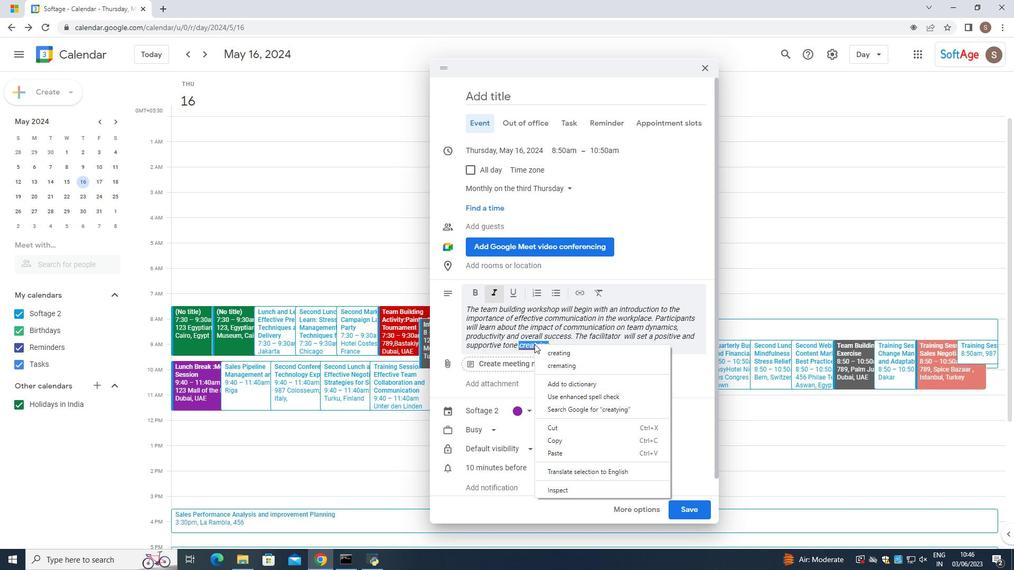 
Action: Mouse pressed left at (551, 350)
Screenshot: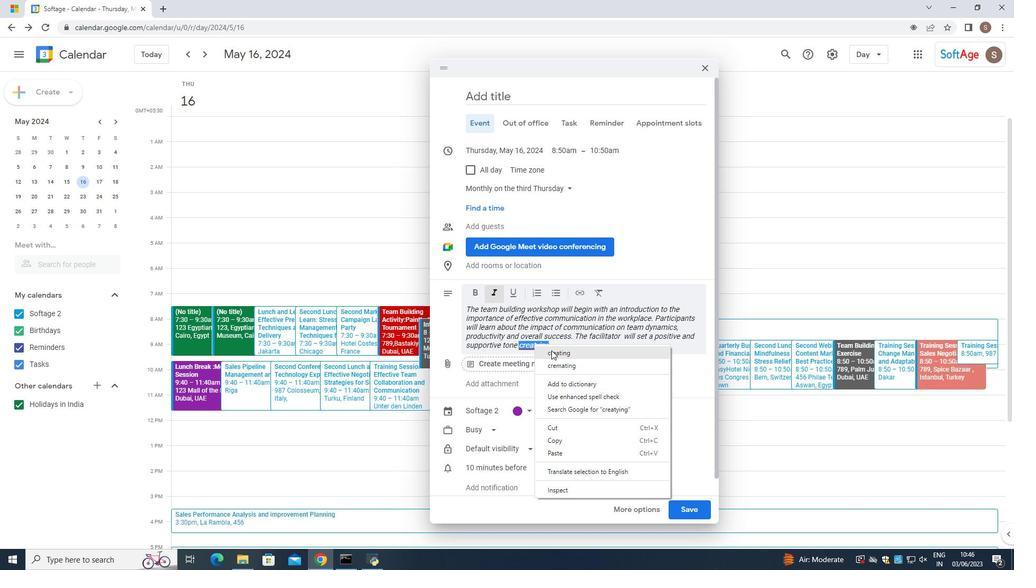 
Action: Mouse moved to (556, 348)
Screenshot: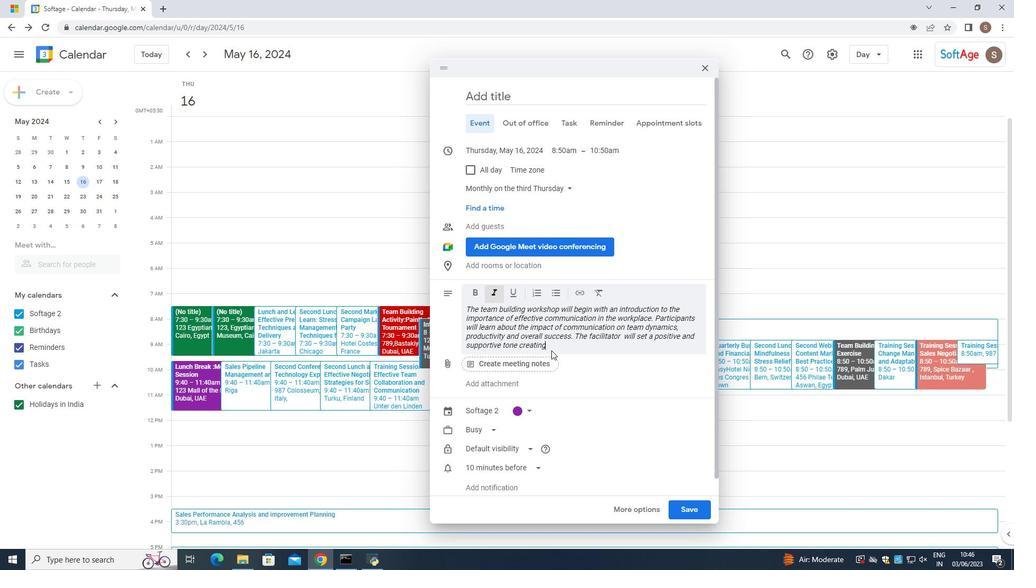 
Action: Mouse pressed left at (556, 348)
Screenshot: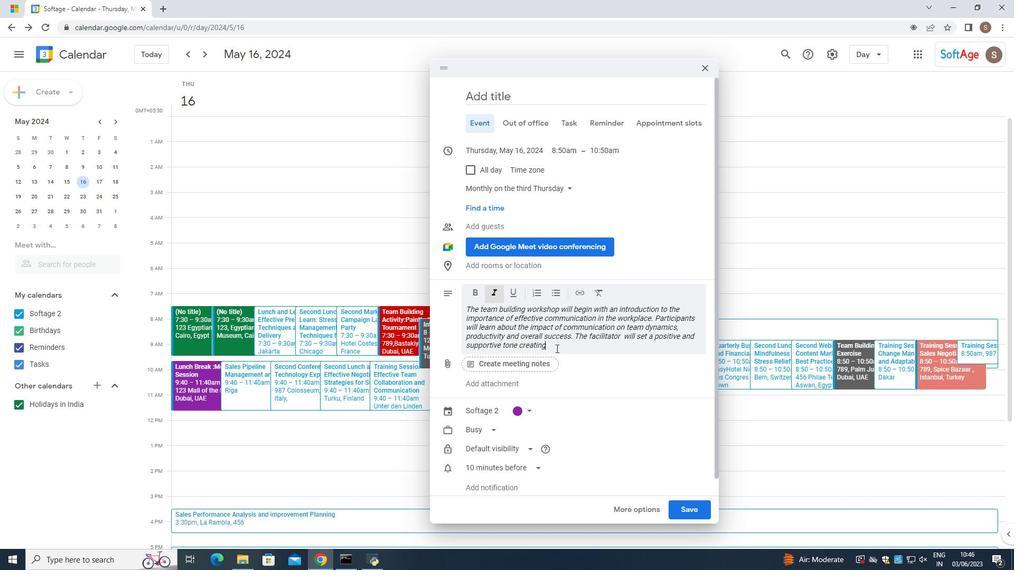 
Action: Mouse moved to (564, 345)
Screenshot: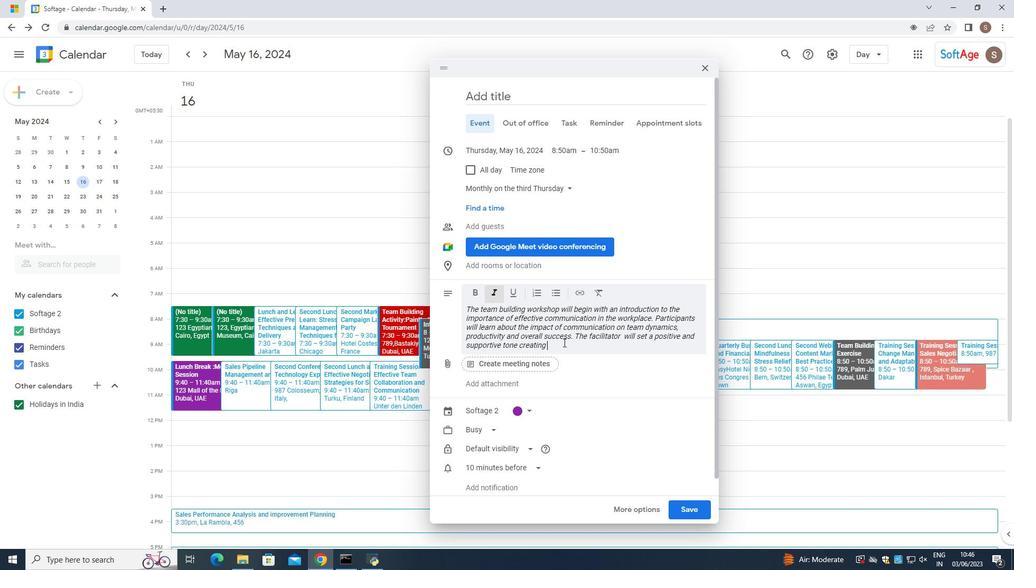
Action: Key pressed <Key.space>a<Key.space>safev<Key.space>span<Key.backspace>ce<Key.space>fot<Key.backspace>r
Screenshot: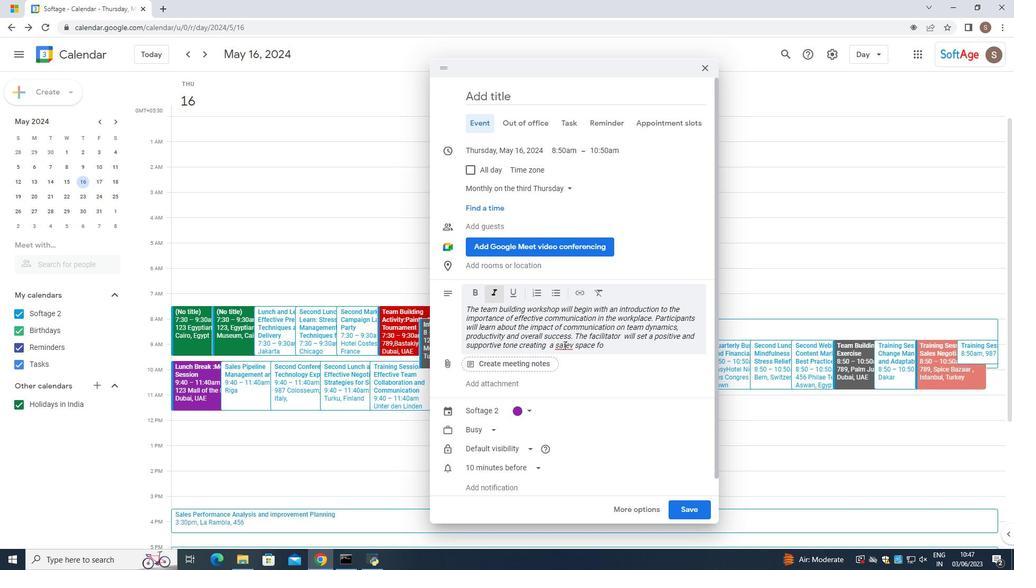 
Action: Mouse moved to (573, 343)
Screenshot: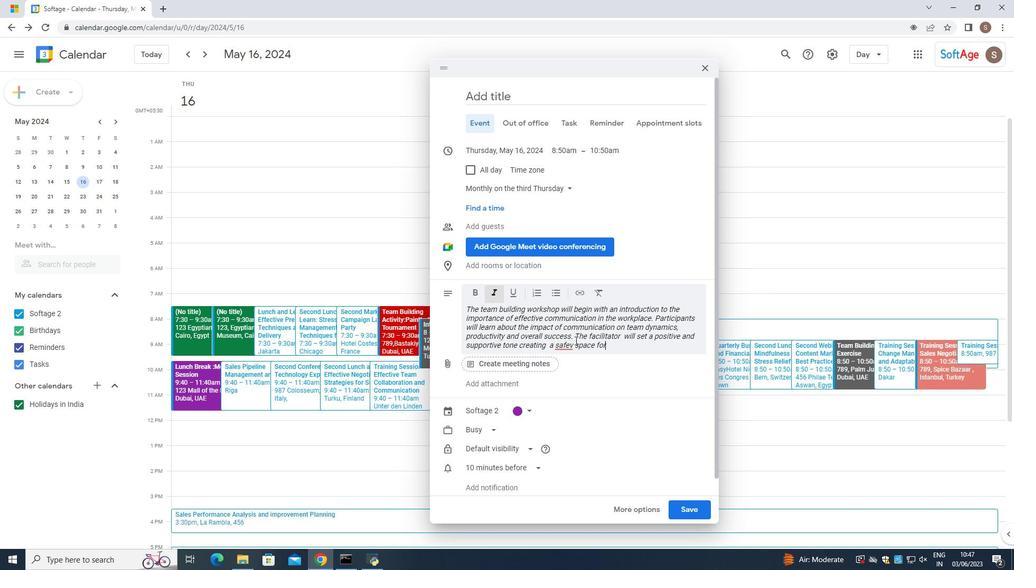 
Action: Mouse pressed left at (573, 343)
Screenshot: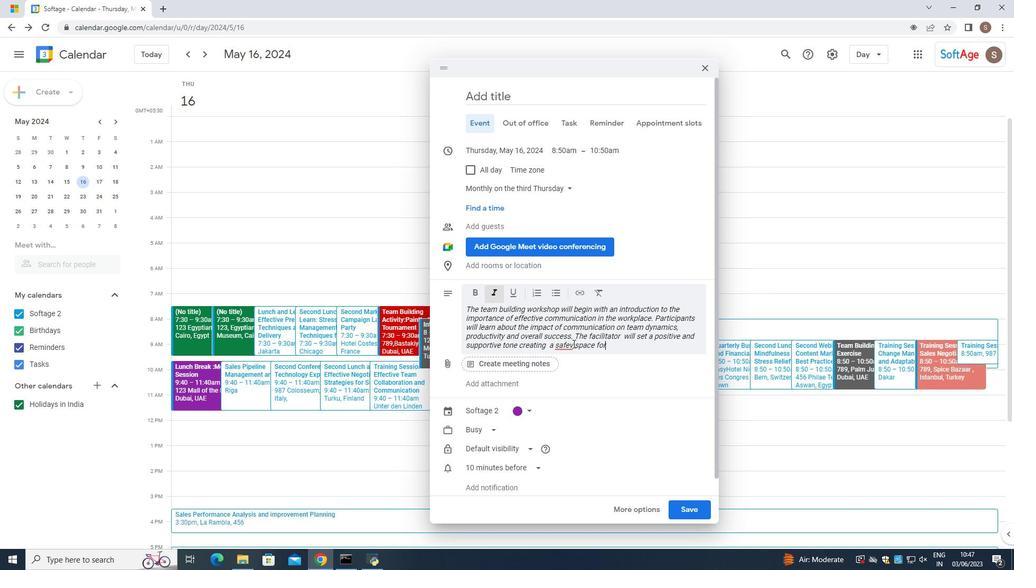 
Action: Mouse moved to (568, 345)
Screenshot: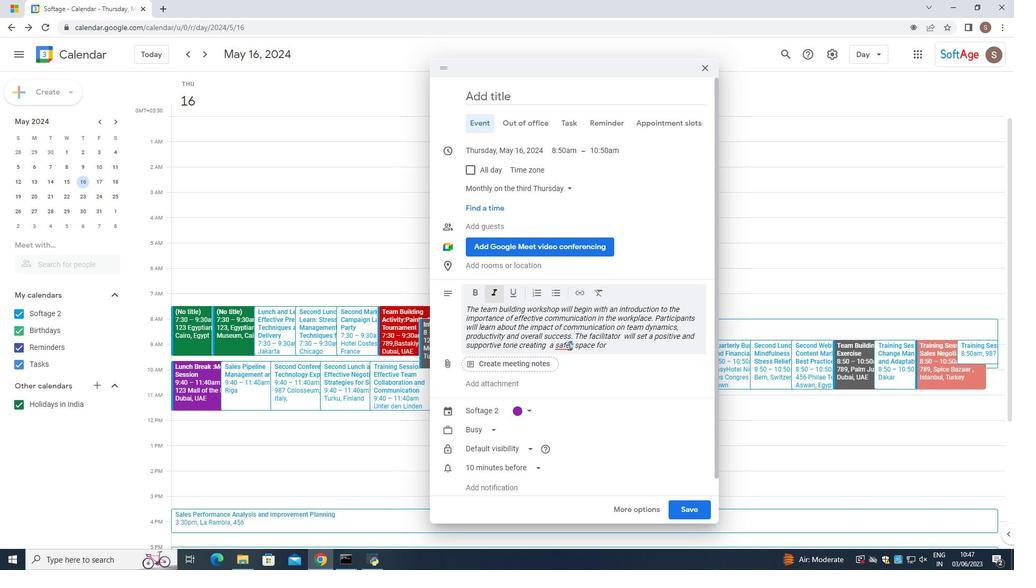 
Action: Key pressed <Key.backspace>
Screenshot: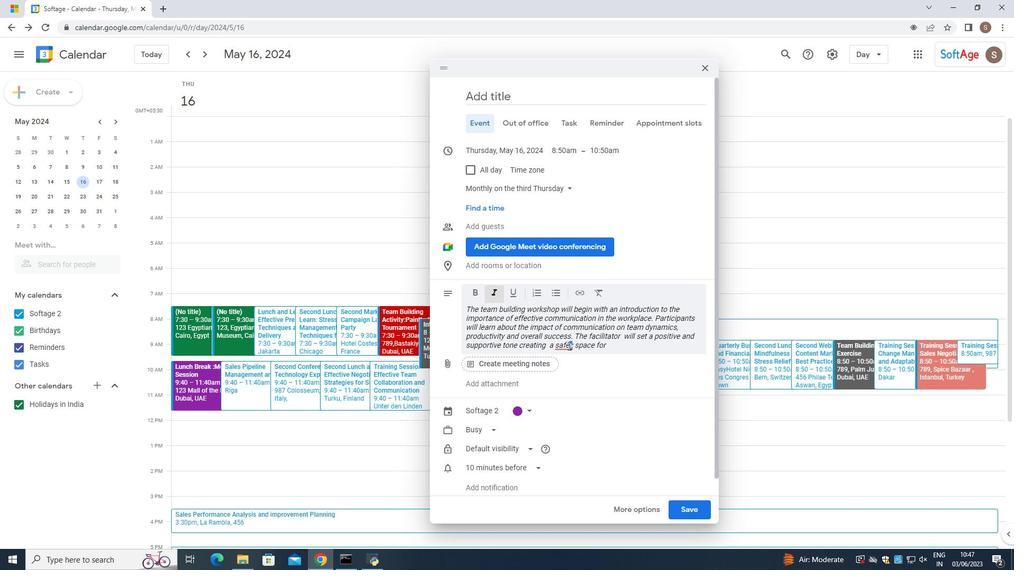 
Action: Mouse moved to (617, 343)
Screenshot: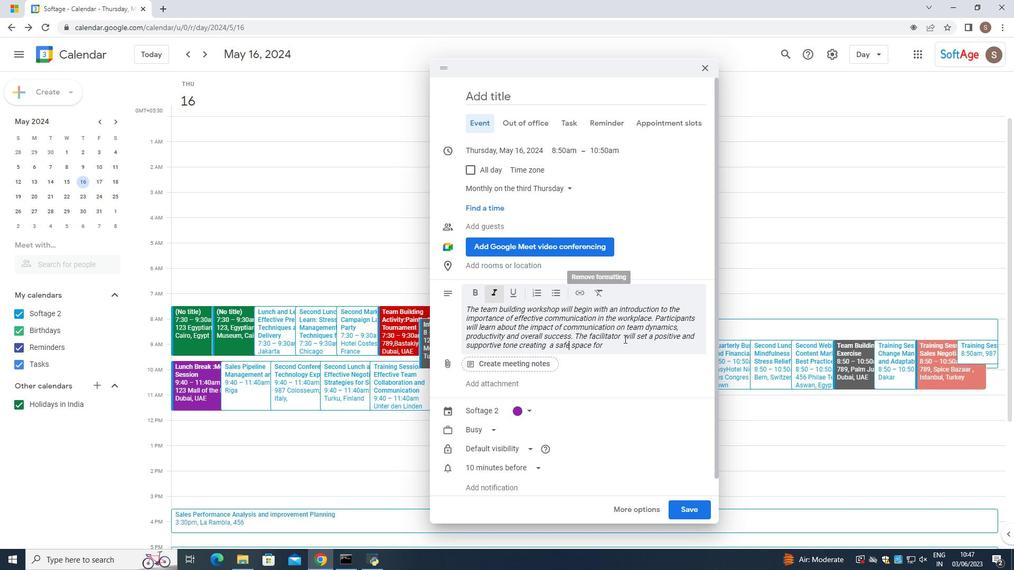 
Action: Mouse pressed left at (617, 343)
Screenshot: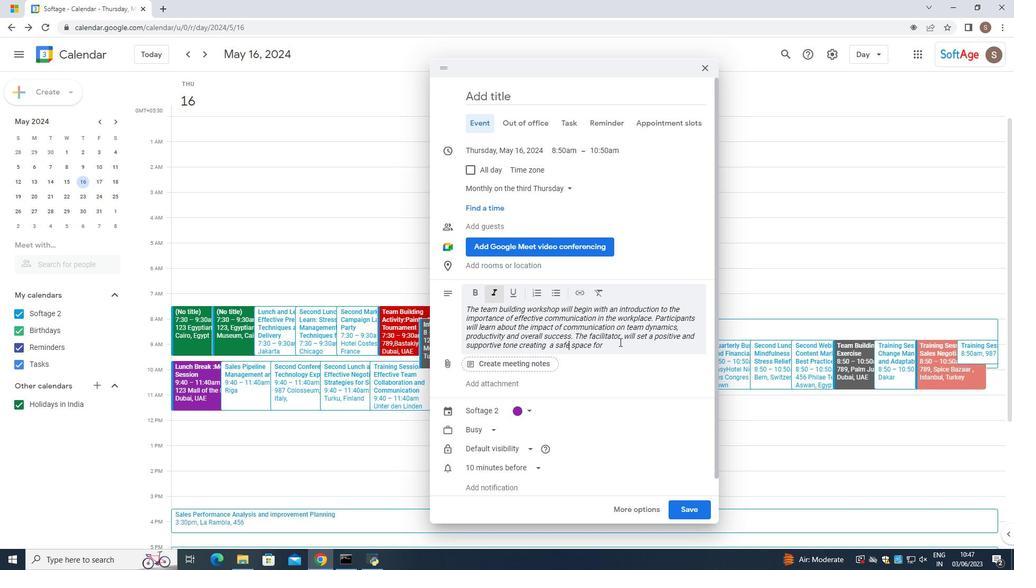 
Action: Mouse moved to (606, 349)
Screenshot: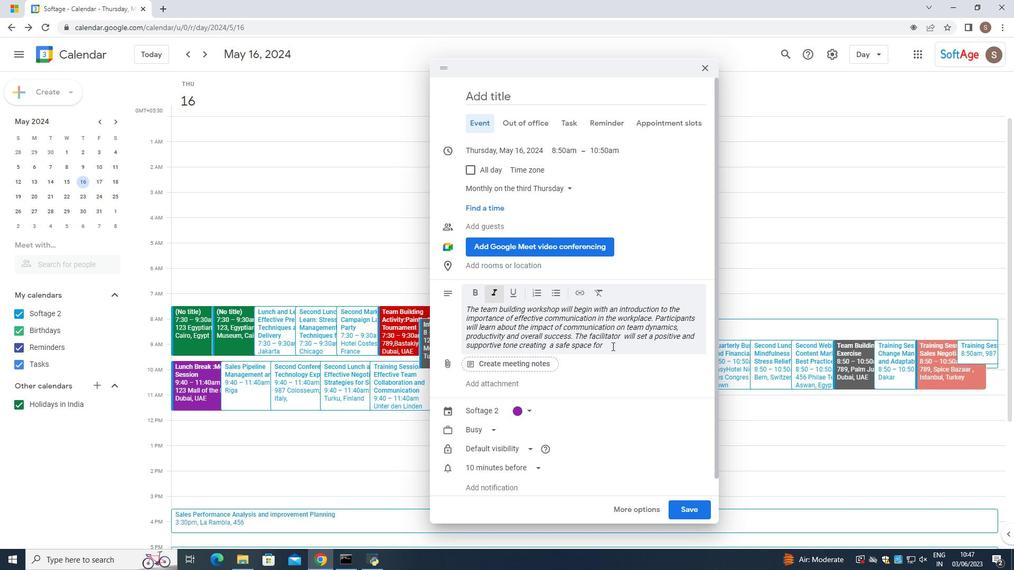 
Action: Key pressed <Key.space>pe<Key.backspace><Key.backspace>open<Key.space>dialogue<Key.space>and<Key.space>learning.
Screenshot: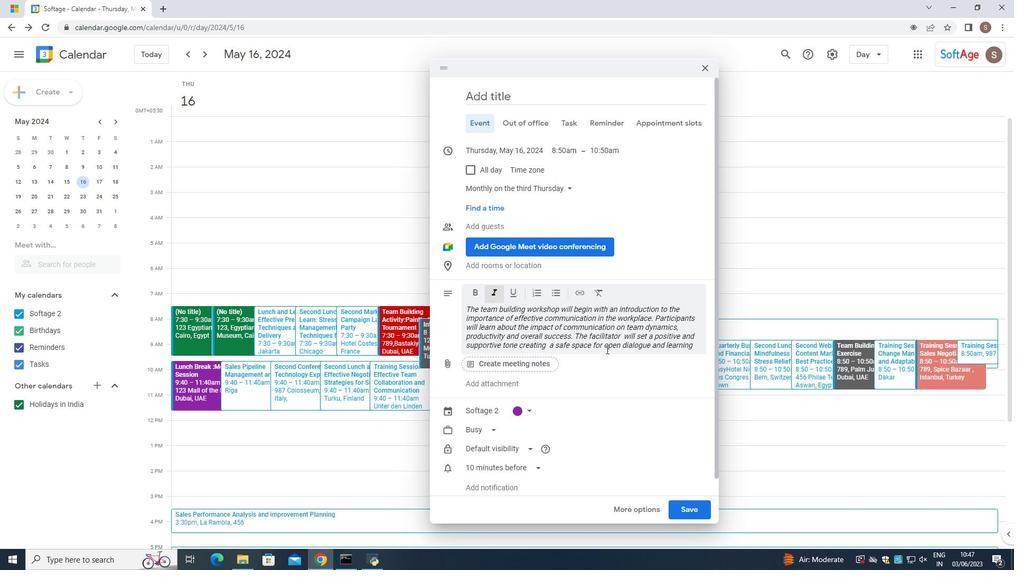 
Action: Mouse moved to (522, 392)
Screenshot: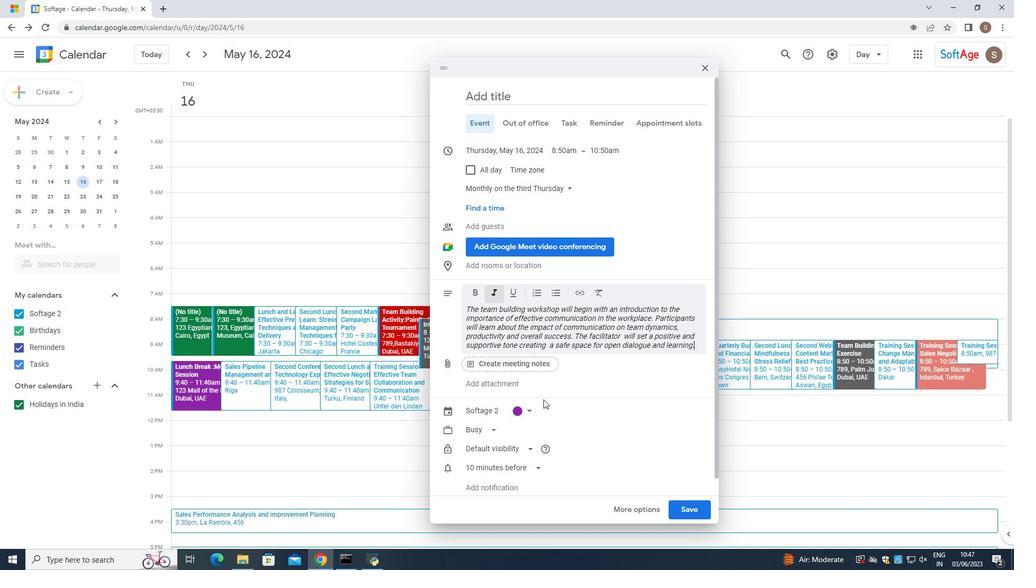 
Action: Mouse scrolled (522, 391) with delta (0, 0)
Screenshot: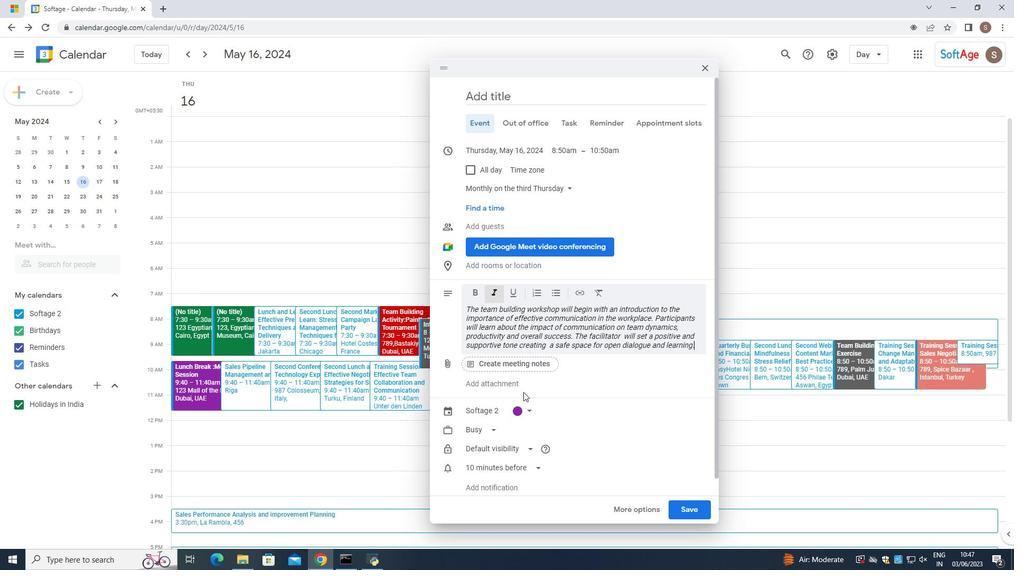 
Action: Mouse scrolled (522, 391) with delta (0, 0)
Screenshot: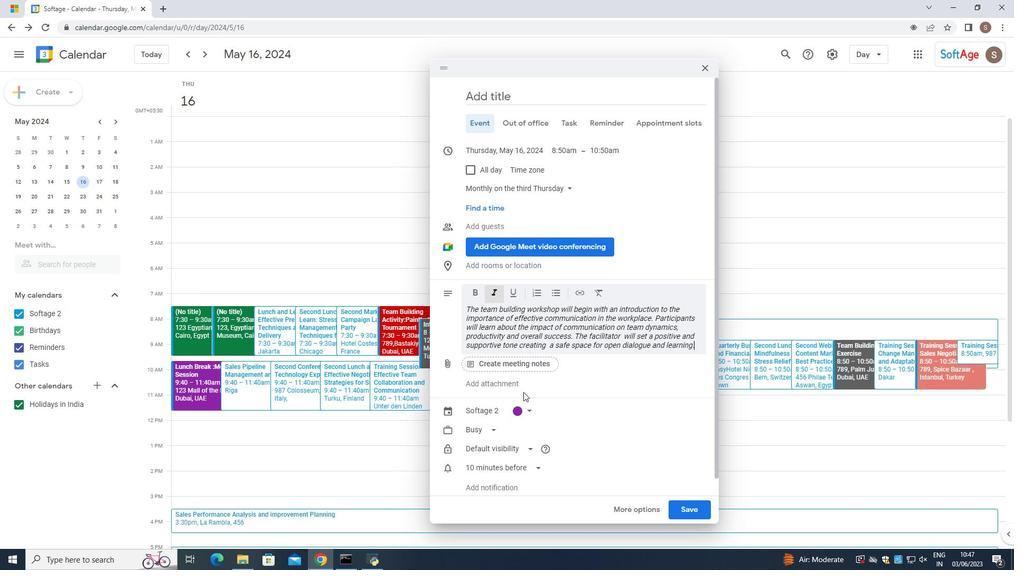 
Action: Mouse scrolled (522, 391) with delta (0, 0)
Screenshot: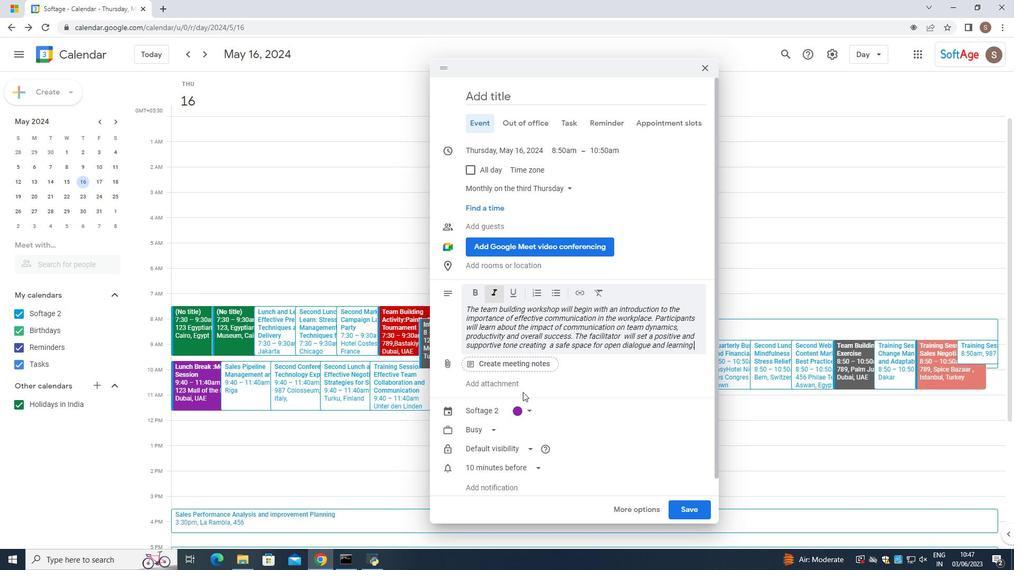 
Action: Mouse moved to (521, 388)
Screenshot: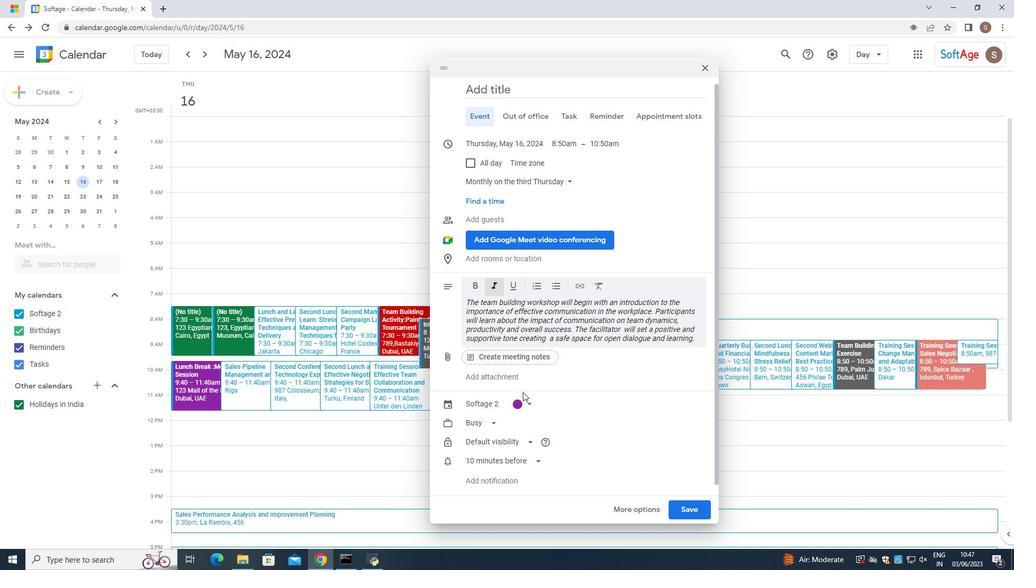 
Action: Mouse scrolled (521, 388) with delta (0, 0)
Screenshot: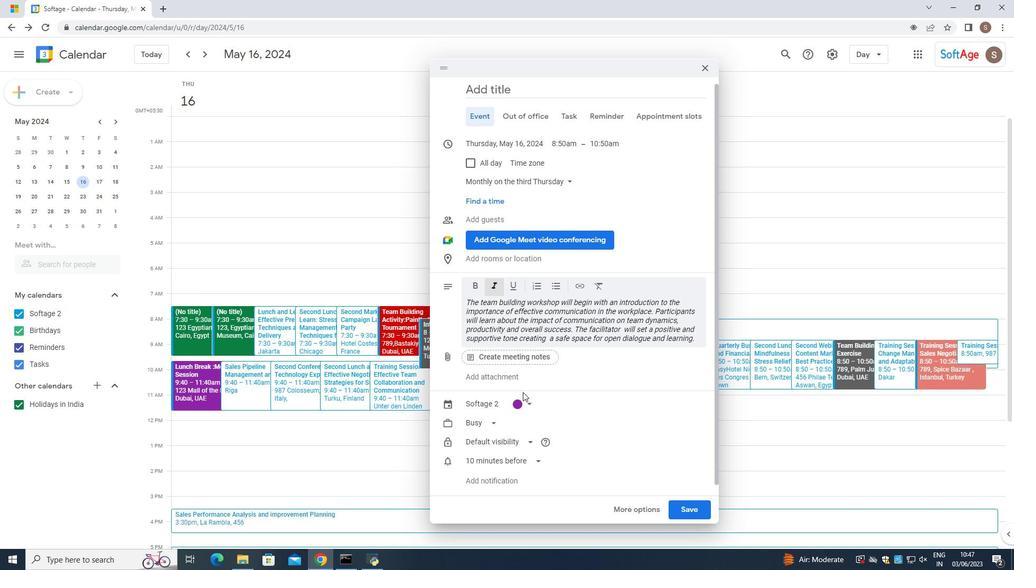 
Action: Mouse scrolled (521, 388) with delta (0, 0)
Screenshot: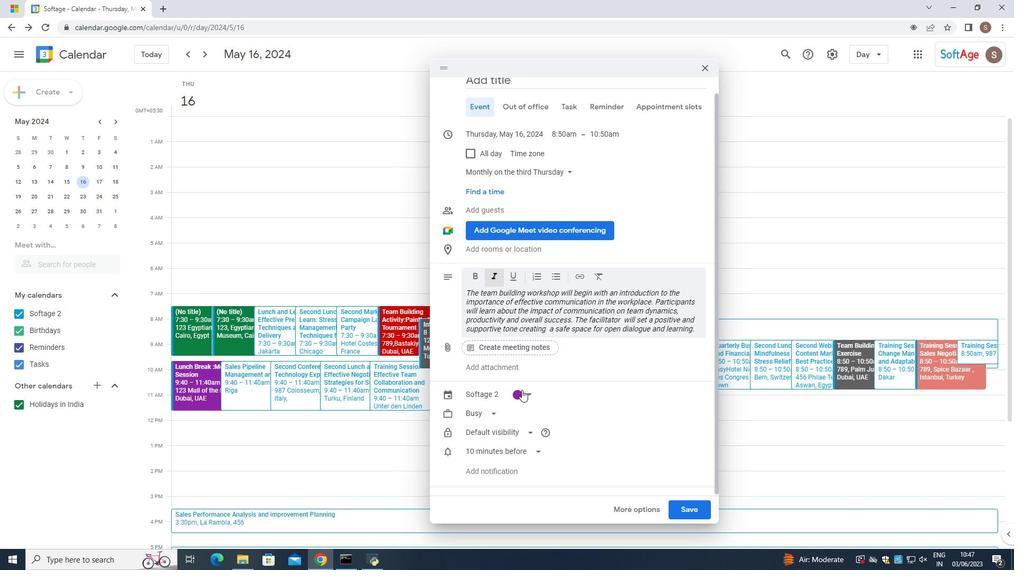 
Action: Mouse scrolled (521, 388) with delta (0, 0)
Screenshot: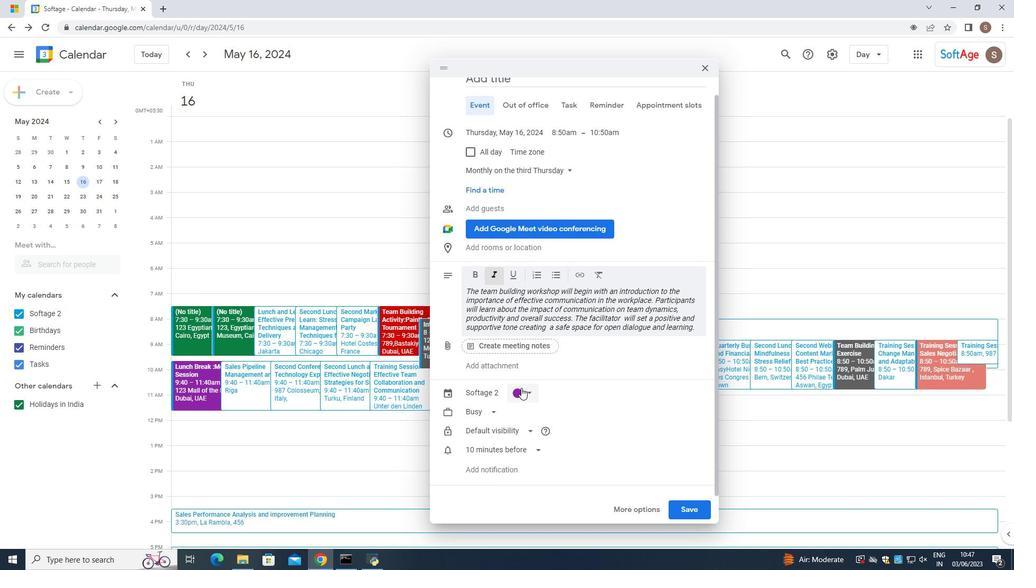 
Action: Mouse moved to (519, 384)
Screenshot: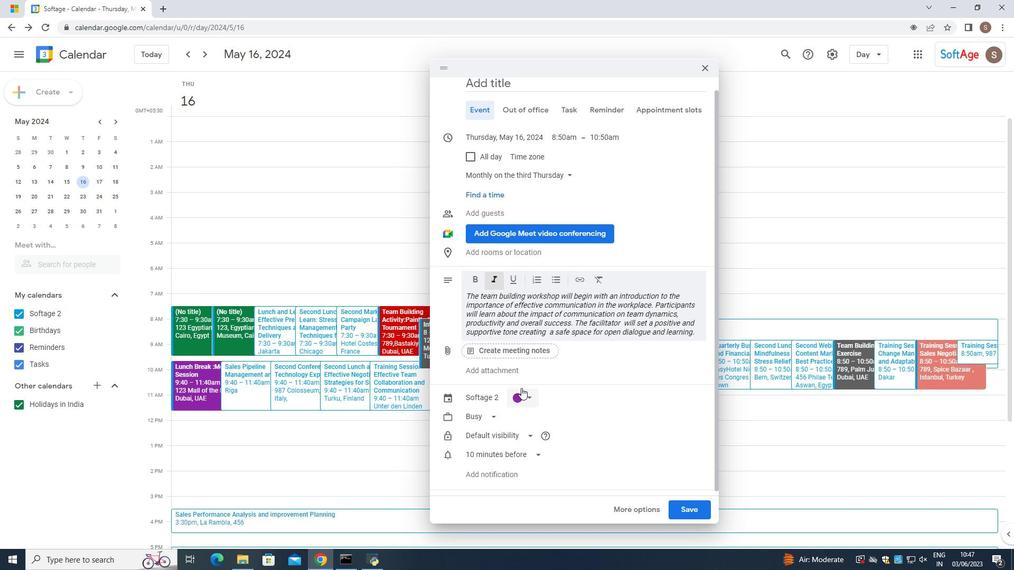 
Action: Mouse scrolled (519, 385) with delta (0, 0)
Screenshot: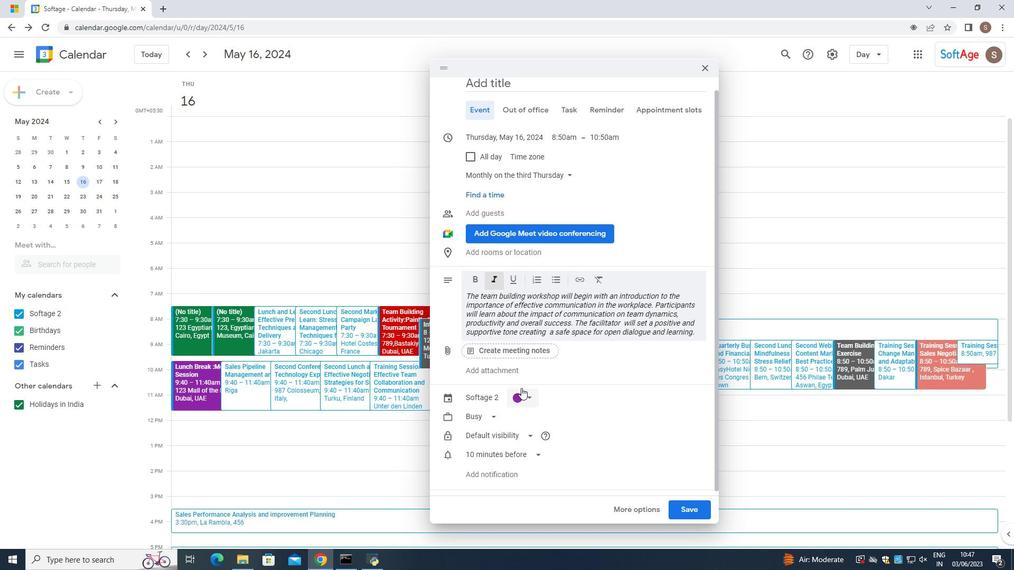 
Action: Mouse moved to (545, 209)
Screenshot: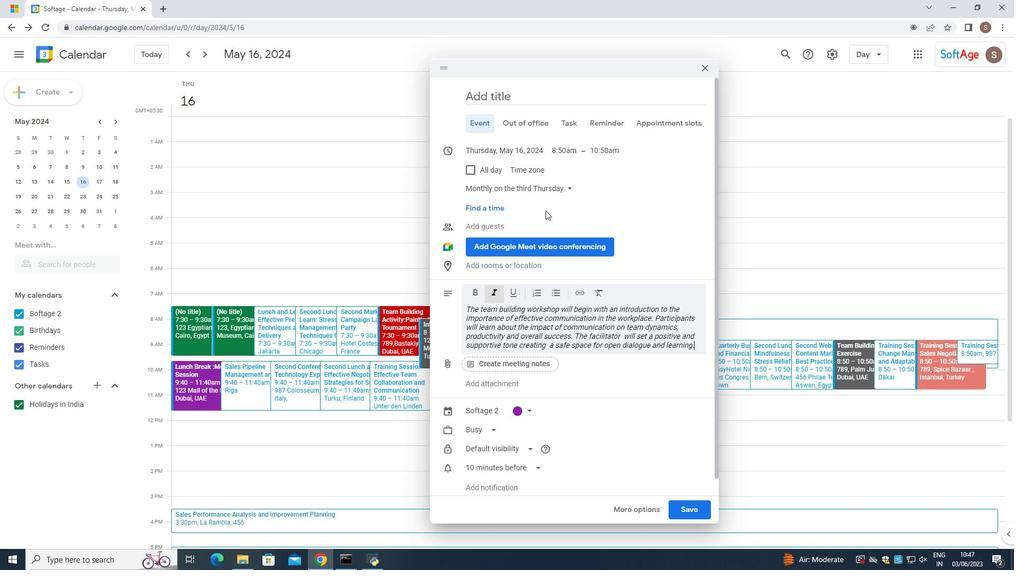 
Action: Mouse scrolled (545, 209) with delta (0, 0)
Screenshot: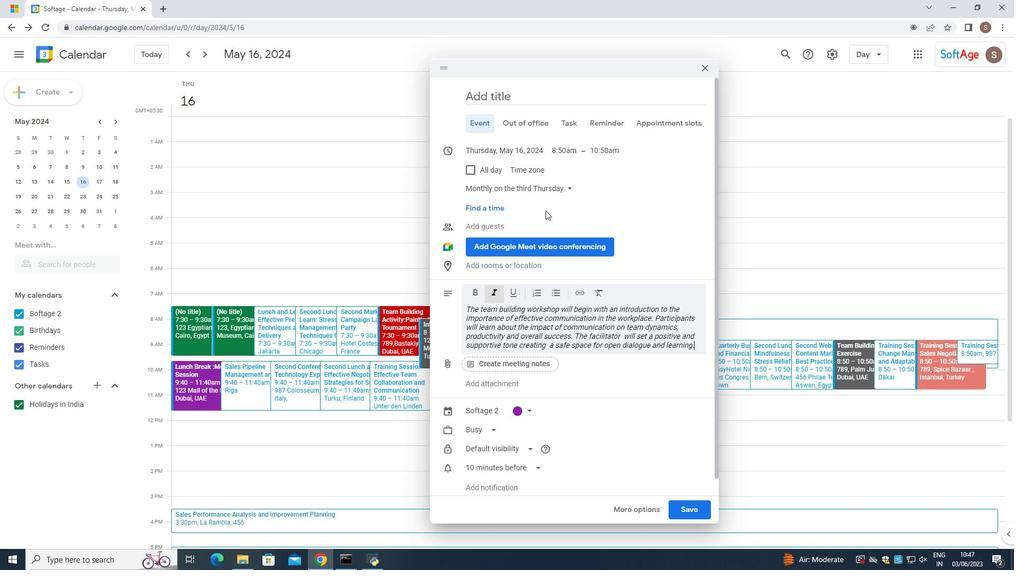 
Action: Mouse scrolled (545, 209) with delta (0, 0)
Screenshot: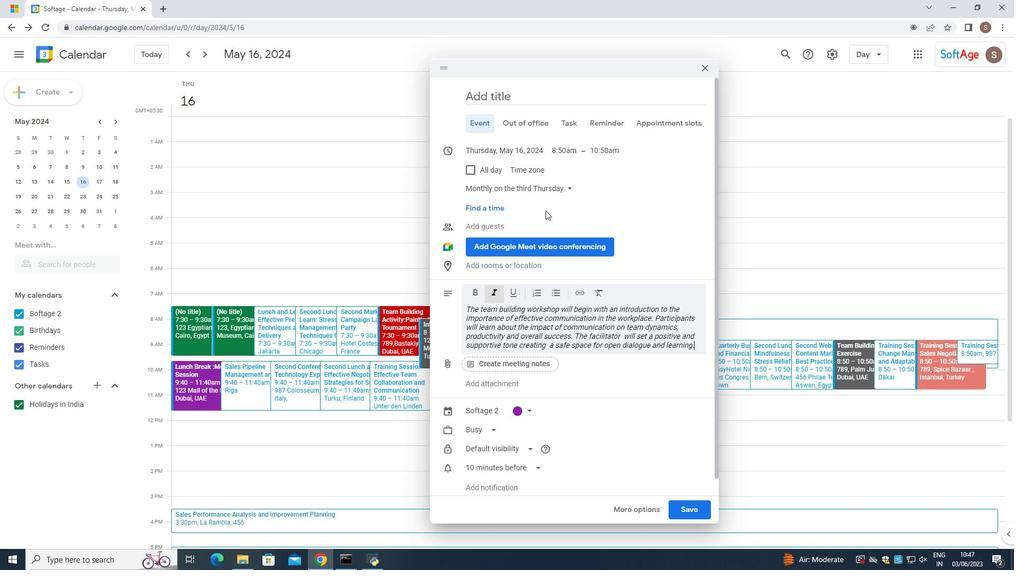 
Action: Mouse scrolled (545, 209) with delta (0, 0)
Screenshot: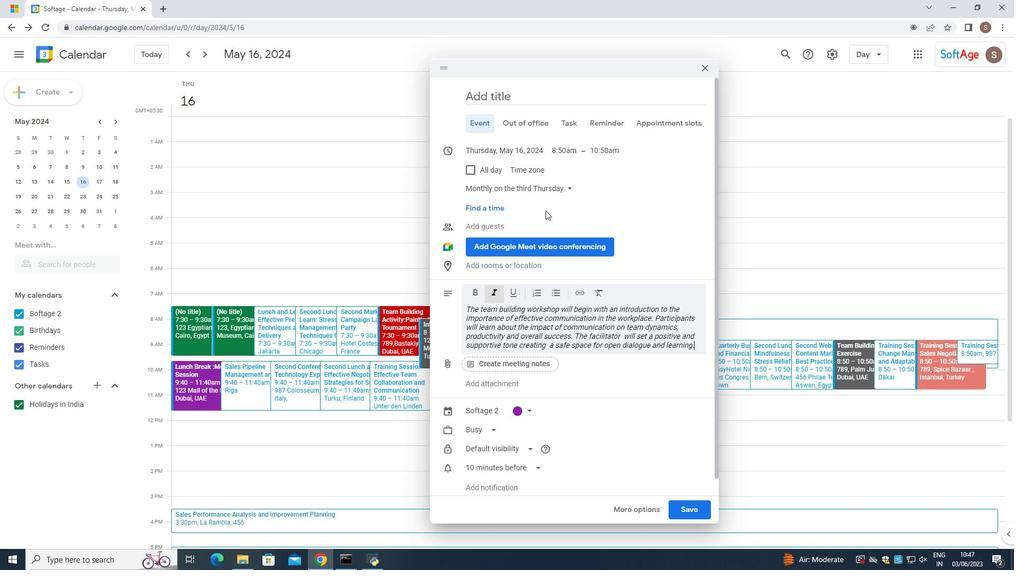 
Action: Mouse moved to (540, 301)
Screenshot: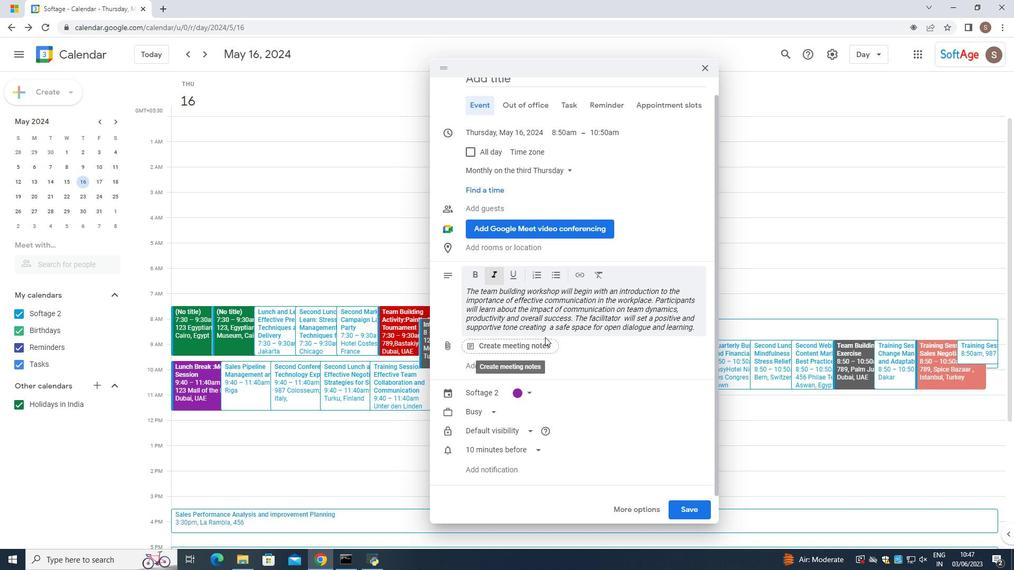 
Action: Mouse scrolled (540, 301) with delta (0, 0)
Screenshot: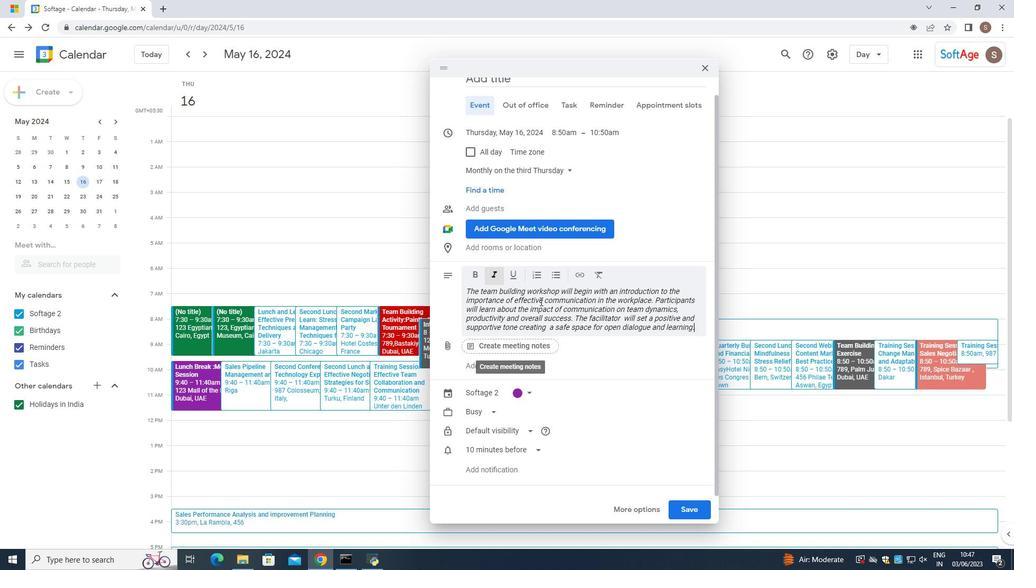 
Action: Mouse scrolled (540, 301) with delta (0, 0)
Screenshot: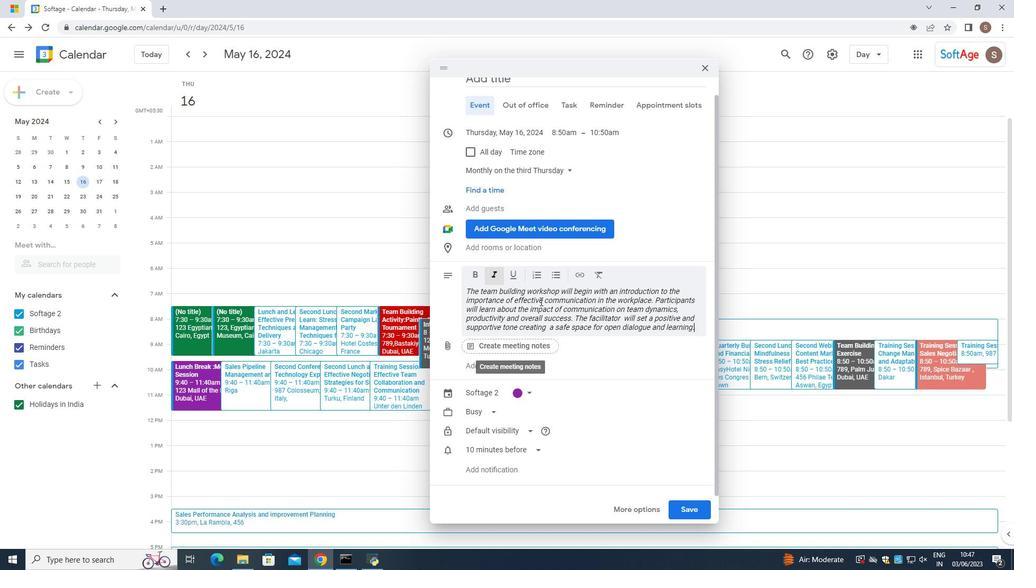 
Action: Mouse scrolled (540, 301) with delta (0, 0)
Screenshot: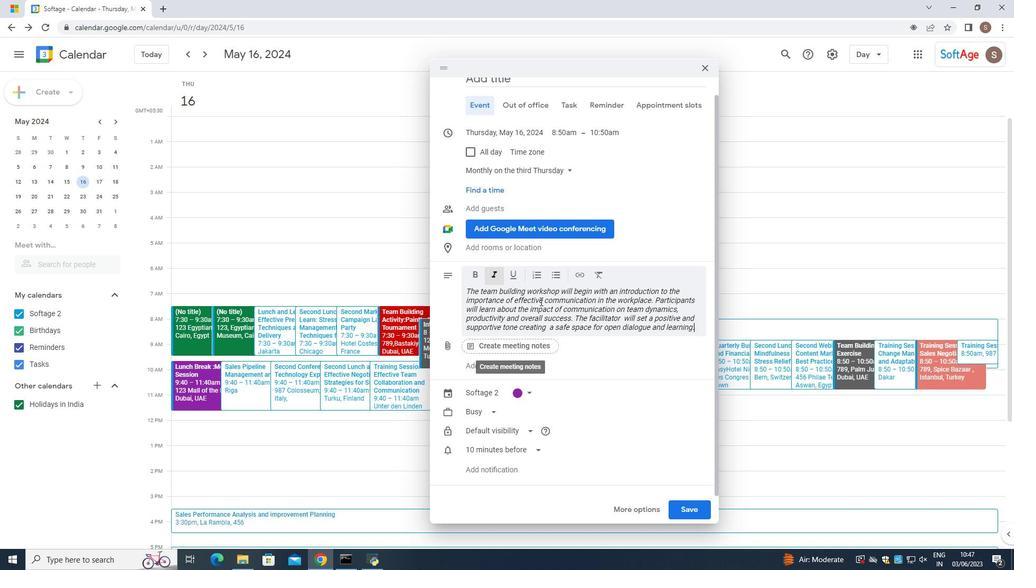 
Action: Mouse moved to (575, 366)
Screenshot: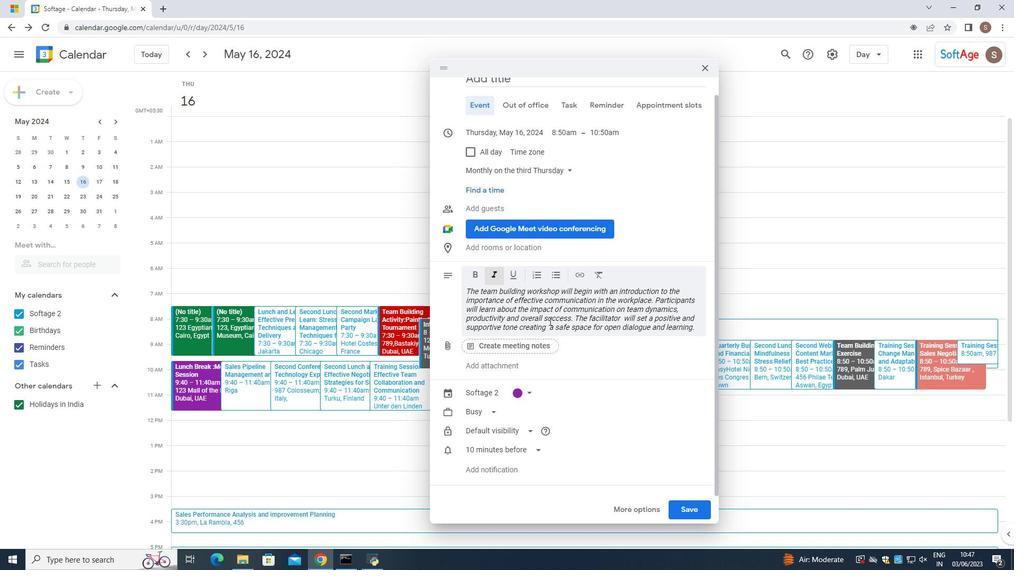 
Action: Mouse scrolled (575, 366) with delta (0, 0)
Screenshot: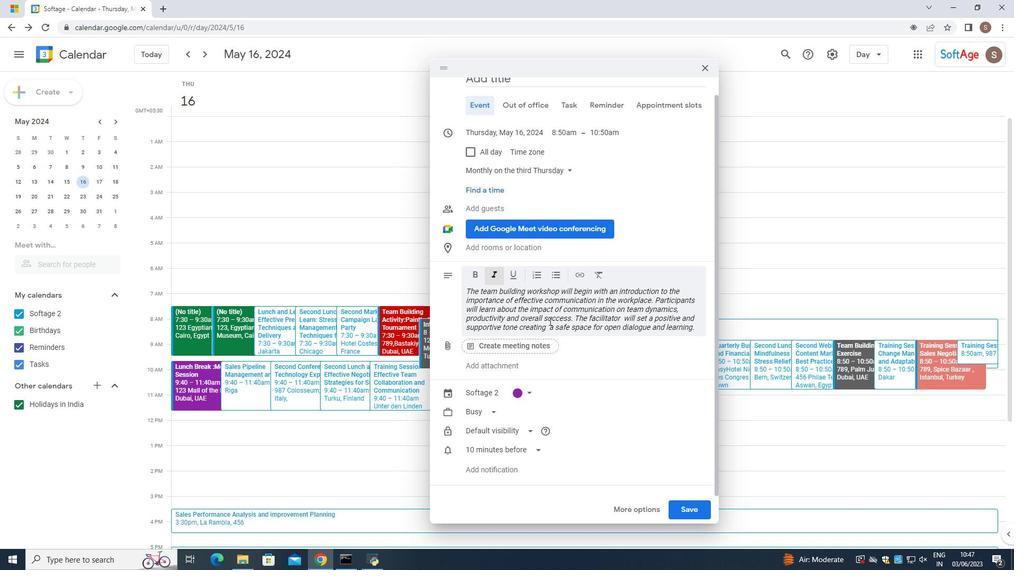 
Action: Mouse moved to (594, 400)
Screenshot: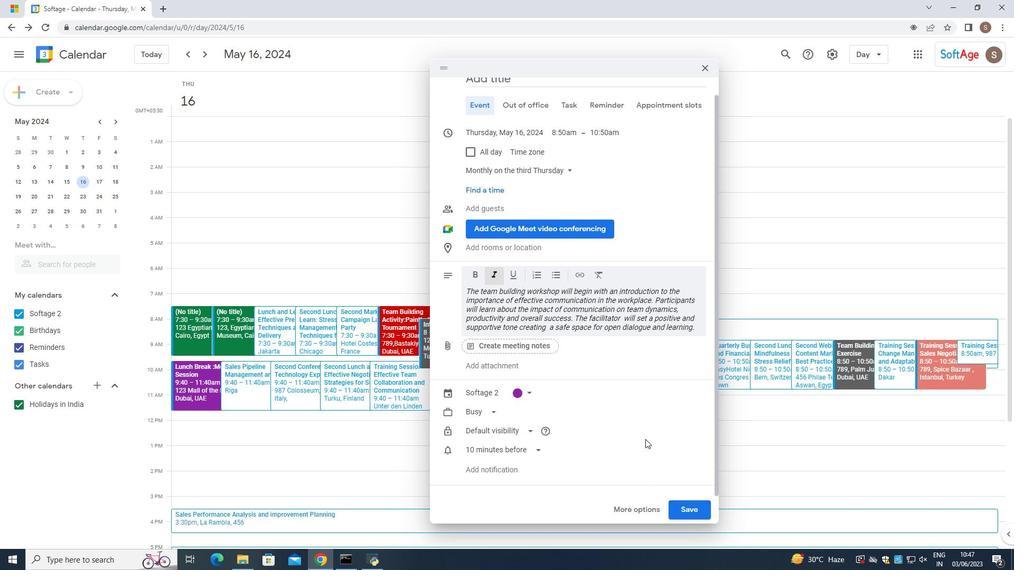 
Action: Mouse scrolled (594, 401) with delta (0, 0)
Screenshot: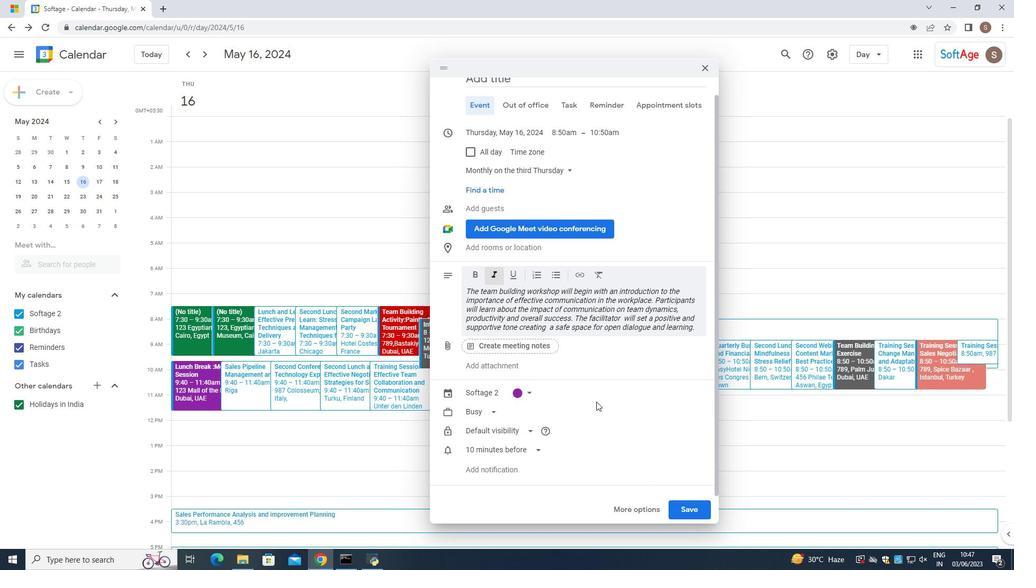 
Action: Mouse scrolled (594, 401) with delta (0, 0)
Screenshot: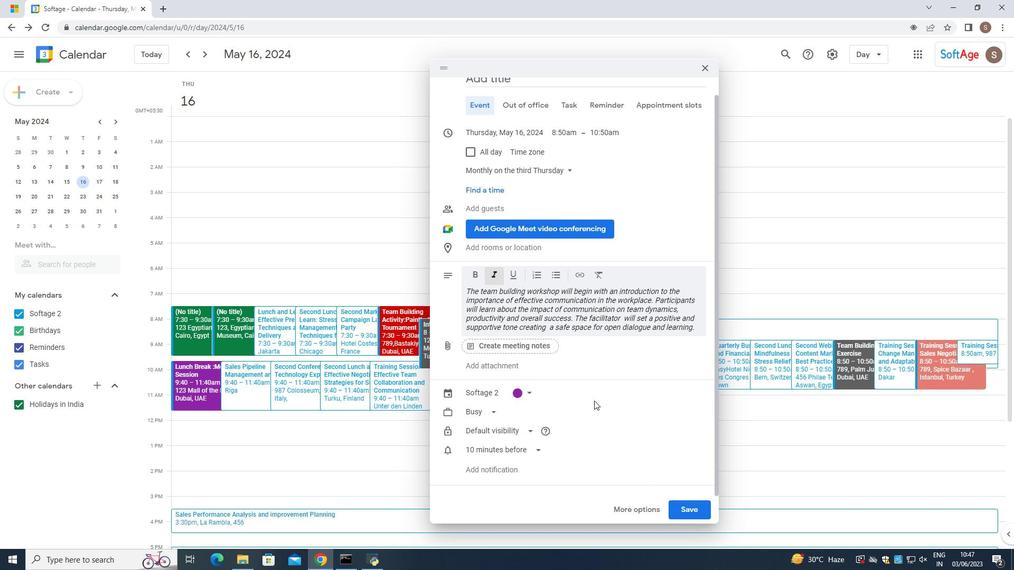 
Action: Mouse scrolled (594, 401) with delta (0, 0)
Screenshot: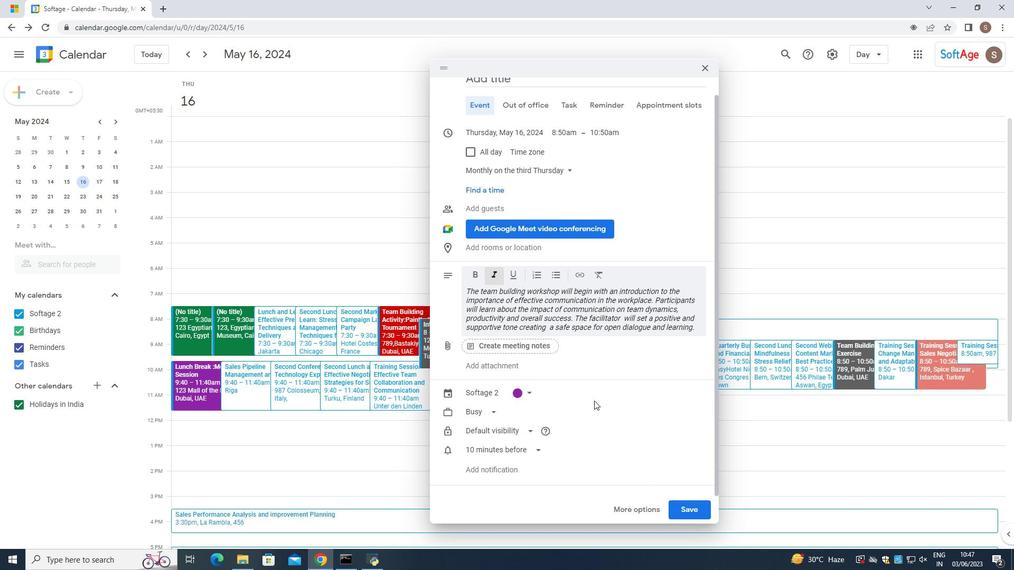 
Action: Mouse scrolled (594, 401) with delta (0, 0)
Screenshot: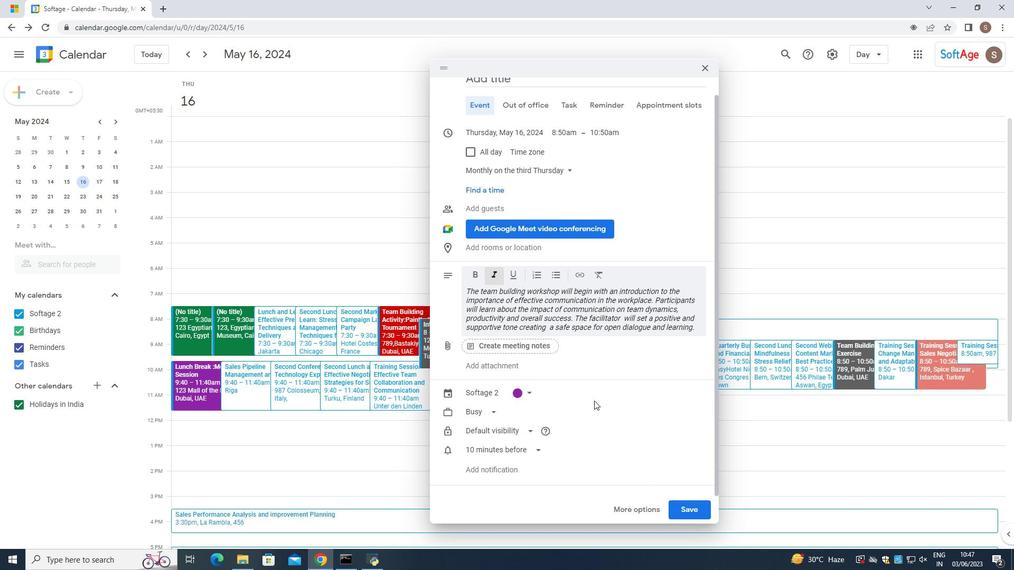 
Action: Mouse scrolled (594, 401) with delta (0, 0)
Screenshot: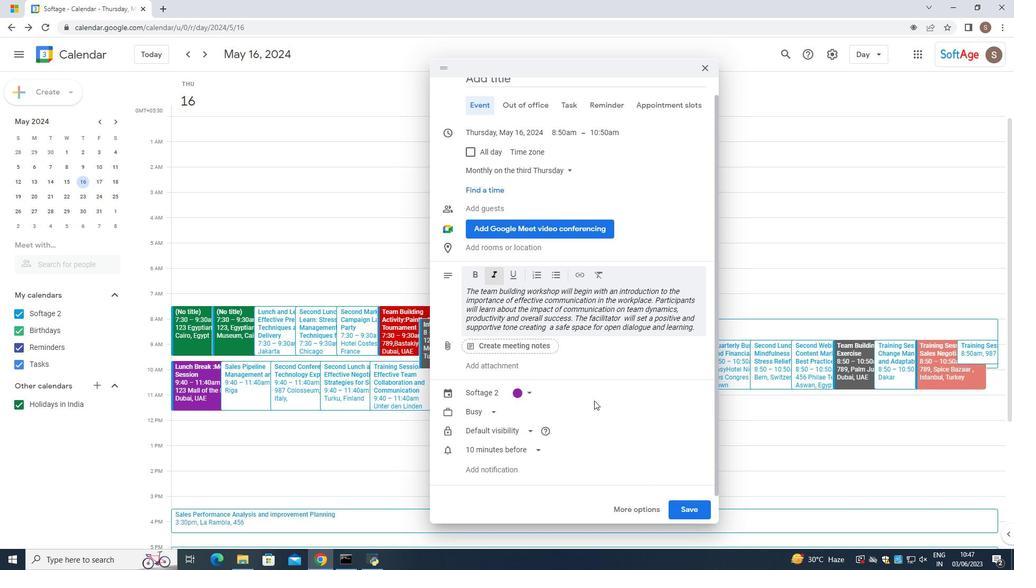 
Action: Mouse moved to (469, 97)
Screenshot: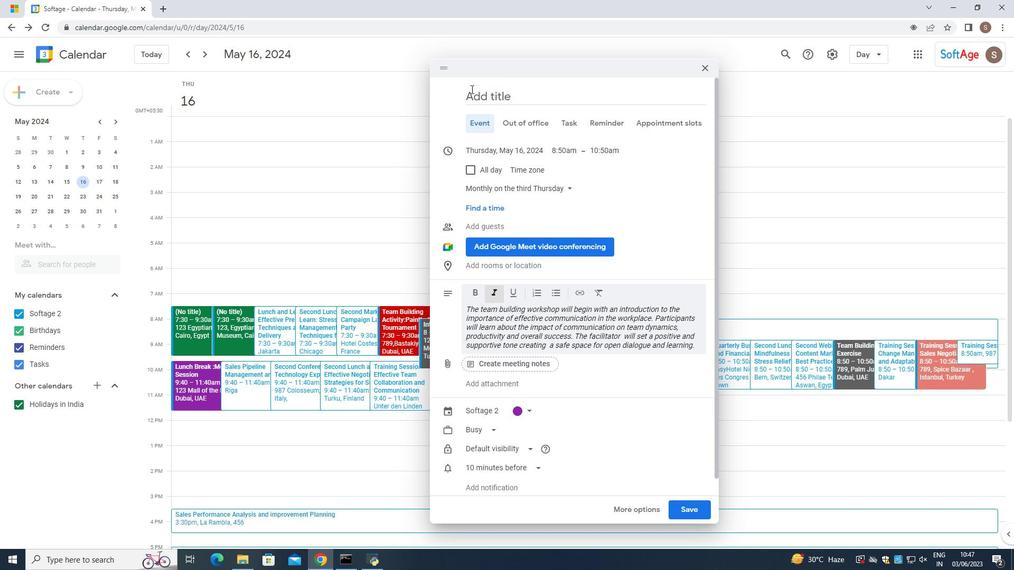 
Action: Mouse pressed left at (469, 97)
Screenshot: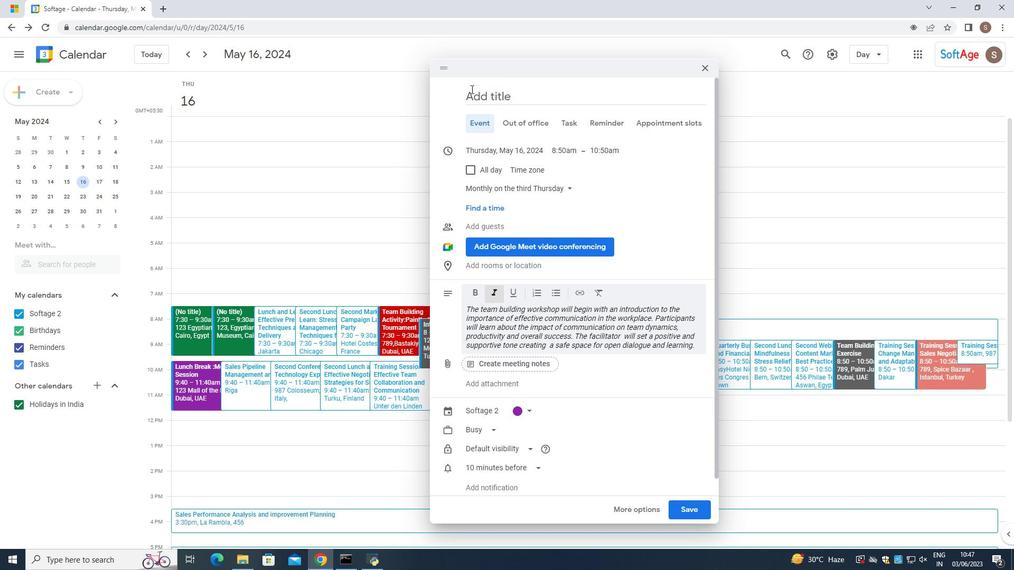 
Action: Mouse moved to (463, 100)
Screenshot: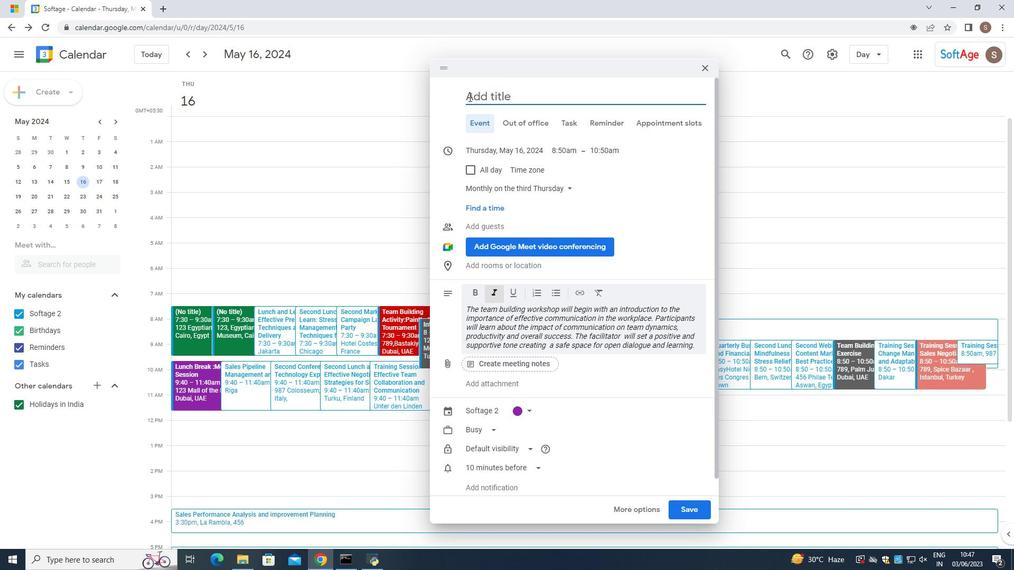 
Action: Key pressed <Key.caps_lock>M<Key.caps_lock>arketing<Key.space><Key.caps_lock>C<Key.caps_lock>ampaign<Key.space><Key.caps_lock>P<Key.caps_lock>lanning
Screenshot: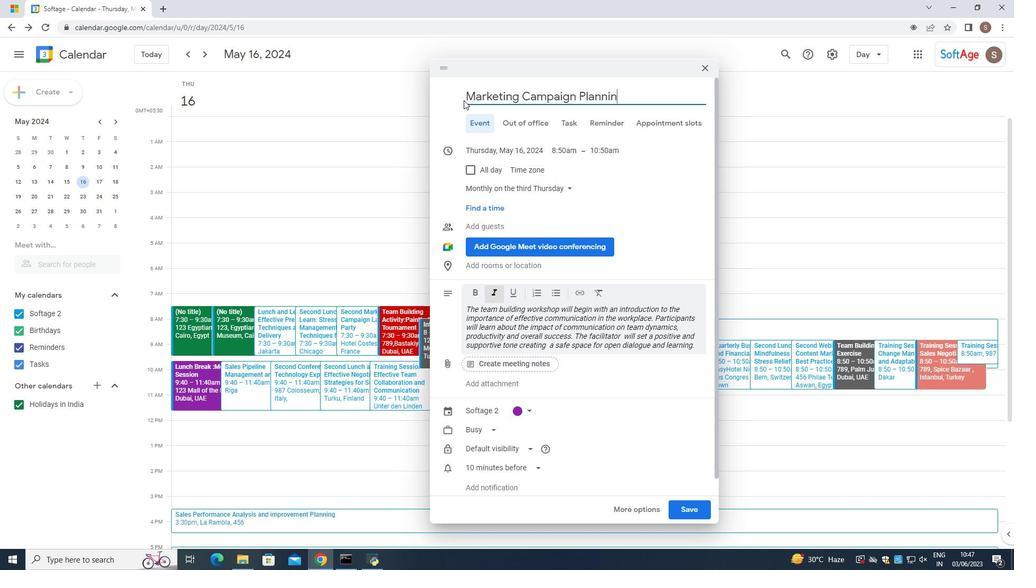 
Action: Mouse moved to (701, 509)
Screenshot: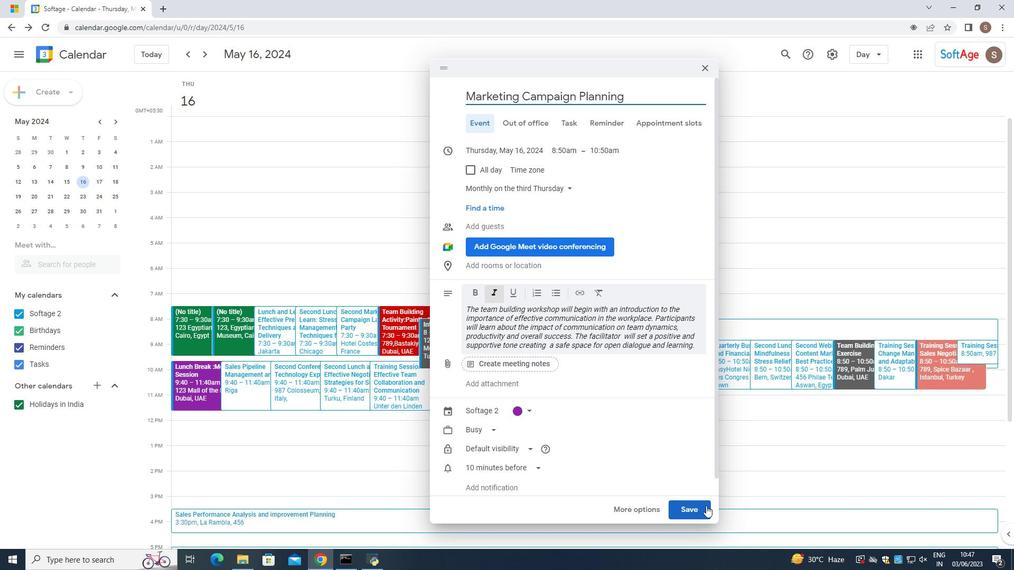 
Action: Mouse pressed left at (701, 509)
Screenshot: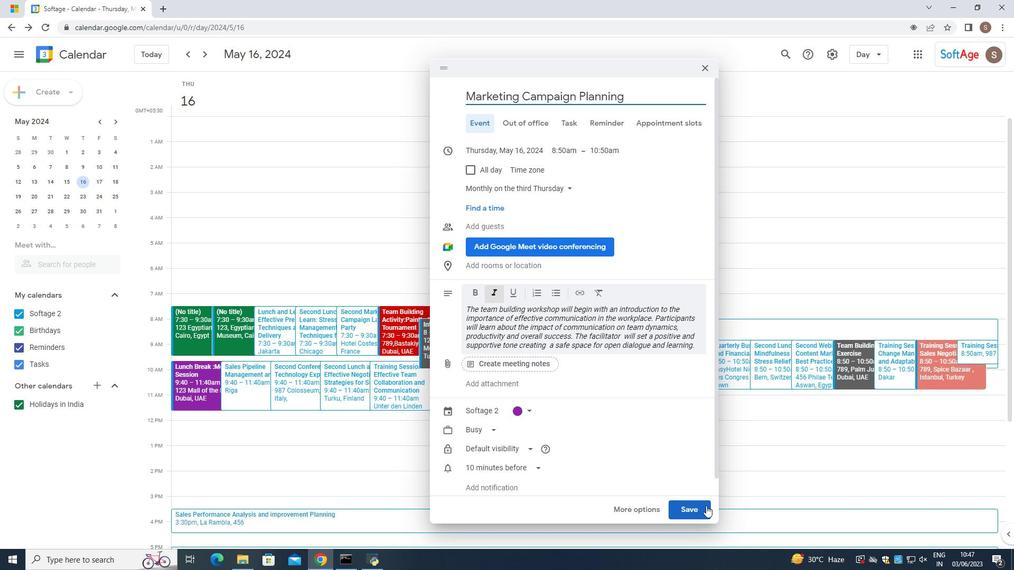 
Action: Mouse moved to (690, 377)
Screenshot: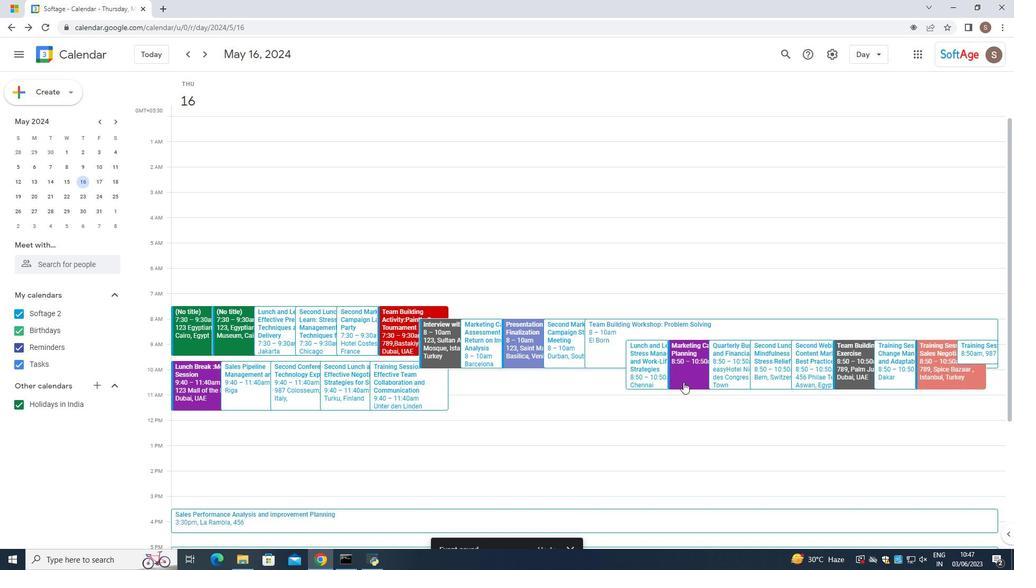 
Action: Mouse pressed left at (690, 377)
Screenshot: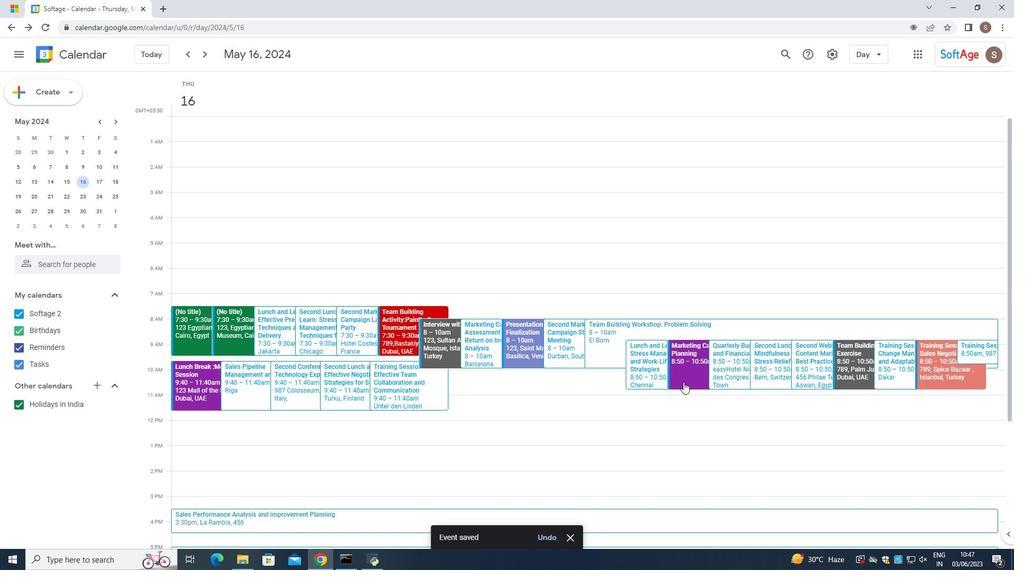 
Action: Mouse moved to (587, 198)
Screenshot: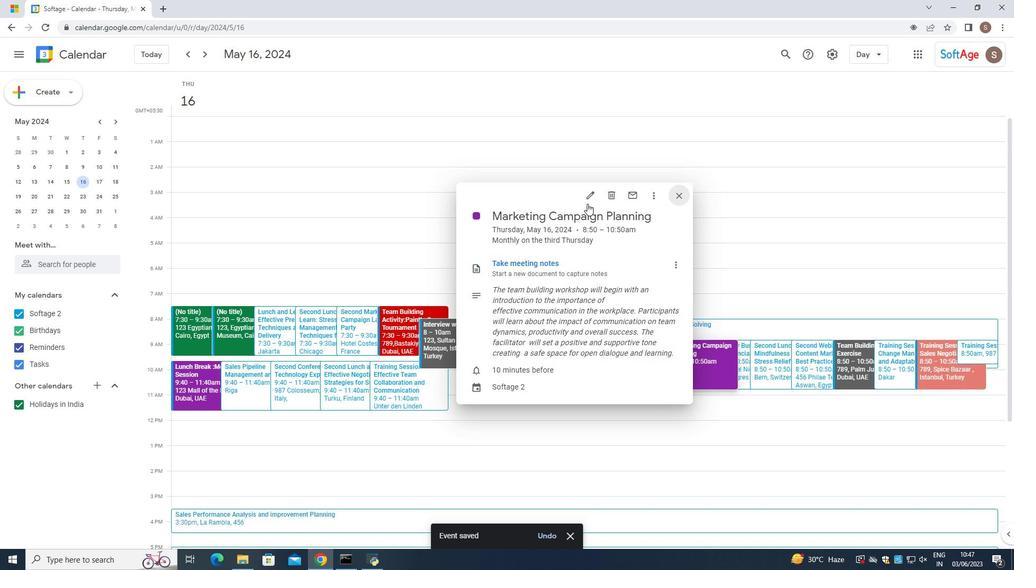 
Action: Mouse pressed left at (587, 198)
Screenshot: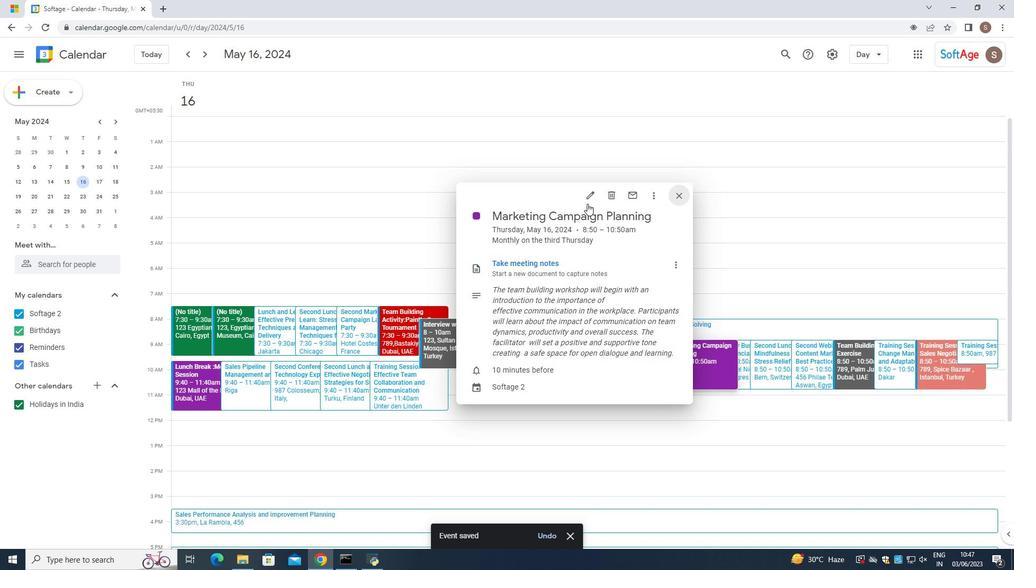 
Action: Mouse moved to (58, 200)
Screenshot: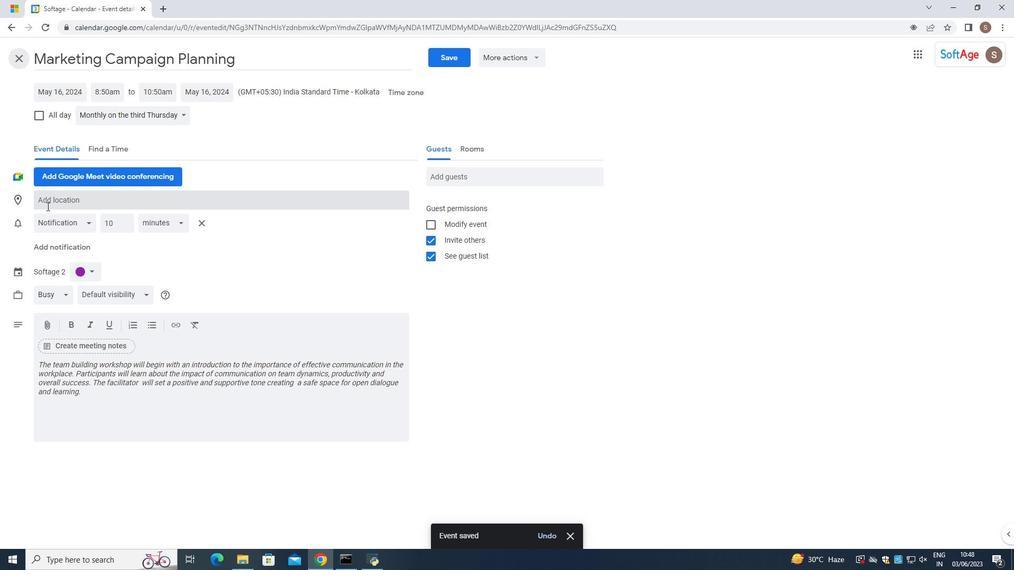 
Action: Mouse pressed left at (58, 200)
Screenshot: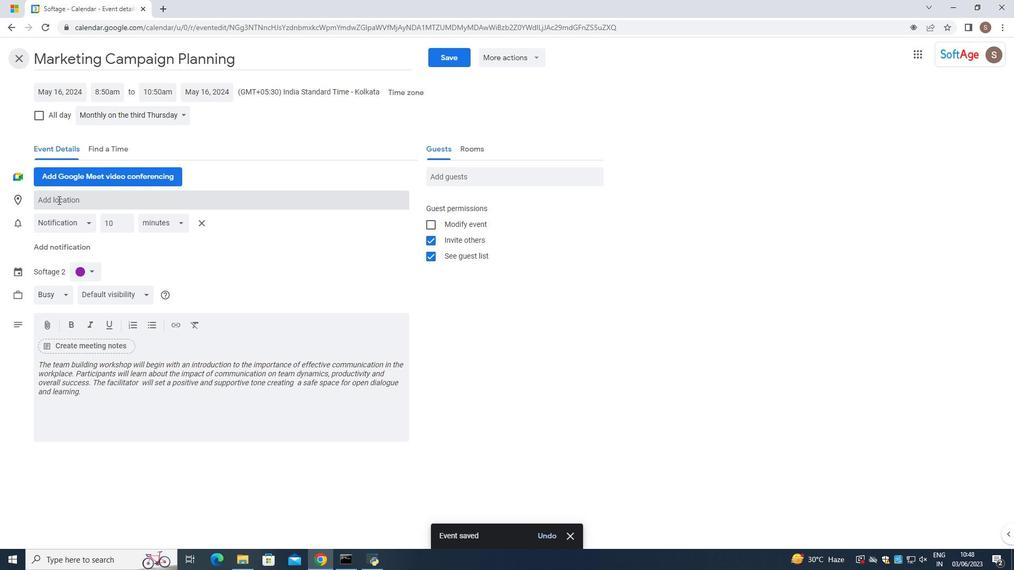 
Action: Key pressed 6544<Key.backspace><Key.backspace>5<Key.backspace>4,<Key.space><Key.caps_lock>V<Key.caps_lock>alley<Key.space>of<Key.space>the<Key.space><Key.caps_lock>K<Key.caps_lock>ings<Key.space>m<Key.backspace>l
Screenshot: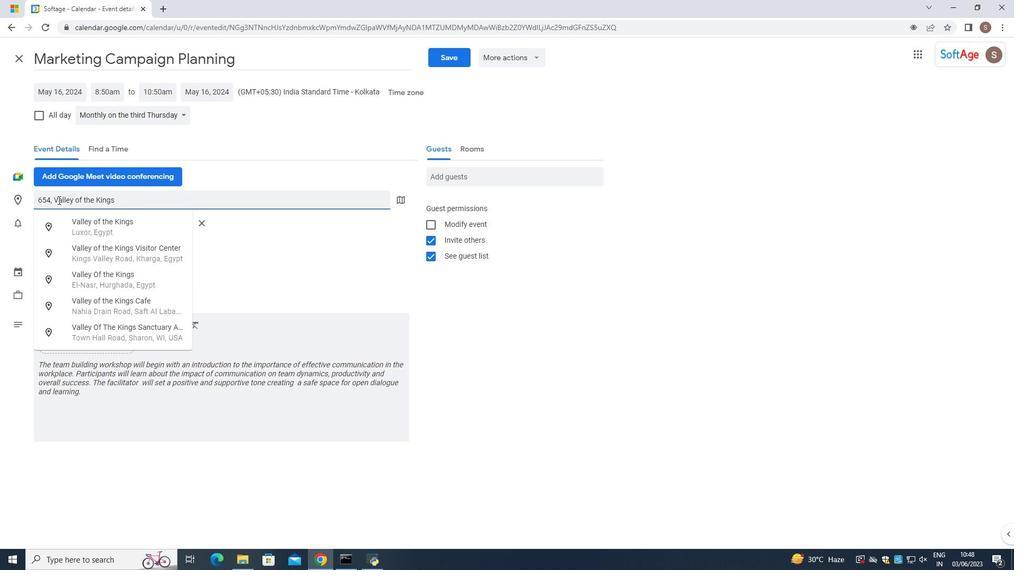 
Action: Mouse moved to (117, 226)
Screenshot: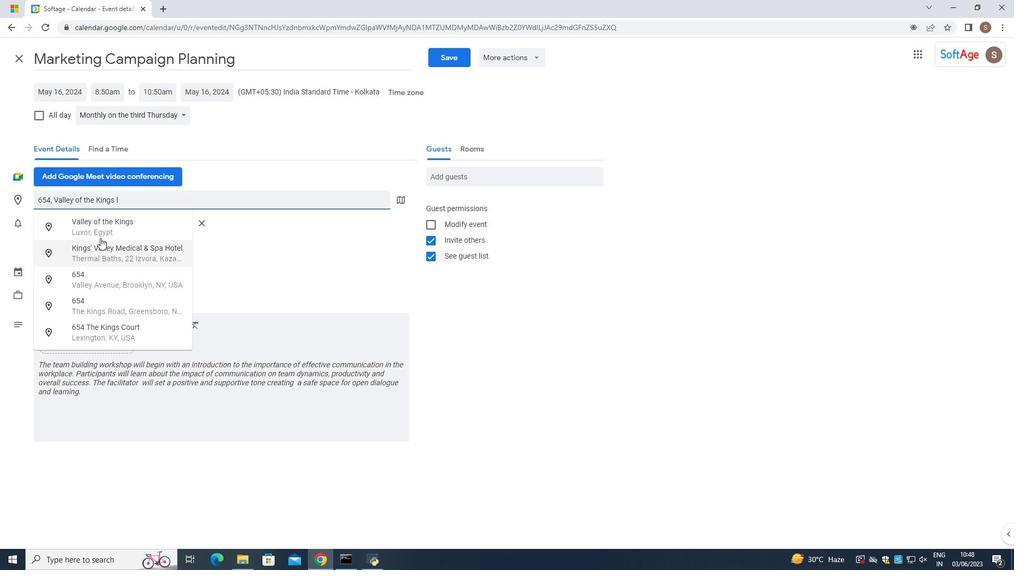 
Action: Mouse pressed left at (117, 226)
Screenshot: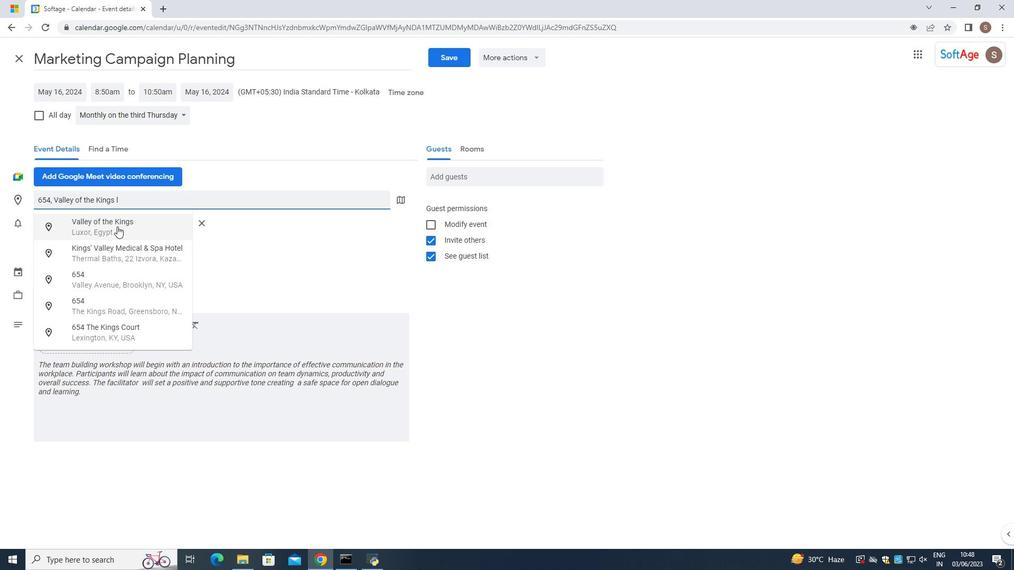 
Action: Mouse moved to (69, 266)
Screenshot: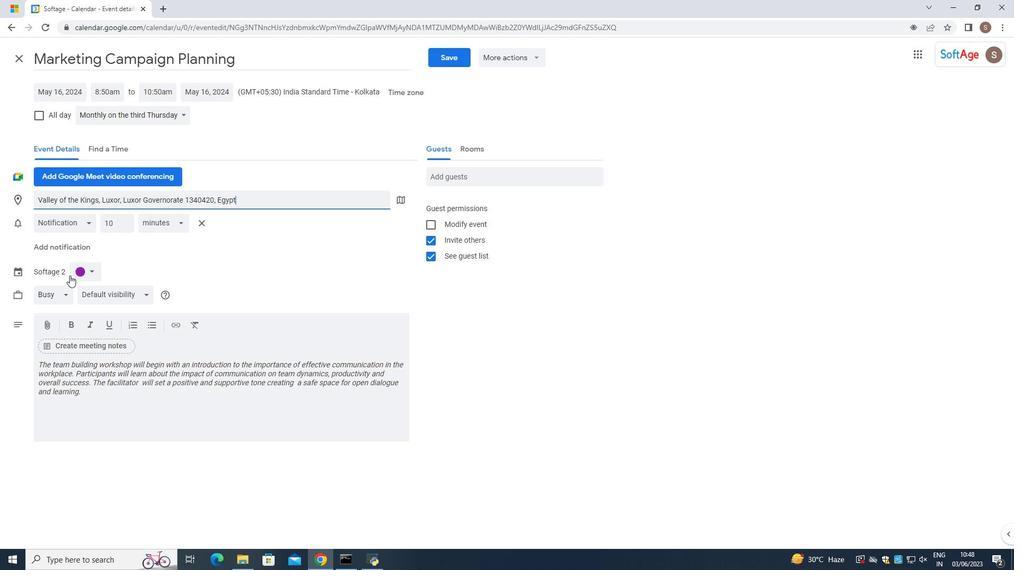 
Action: Mouse scrolled (69, 266) with delta (0, 0)
Screenshot: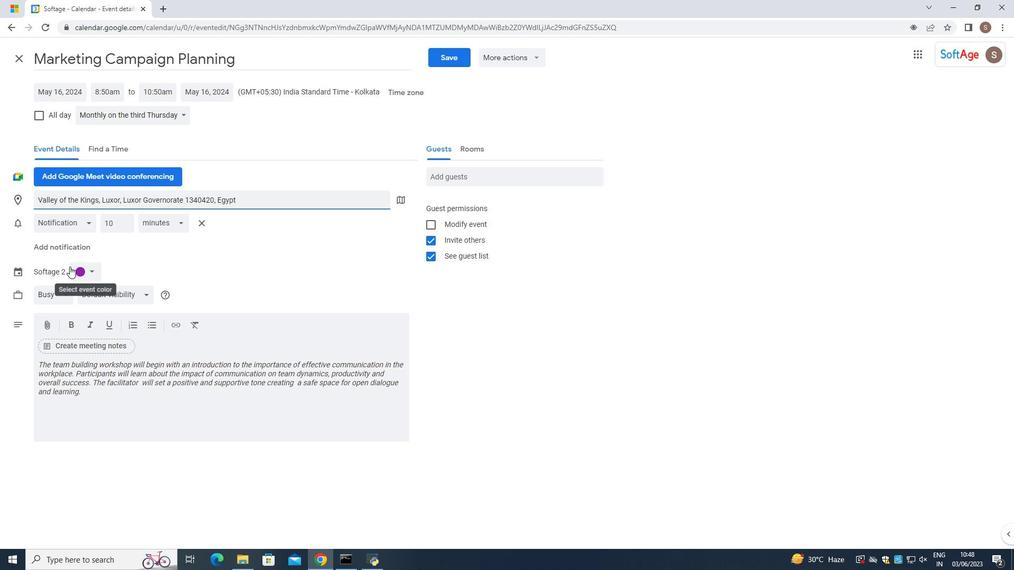
Action: Mouse scrolled (69, 266) with delta (0, 0)
Screenshot: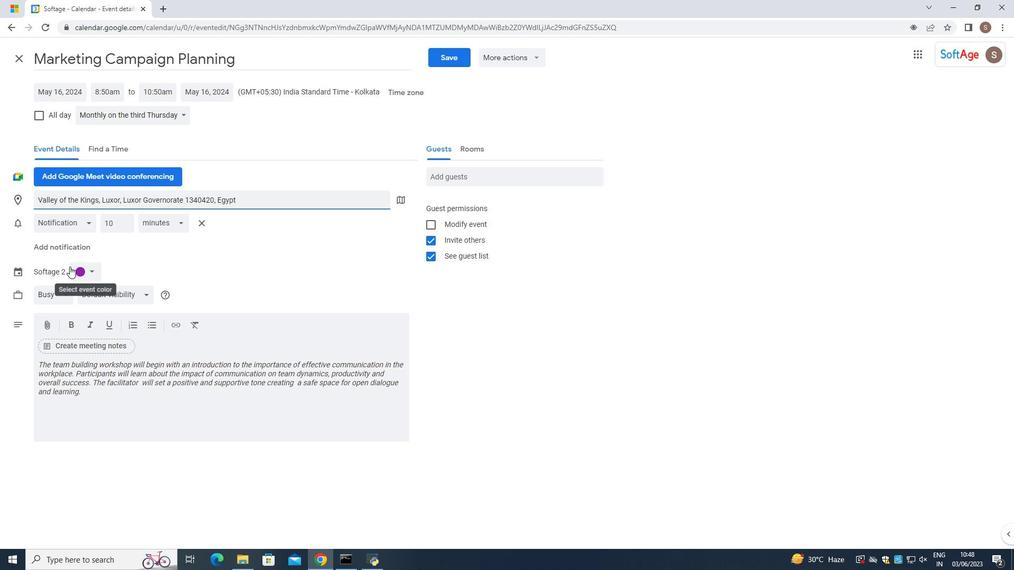 
Action: Mouse moved to (184, 203)
Screenshot: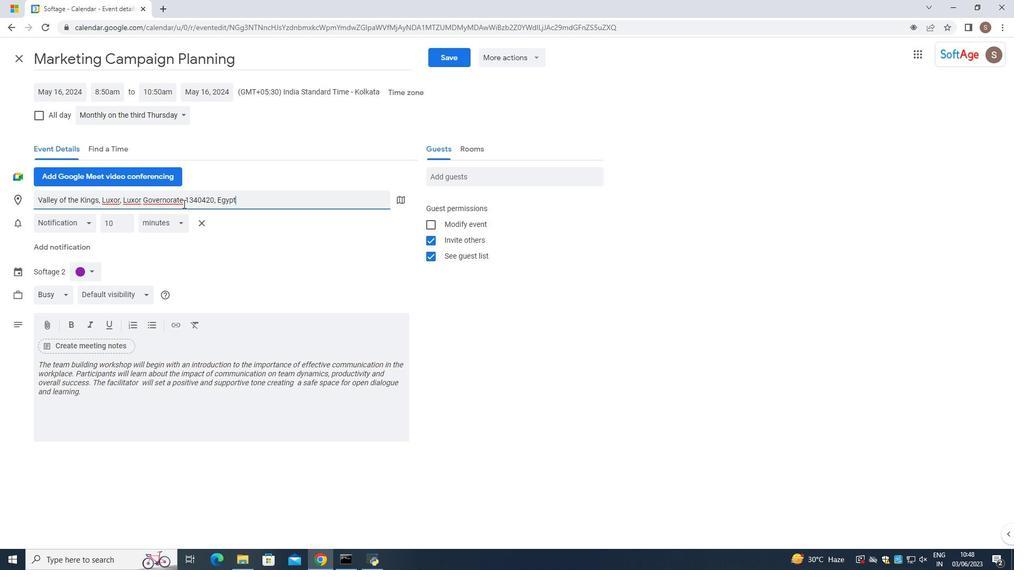 
Action: Mouse pressed left at (184, 203)
Screenshot: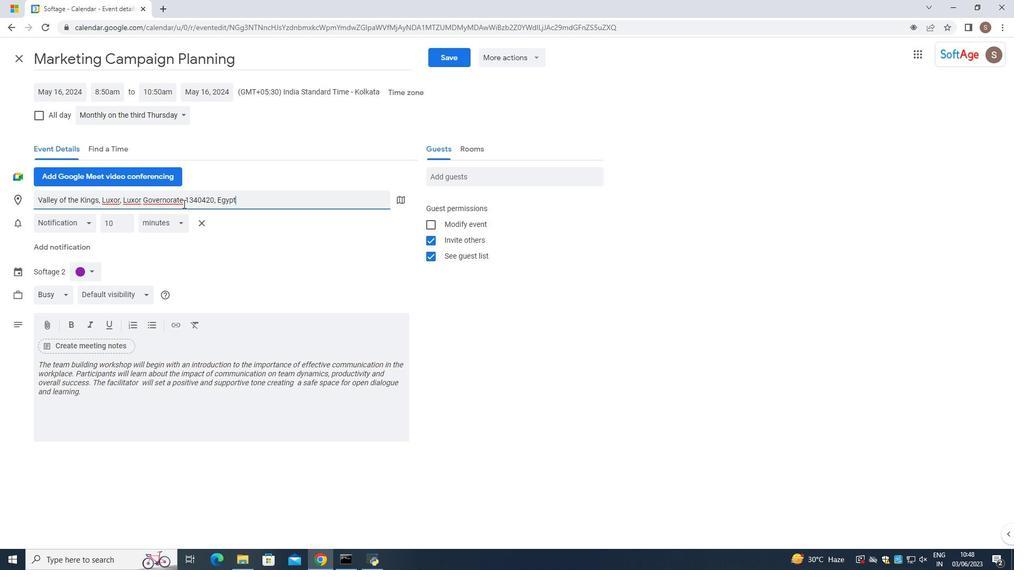 
Action: Mouse moved to (218, 200)
Screenshot: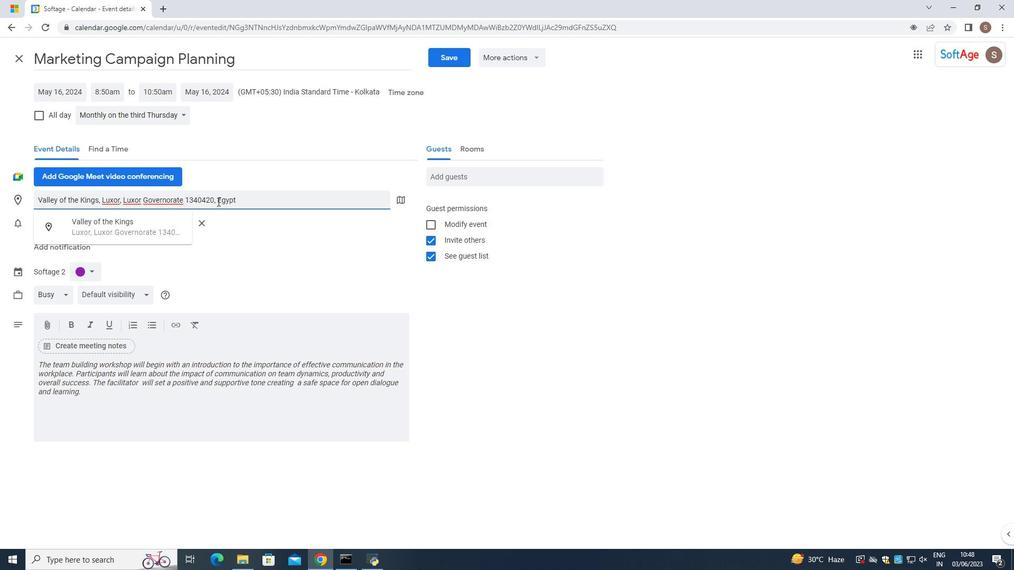 
Action: Mouse pressed left at (218, 200)
Screenshot: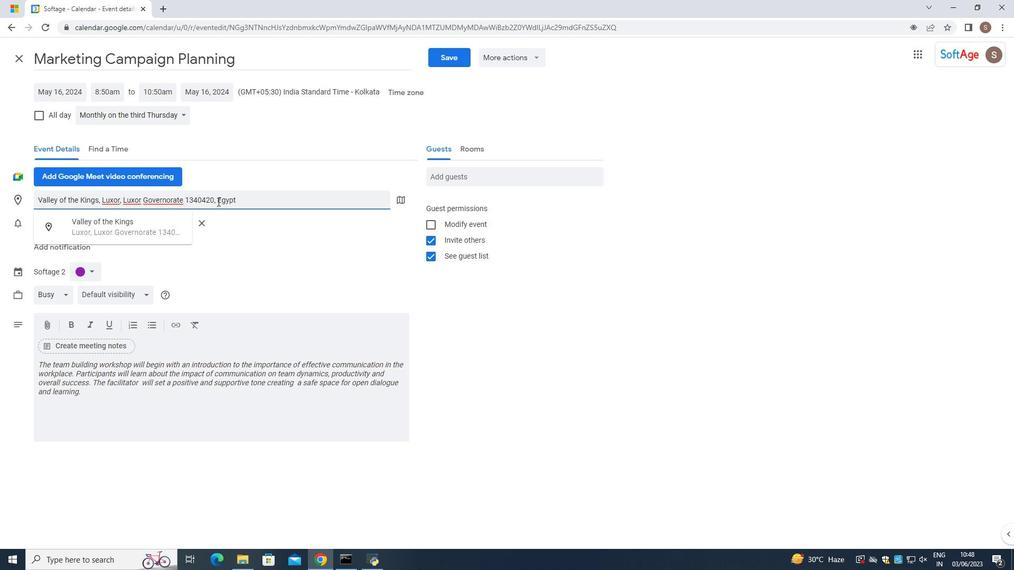
Action: Mouse moved to (107, 182)
Screenshot: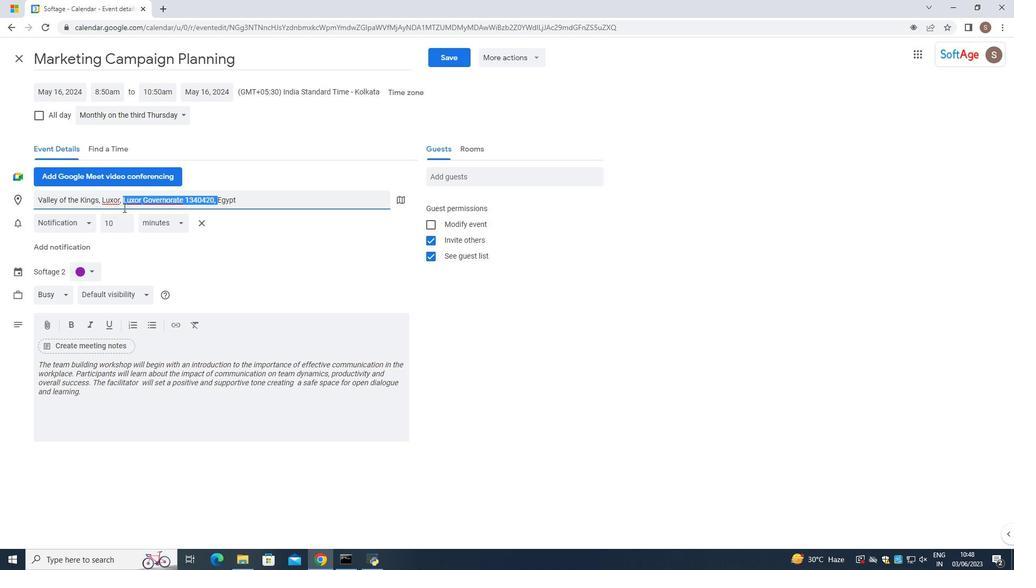 
Action: Key pressed <Key.backspace>
Screenshot: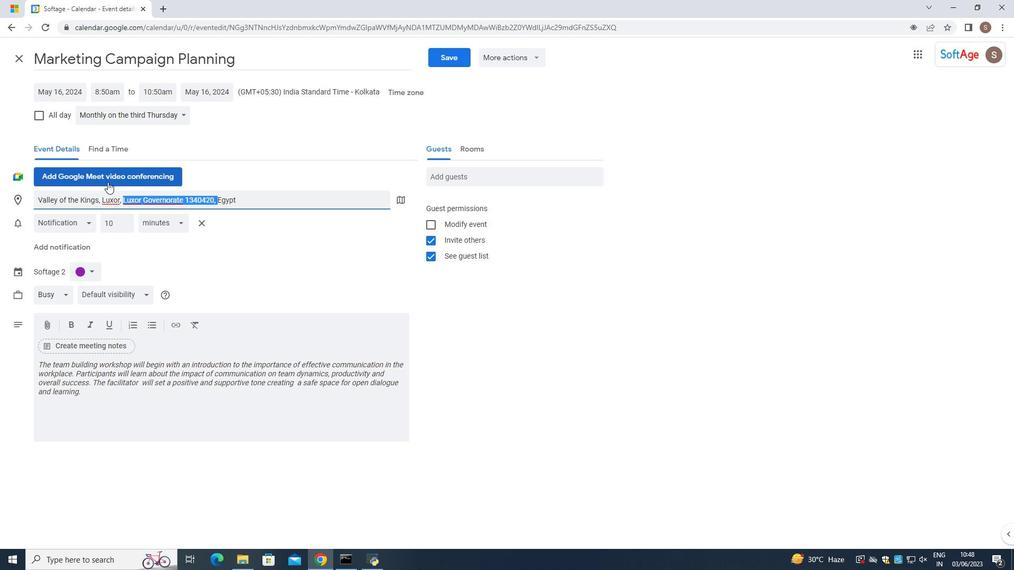 
Action: Mouse moved to (155, 195)
Screenshot: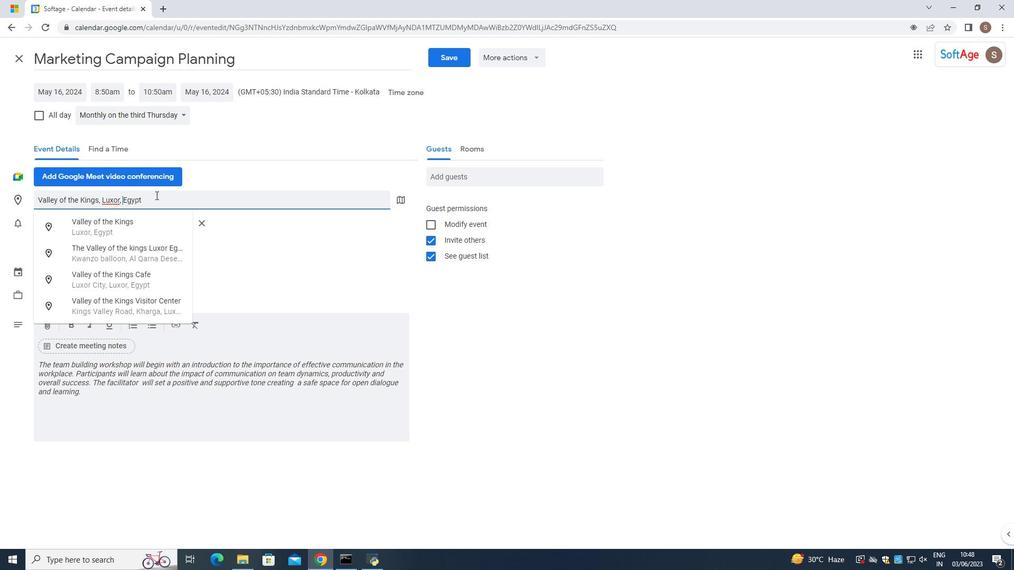 
Action: Mouse pressed left at (155, 195)
Screenshot: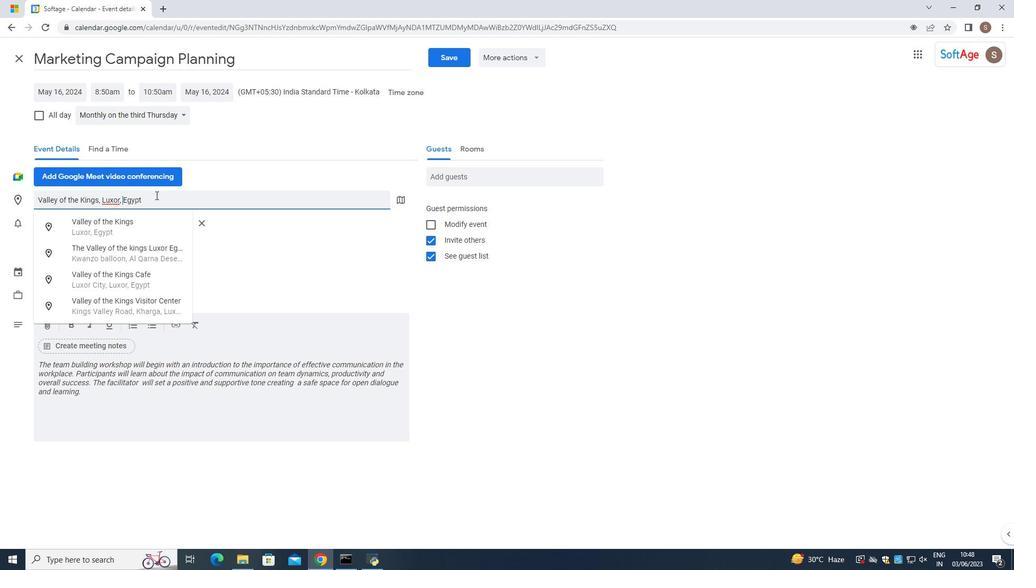 
Action: Mouse moved to (152, 203)
Screenshot: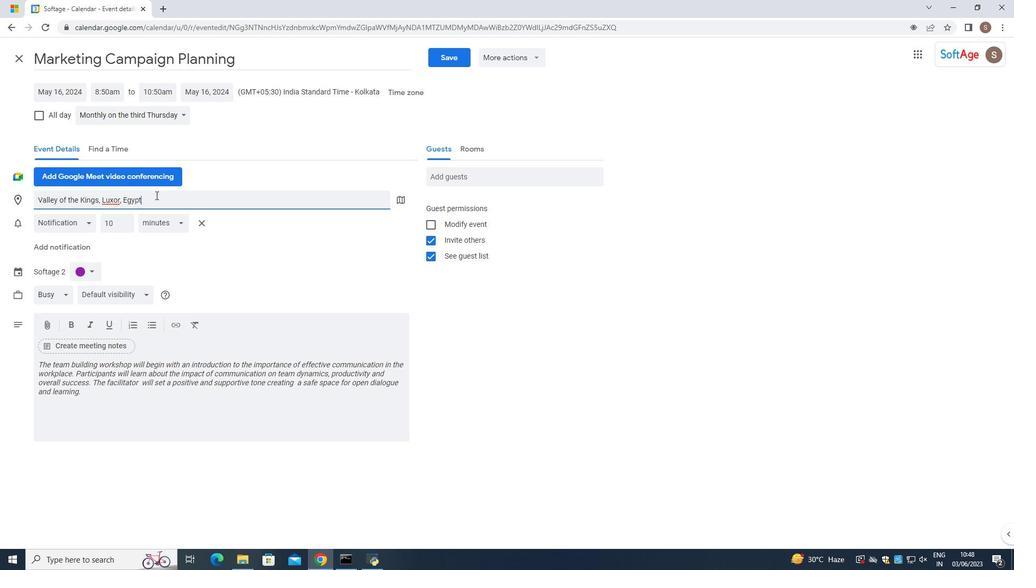 
Action: Key pressed <Key.enter>
Screenshot: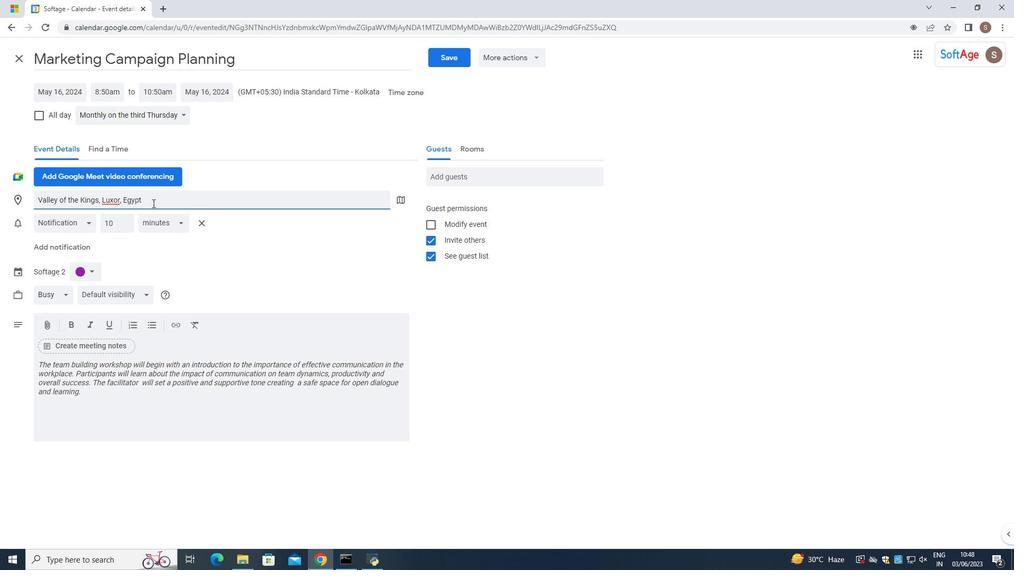 
Action: Mouse moved to (437, 52)
Screenshot: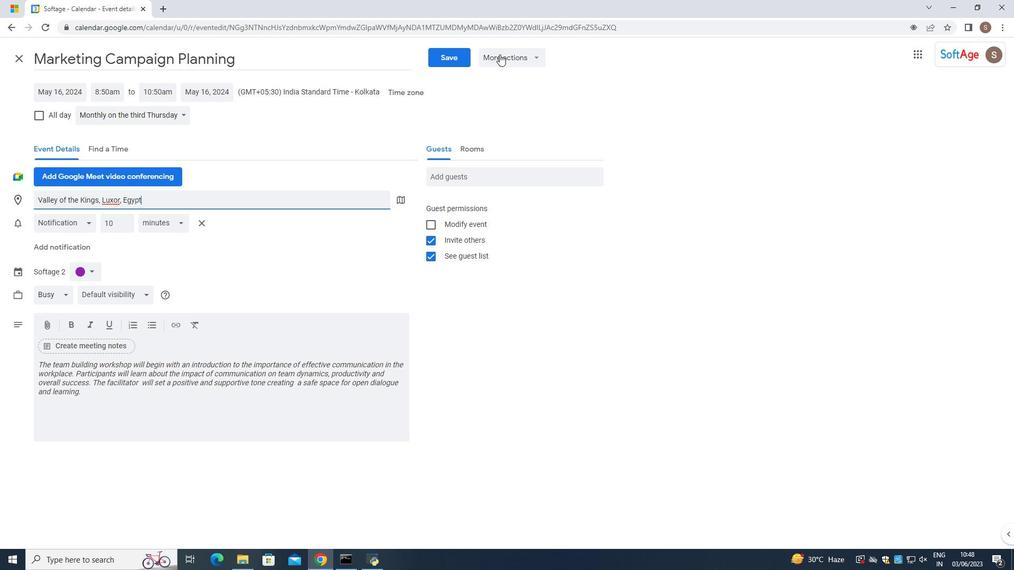 
Action: Mouse pressed left at (437, 52)
Screenshot: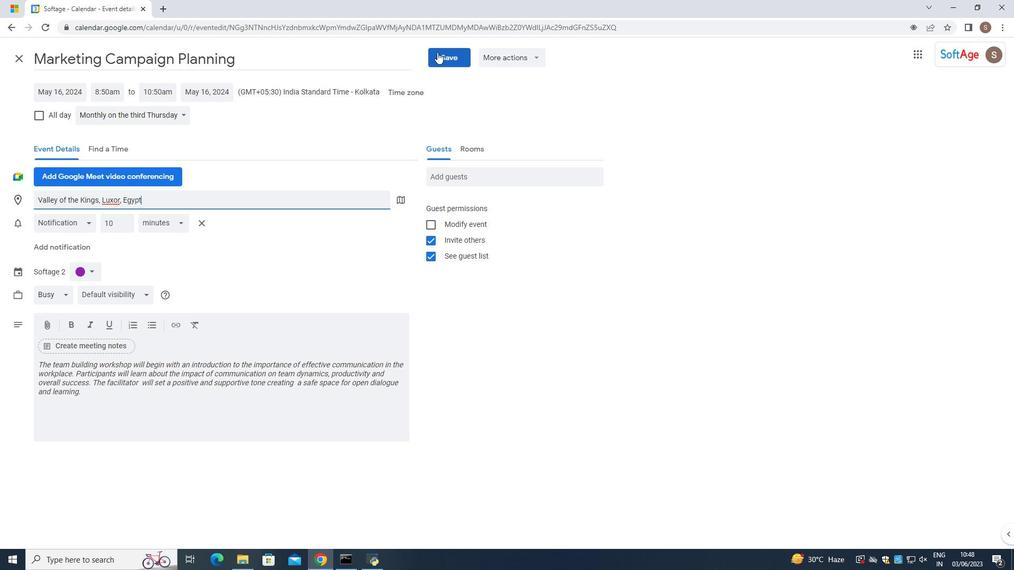 
Action: Mouse moved to (492, 305)
Screenshot: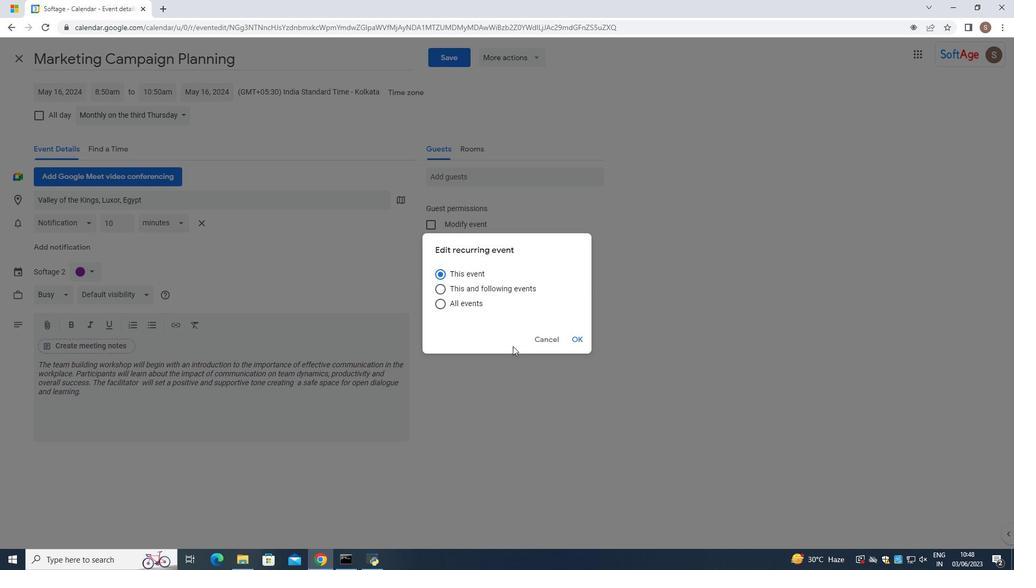 
Action: Mouse pressed left at (492, 305)
Screenshot: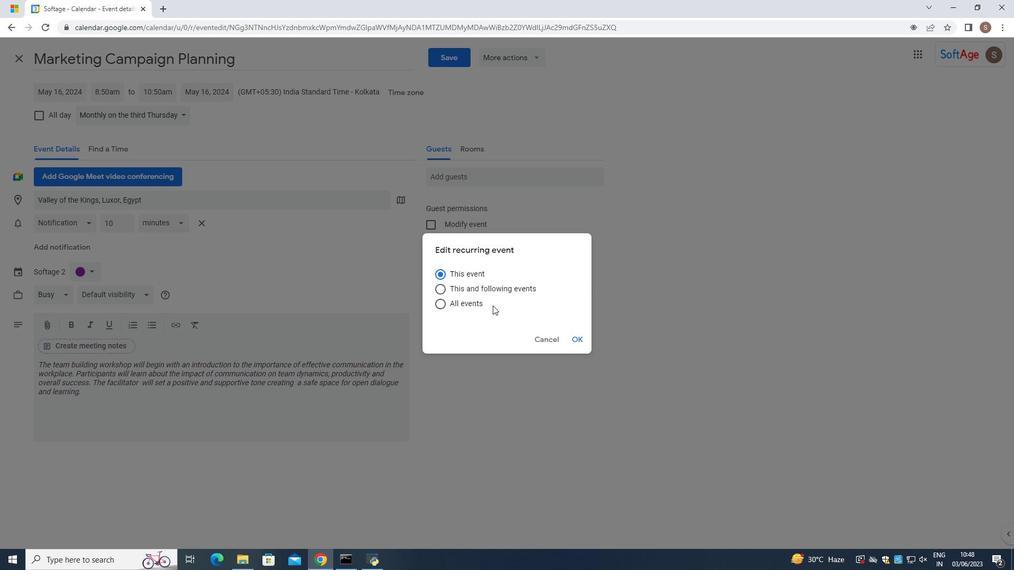 
Action: Mouse moved to (572, 338)
Screenshot: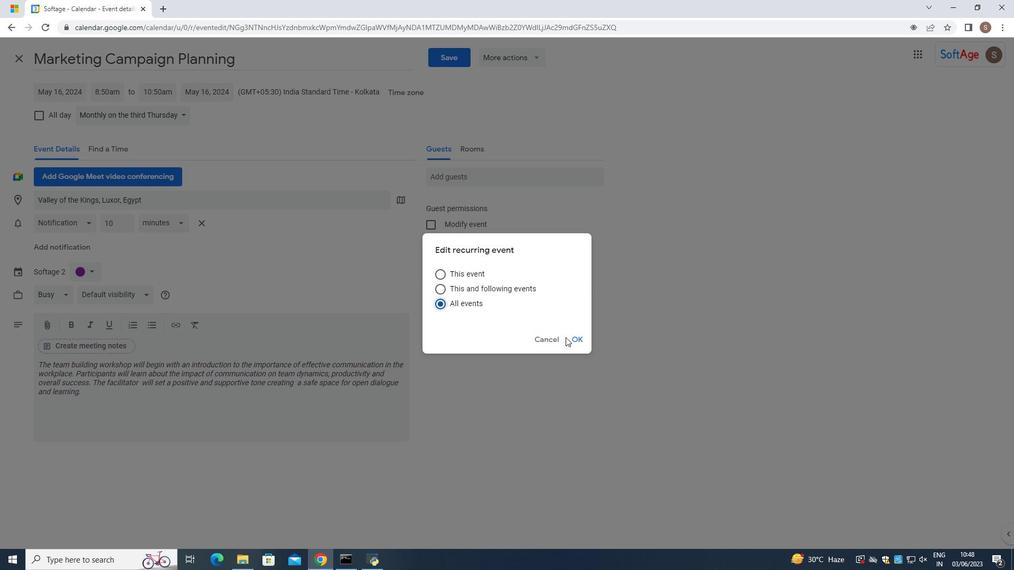 
Action: Mouse pressed left at (572, 338)
Screenshot: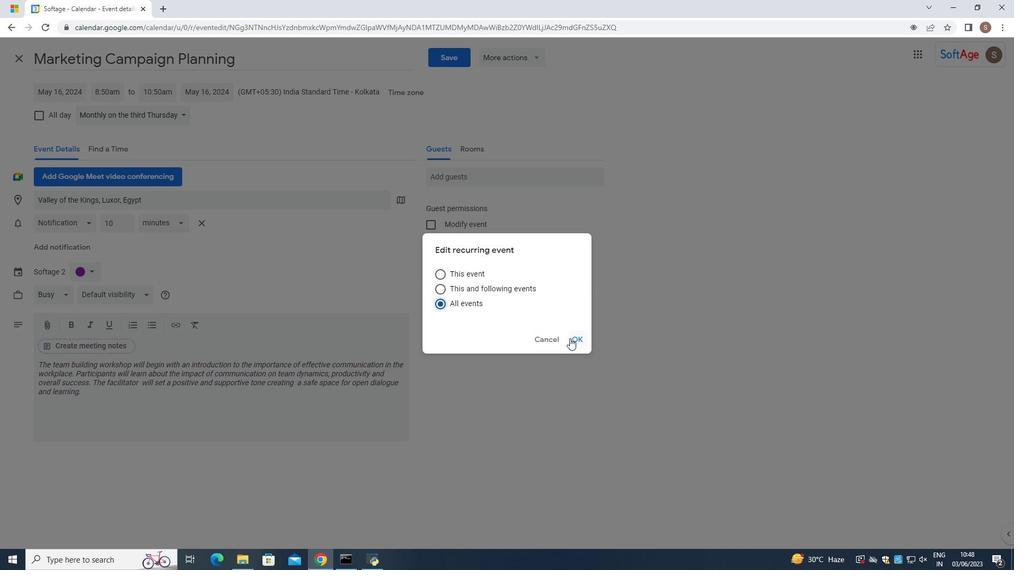 
Action: Mouse moved to (682, 355)
Screenshot: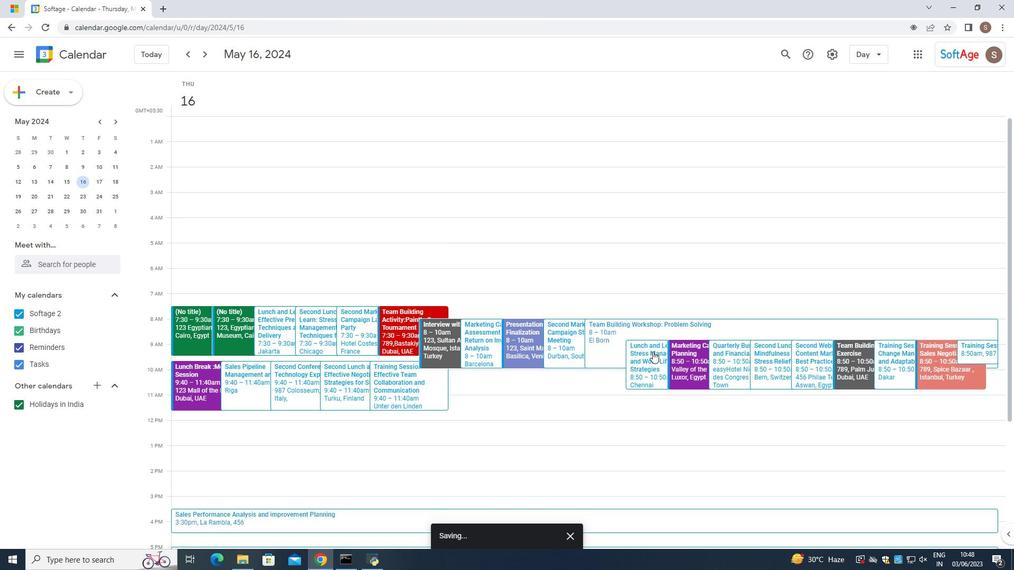 
Action: Mouse pressed left at (682, 355)
Screenshot: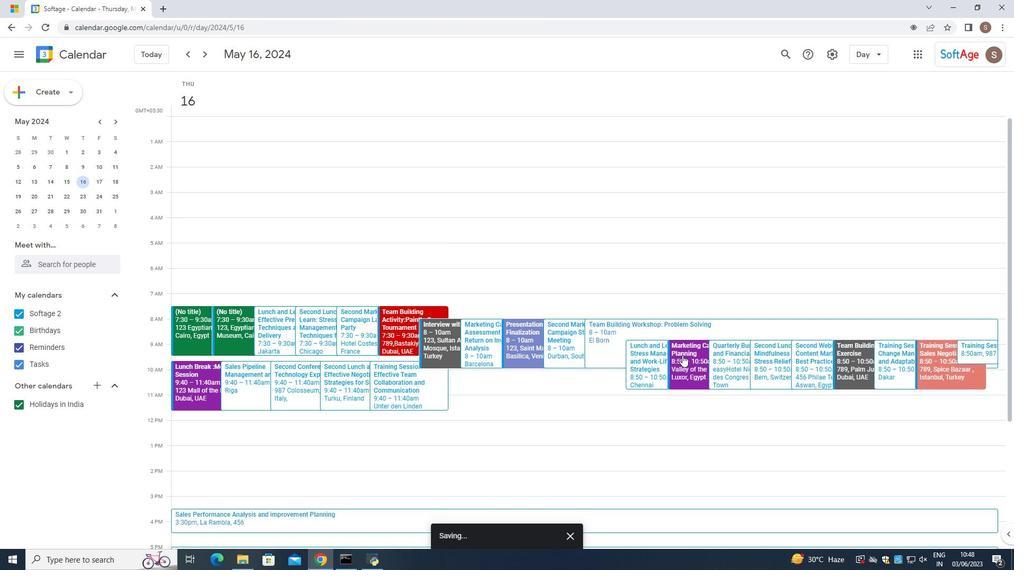 
Action: Mouse moved to (626, 189)
Screenshot: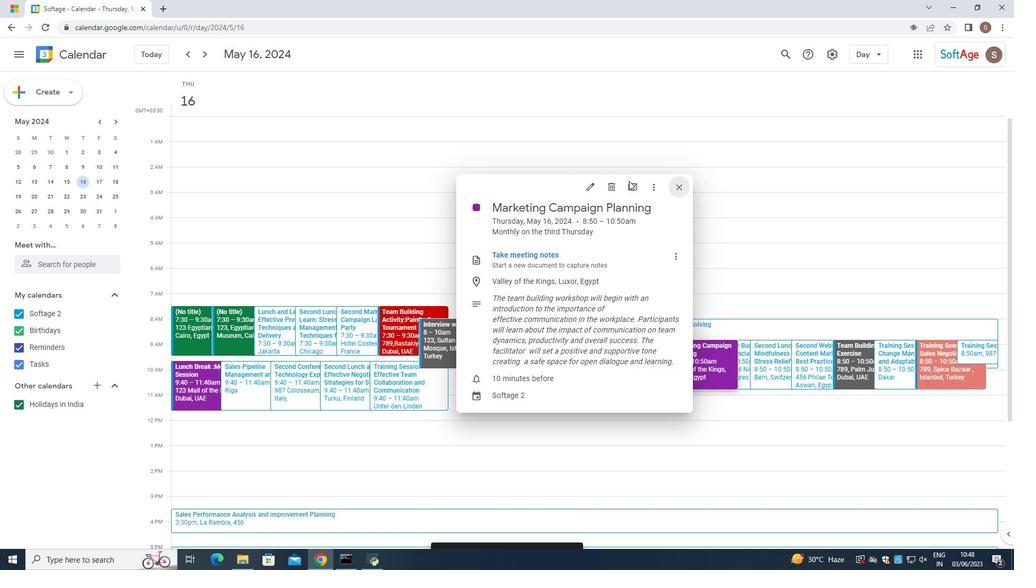 
Action: Mouse pressed left at (626, 189)
Screenshot: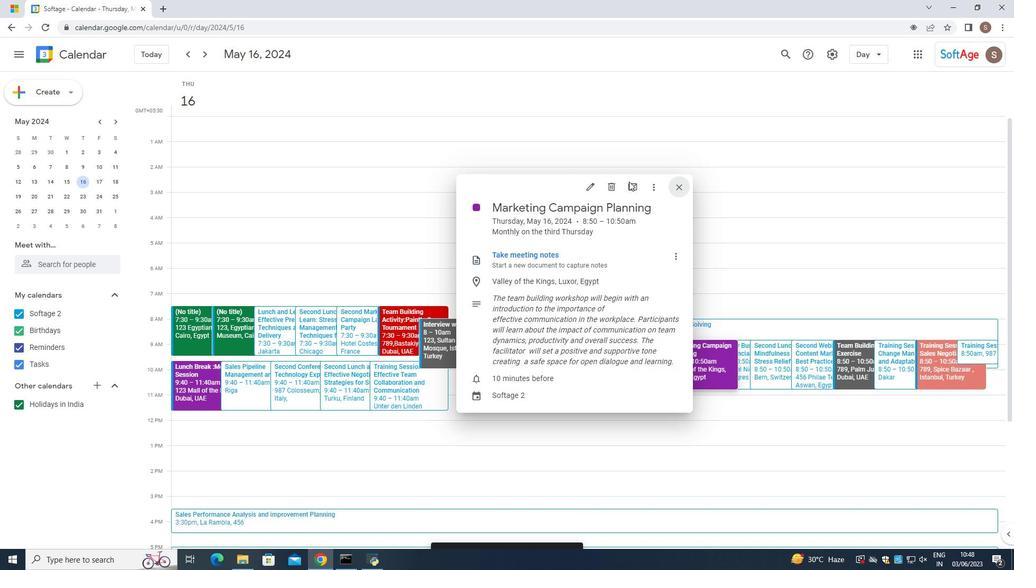 
Action: Mouse moved to (392, 241)
Screenshot: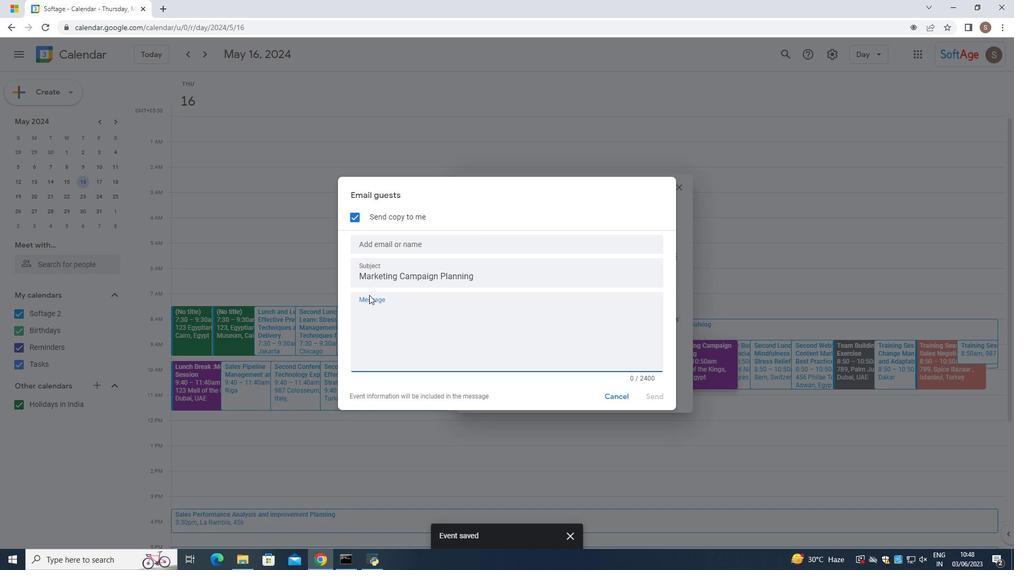 
Action: Mouse pressed left at (392, 241)
Screenshot: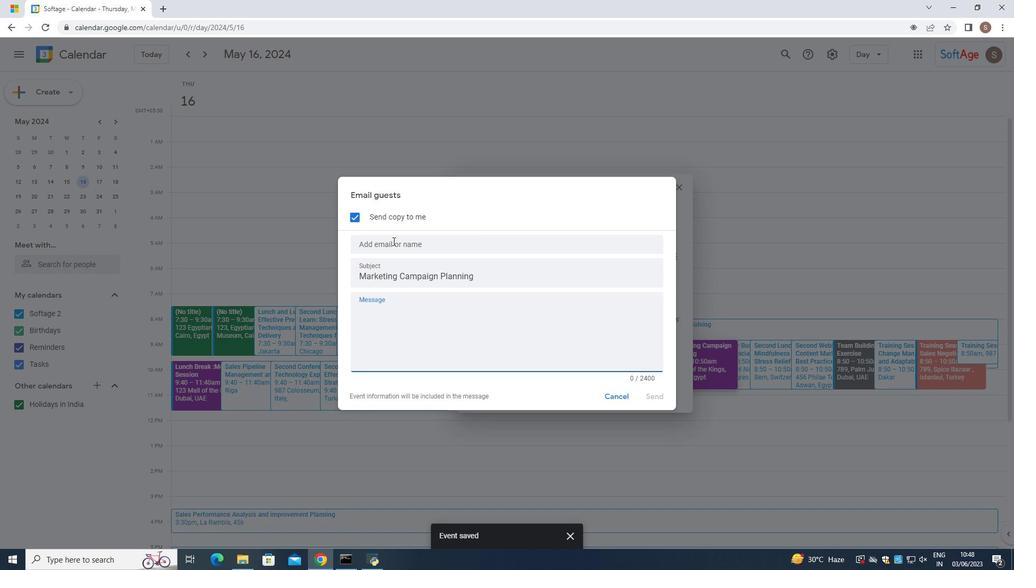 
Action: Mouse moved to (382, 252)
Screenshot: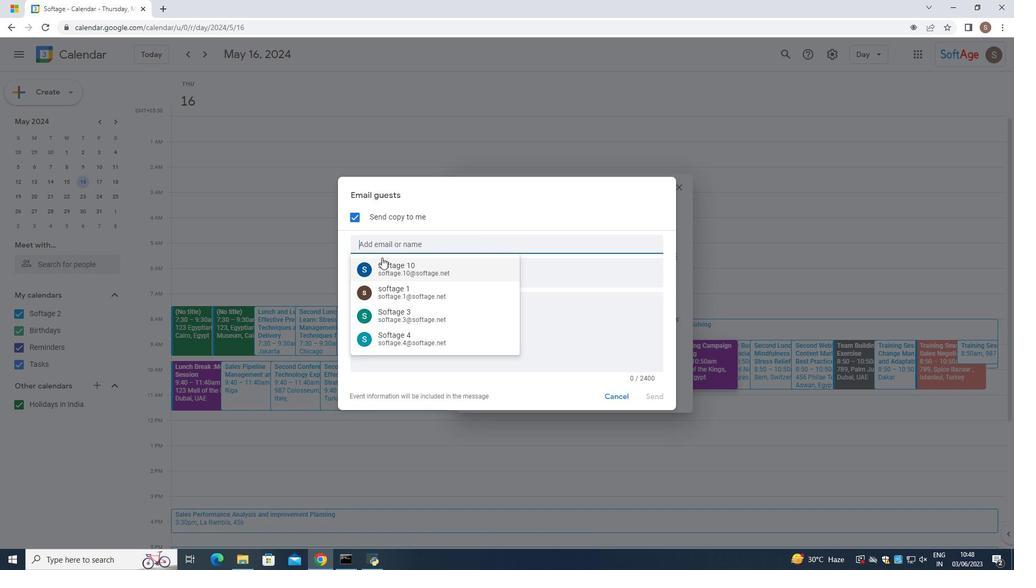 
Action: Key pressed sp<Key.backspace>o
Screenshot: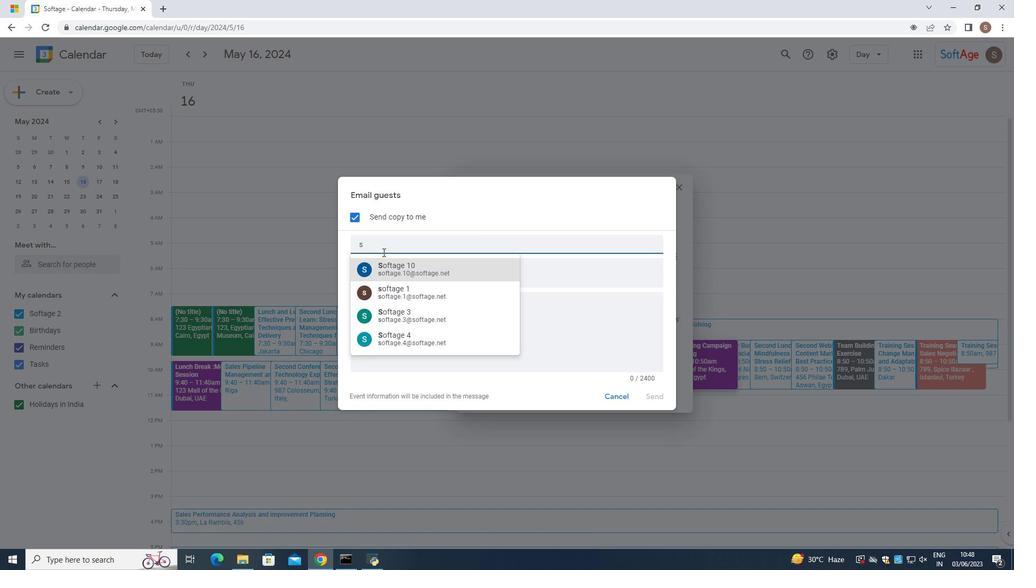 
Action: Mouse moved to (410, 305)
Screenshot: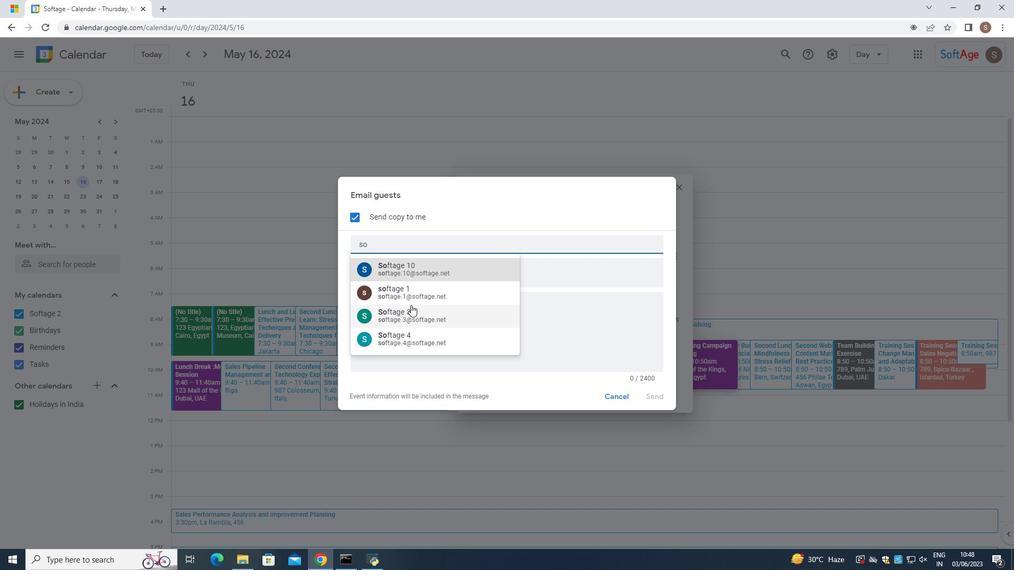 
Action: Mouse pressed left at (410, 305)
Screenshot: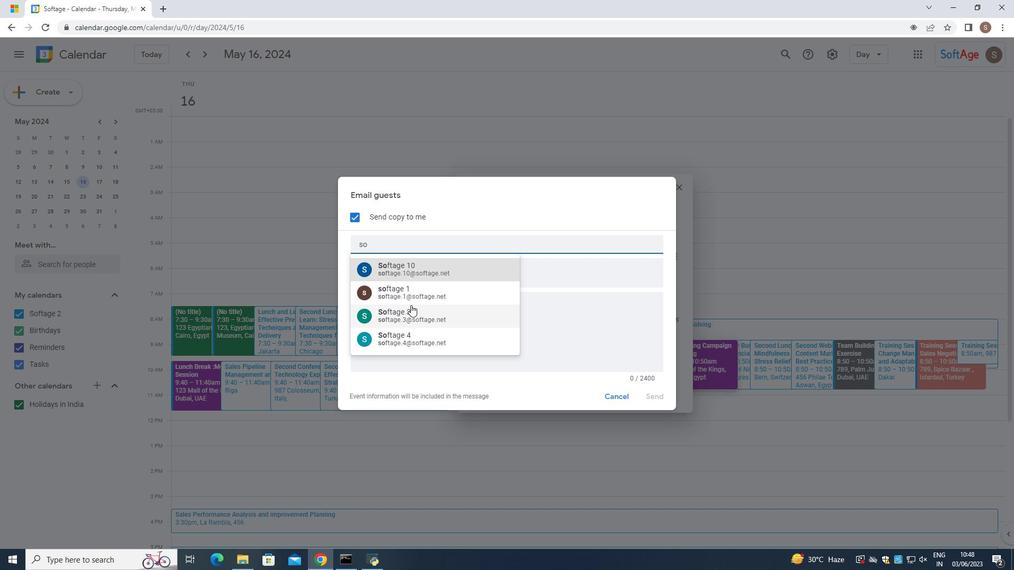 
Action: Mouse moved to (410, 254)
Screenshot: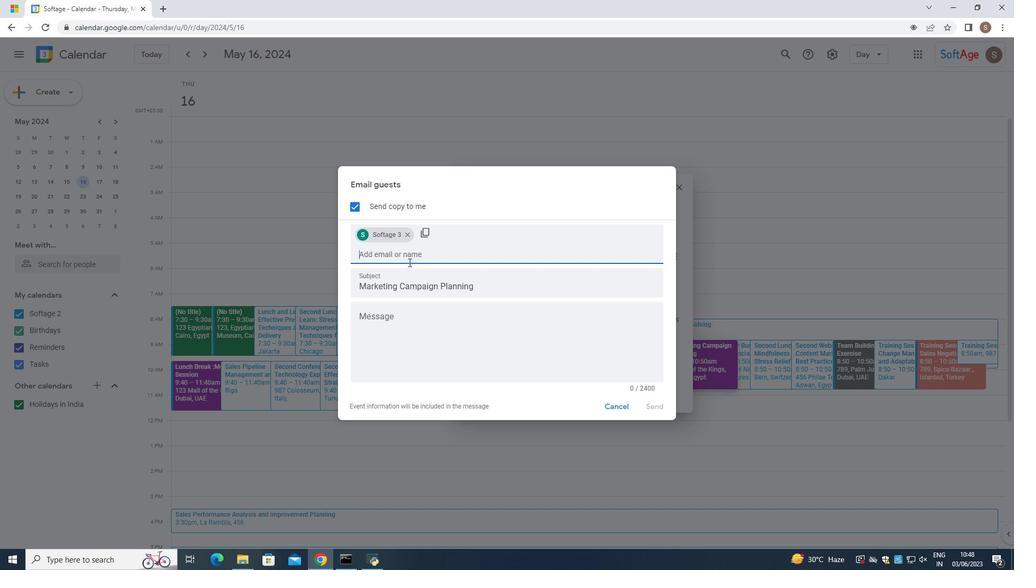 
Action: Mouse pressed left at (410, 254)
Screenshot: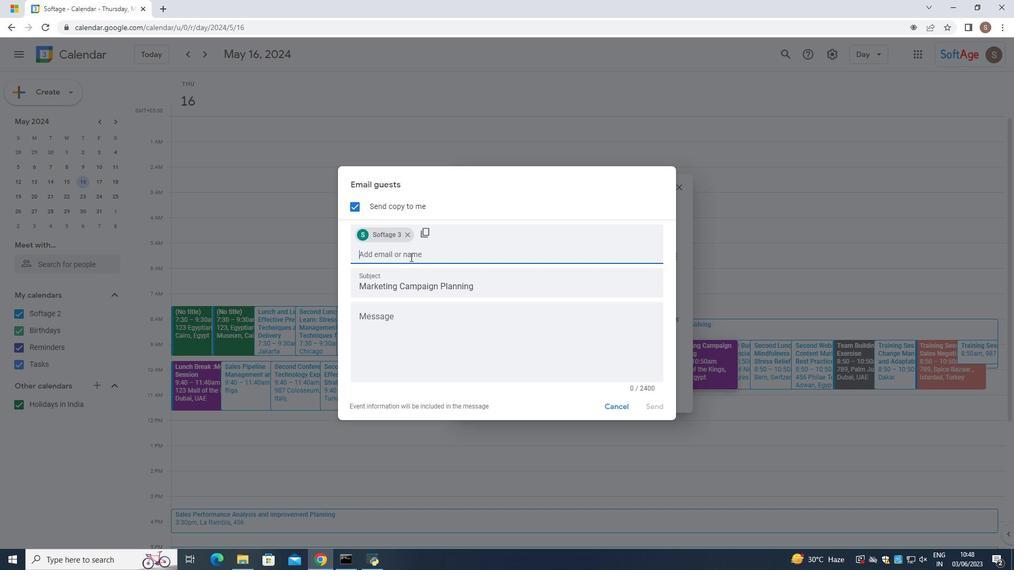 
Action: Mouse moved to (425, 334)
Screenshot: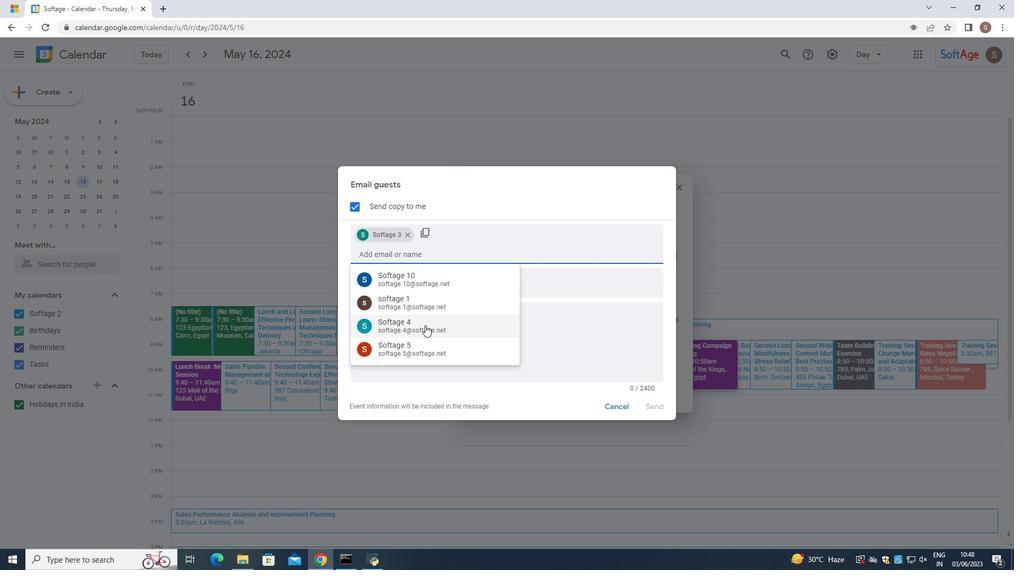 
Action: Mouse pressed left at (425, 334)
Screenshot: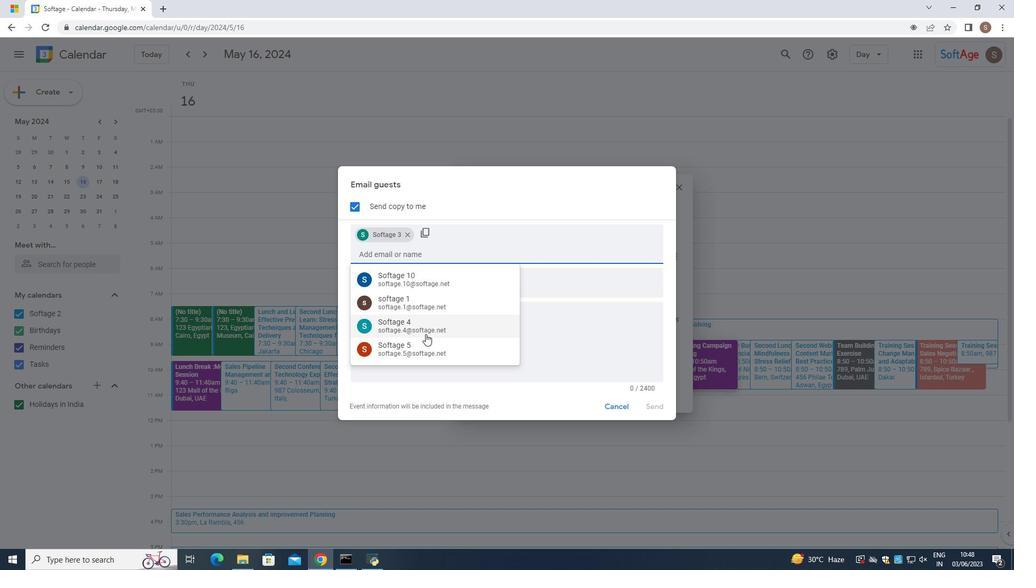 
Action: Mouse moved to (411, 323)
Screenshot: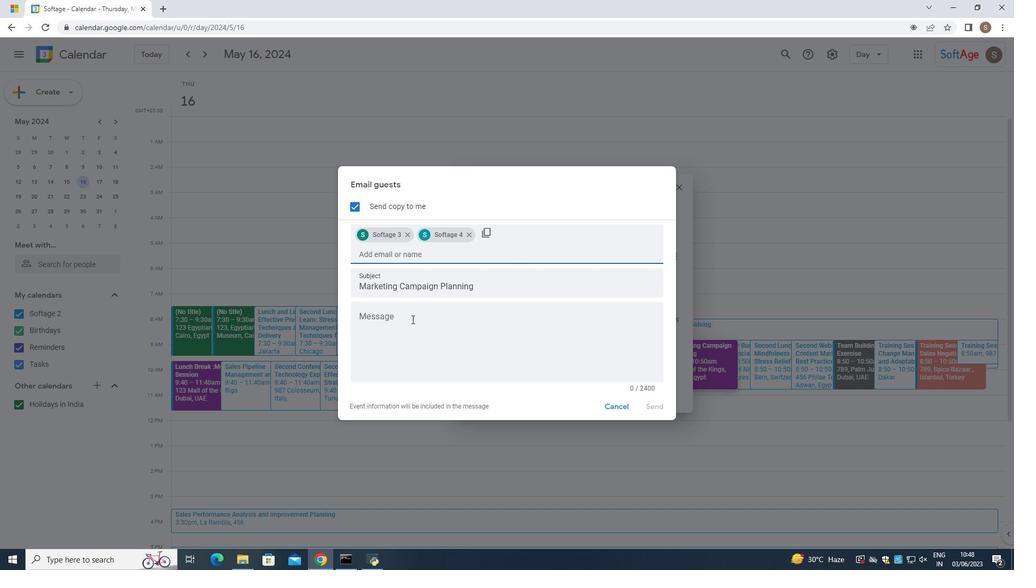 
Action: Mouse pressed left at (411, 323)
Screenshot: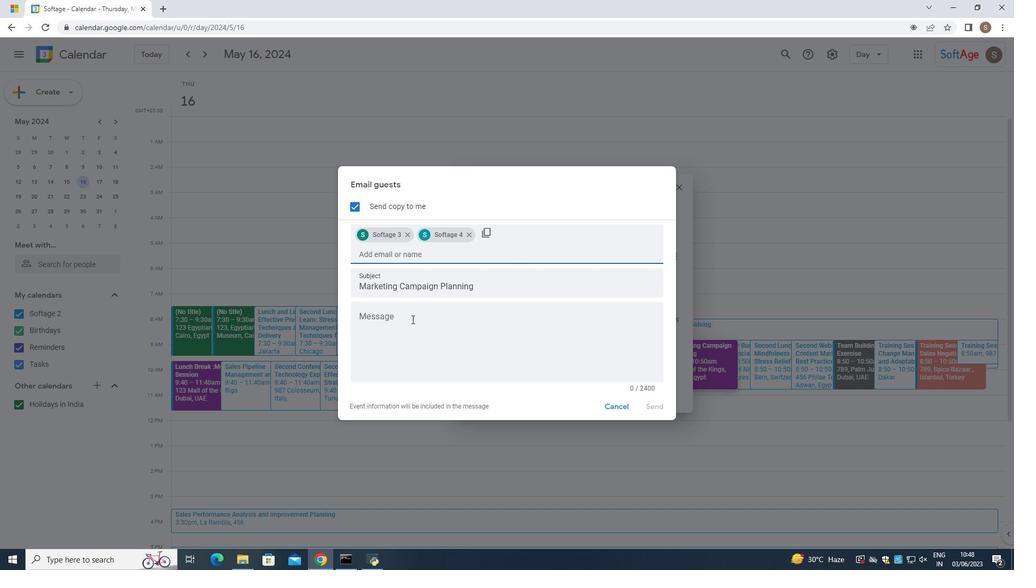 
Action: Mouse moved to (411, 323)
Screenshot: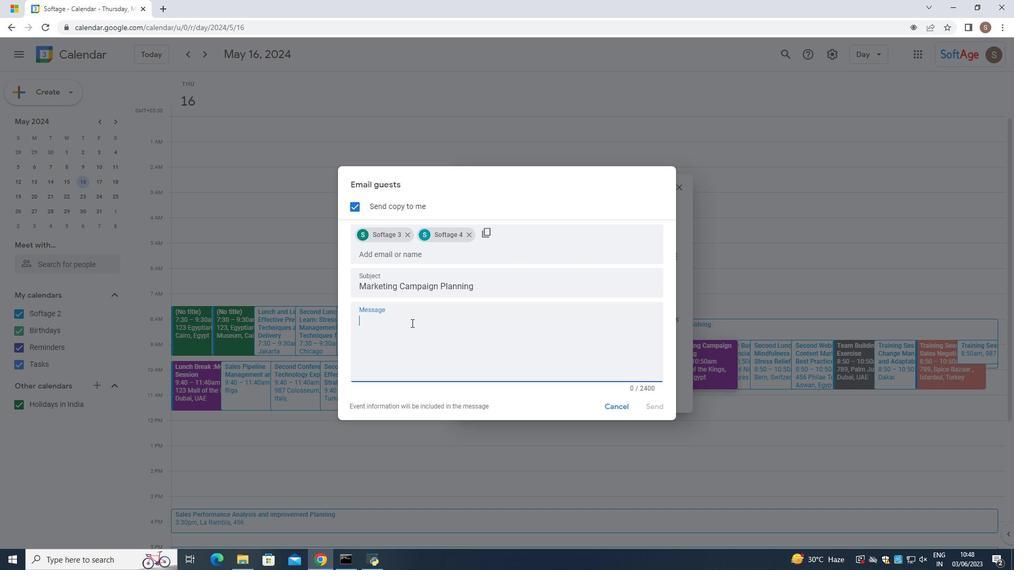 
Action: Key pressed participate
Screenshot: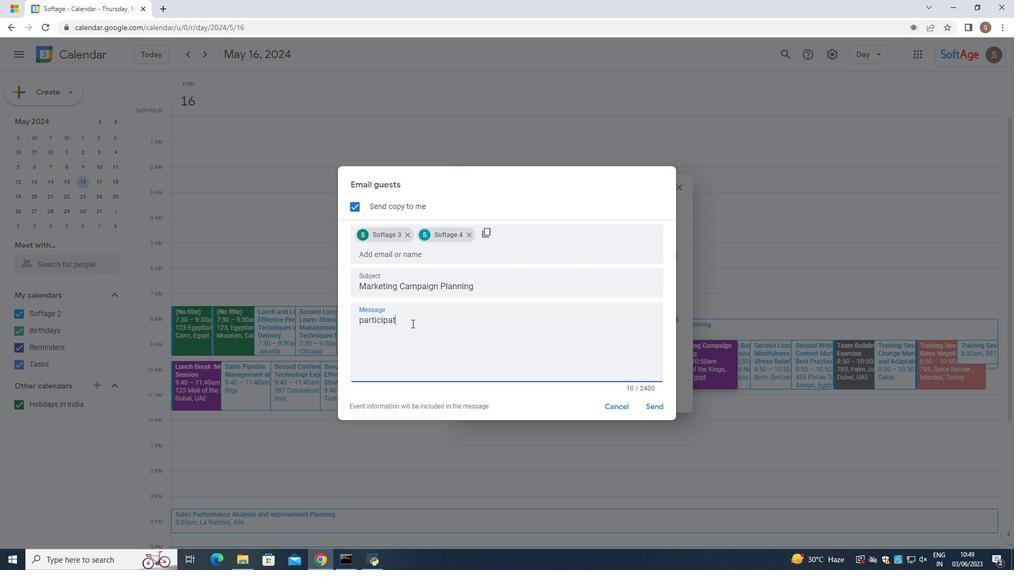 
Action: Mouse moved to (645, 399)
Screenshot: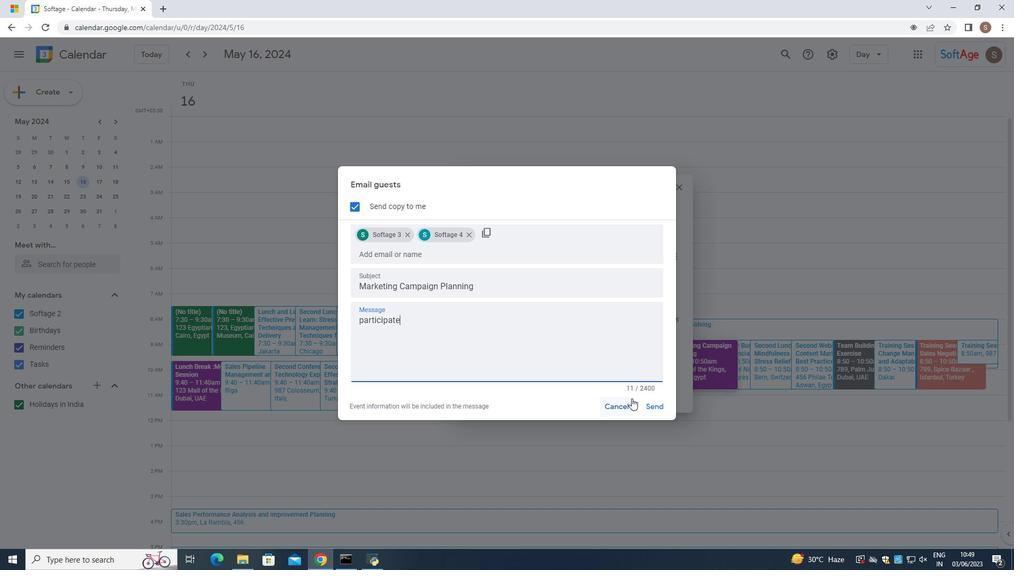 
Action: Mouse pressed left at (645, 399)
Screenshot: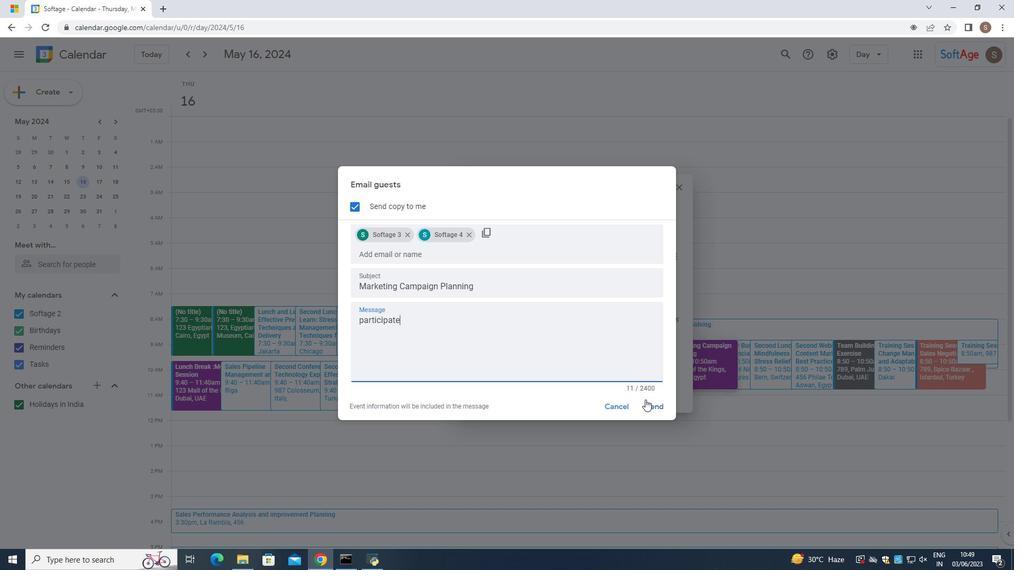 
Action: Mouse moved to (351, 361)
Screenshot: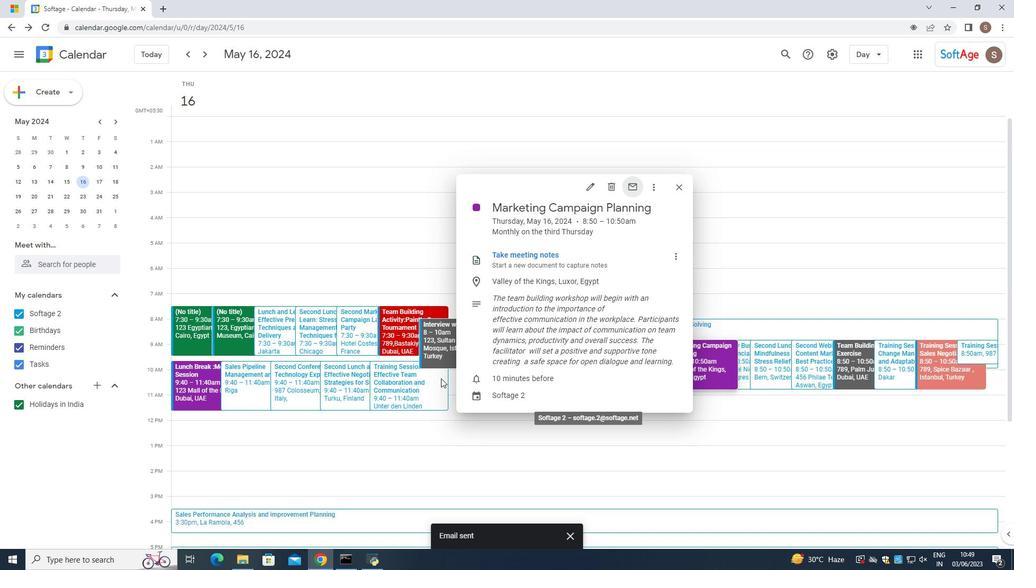 
